 Task: Find connections with filter location Venado Tuerto with filter topic #engineeringwith filter profile language Spanish with filter current company WNS with filter school Meenakshi College For Women with filter industry Baked Goods Manufacturing with filter service category Market Research with filter keywords title Production Engineer
Action: Mouse moved to (660, 113)
Screenshot: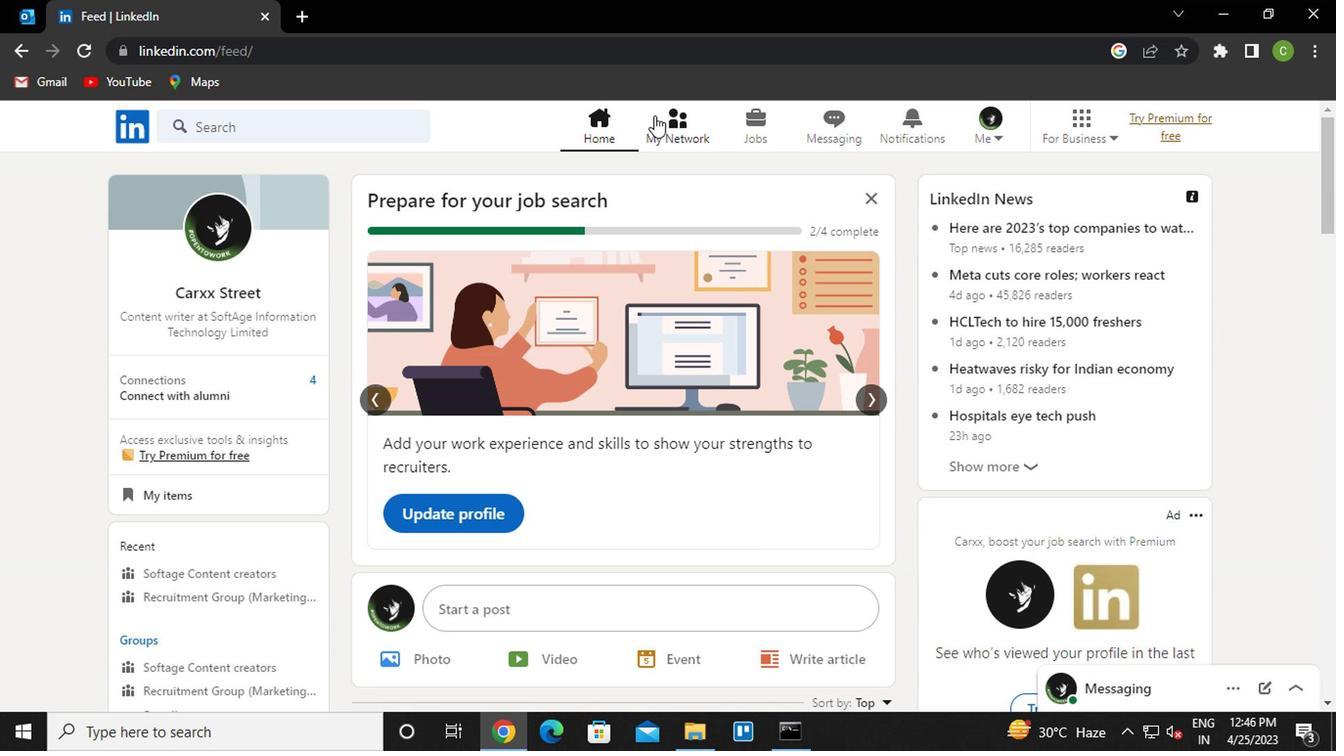 
Action: Mouse pressed left at (660, 113)
Screenshot: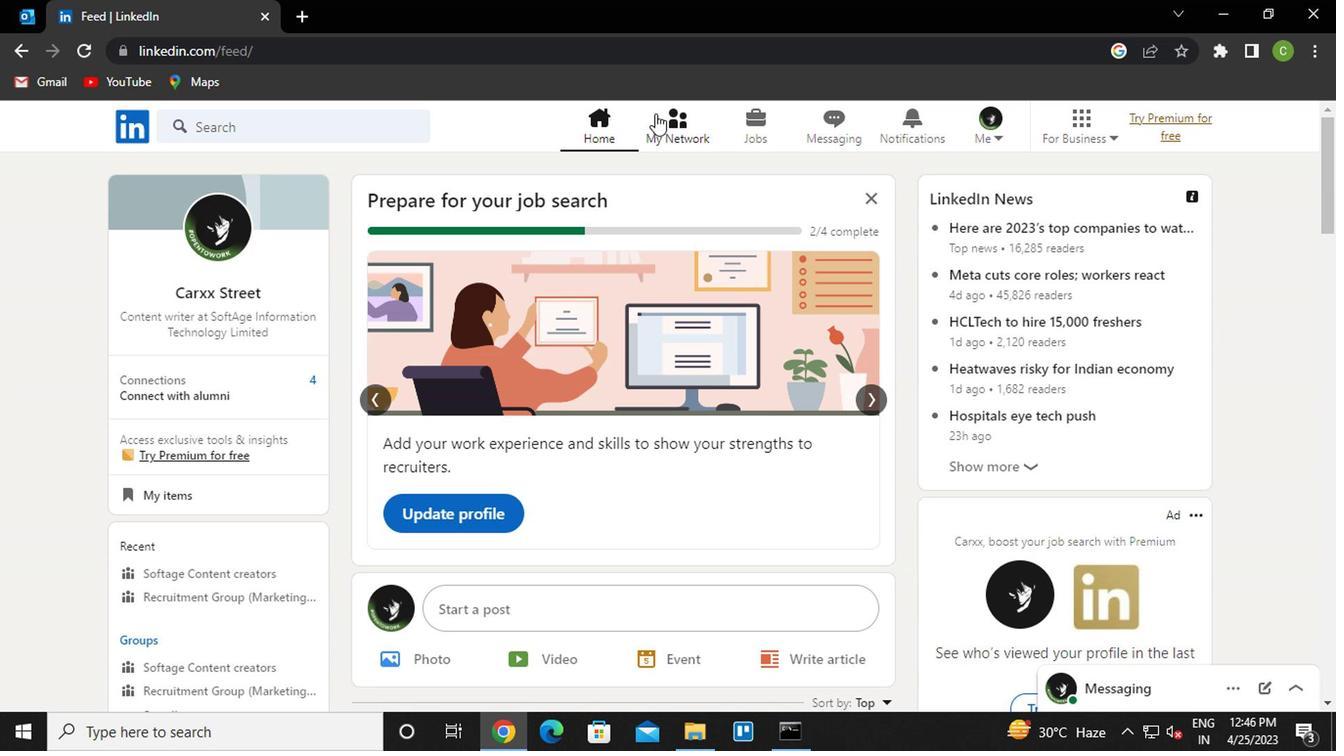 
Action: Mouse moved to (291, 242)
Screenshot: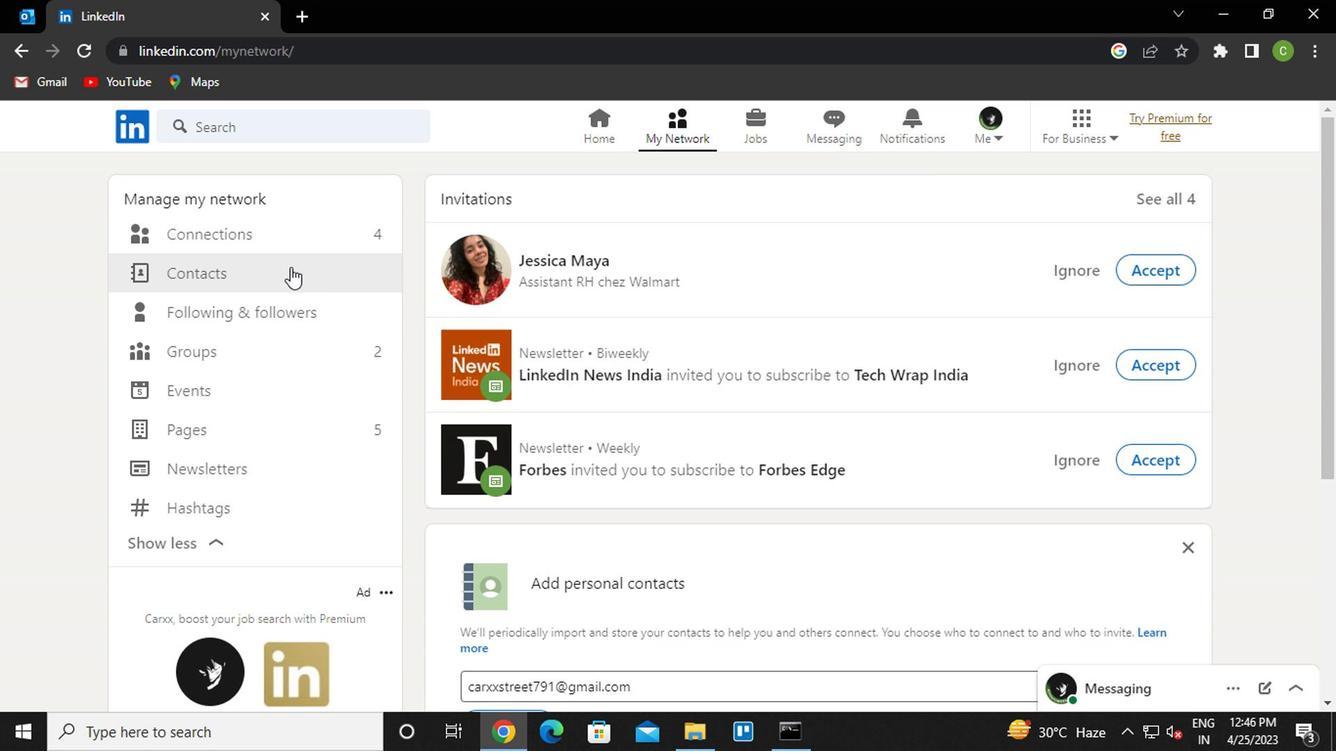
Action: Mouse pressed left at (291, 242)
Screenshot: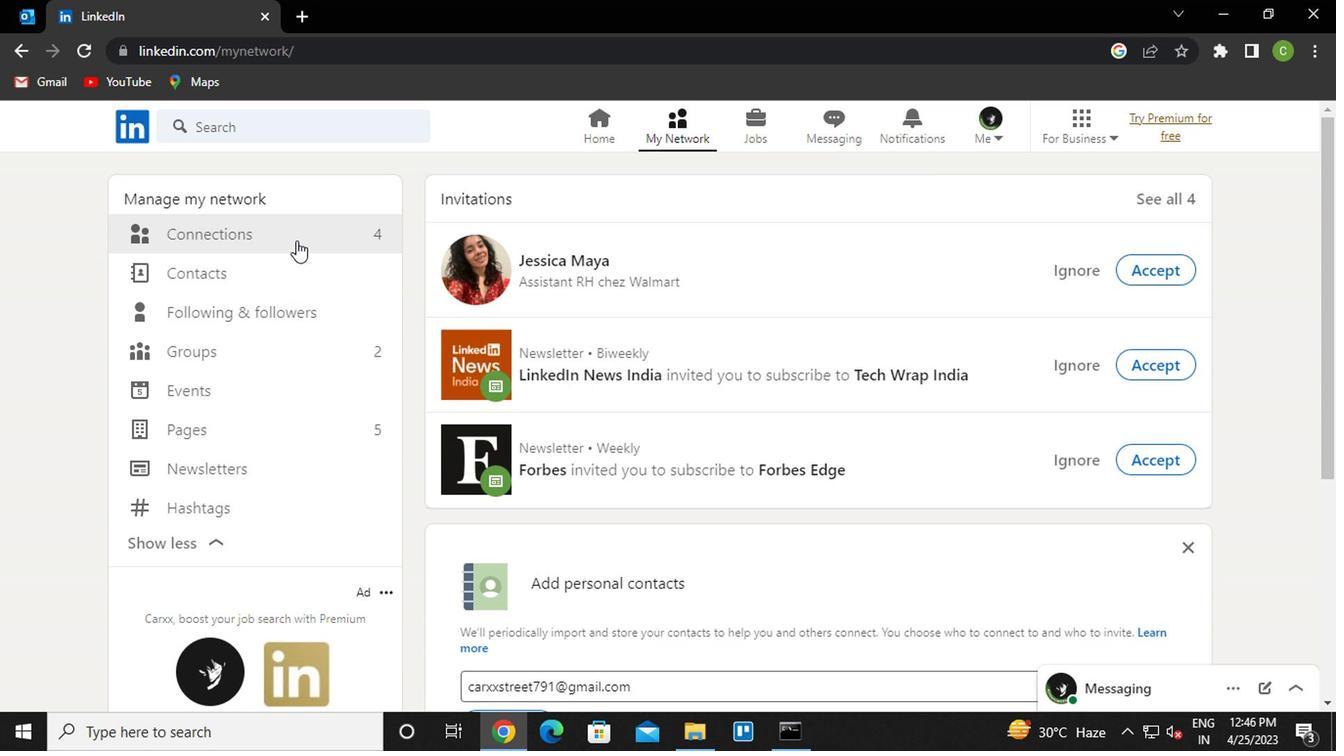 
Action: Mouse scrolled (291, 242) with delta (0, 0)
Screenshot: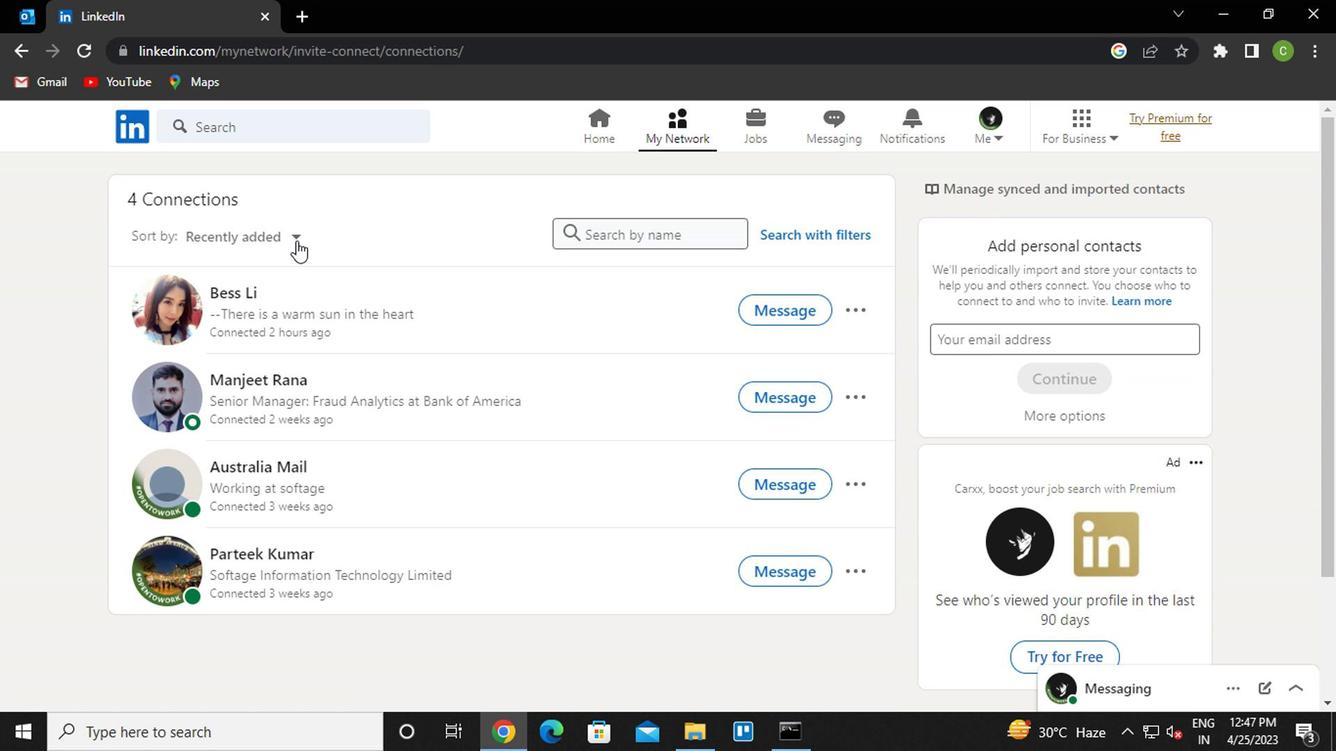 
Action: Mouse moved to (291, 242)
Screenshot: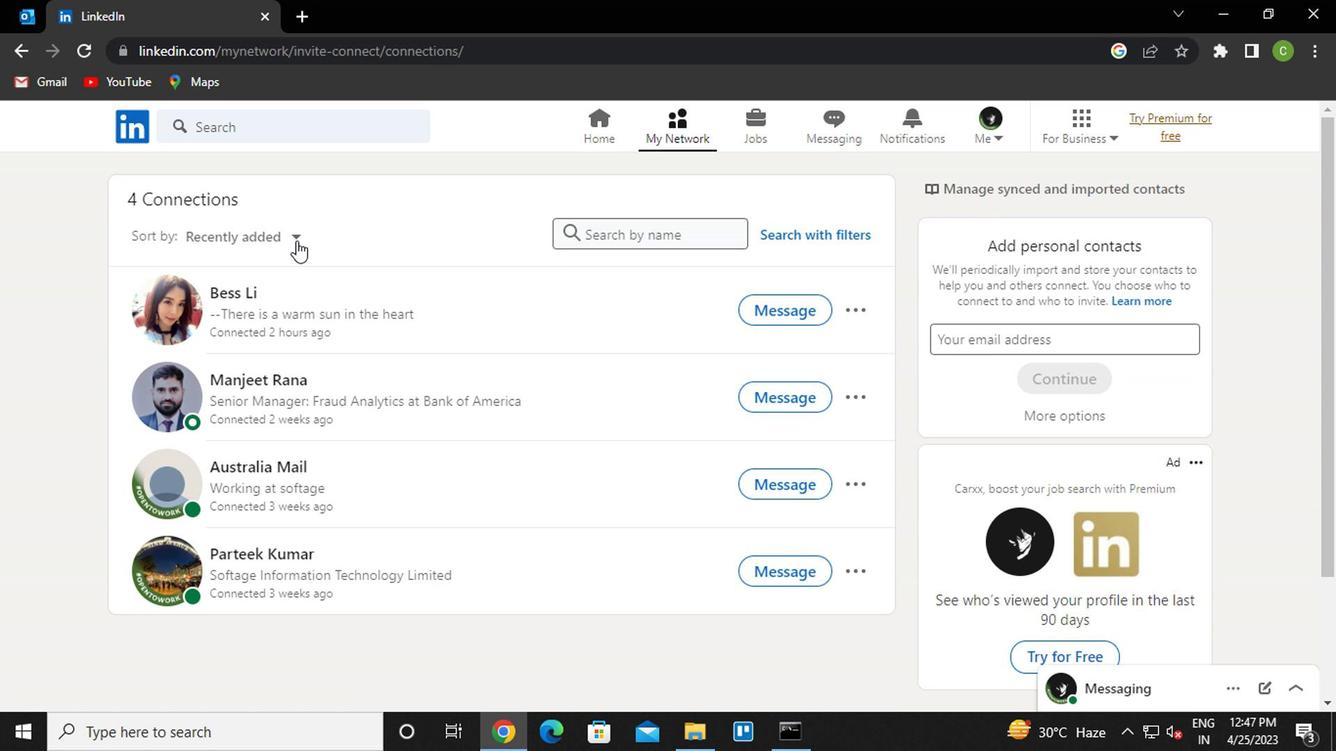 
Action: Mouse scrolled (291, 242) with delta (0, 0)
Screenshot: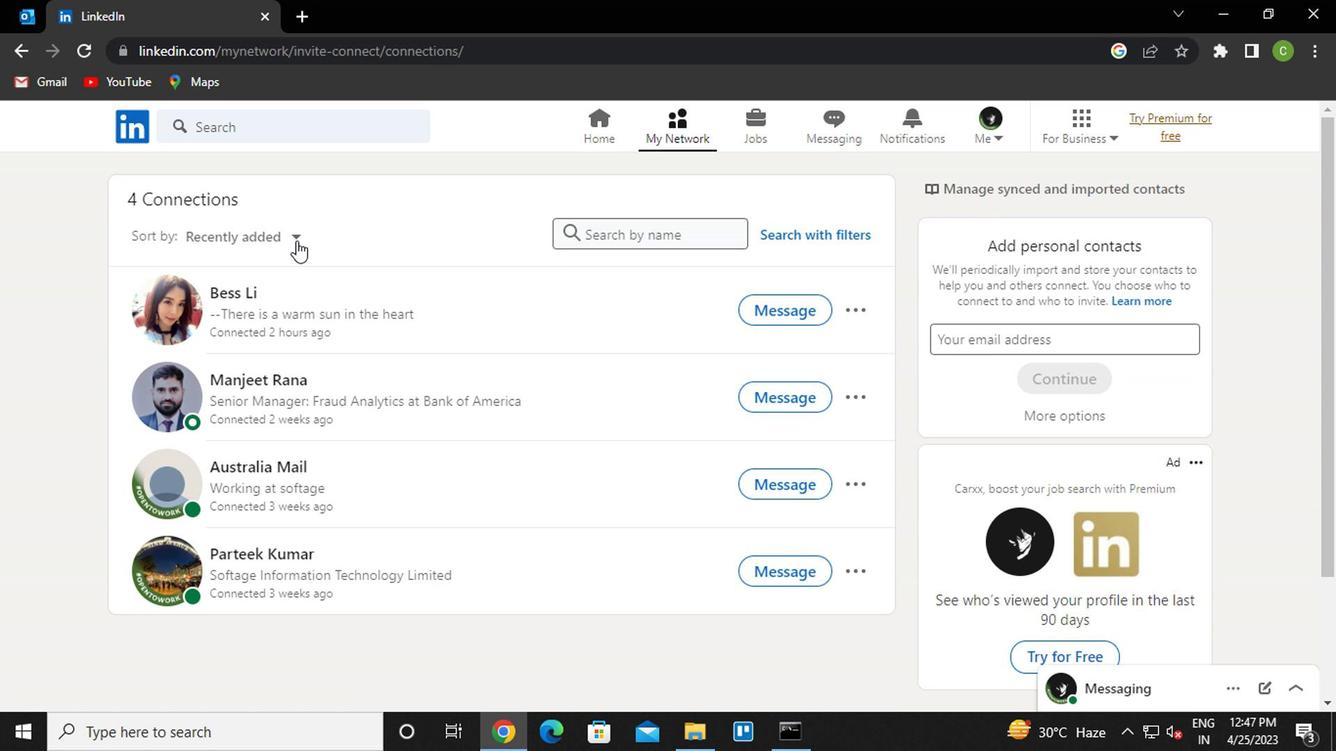 
Action: Mouse moved to (811, 242)
Screenshot: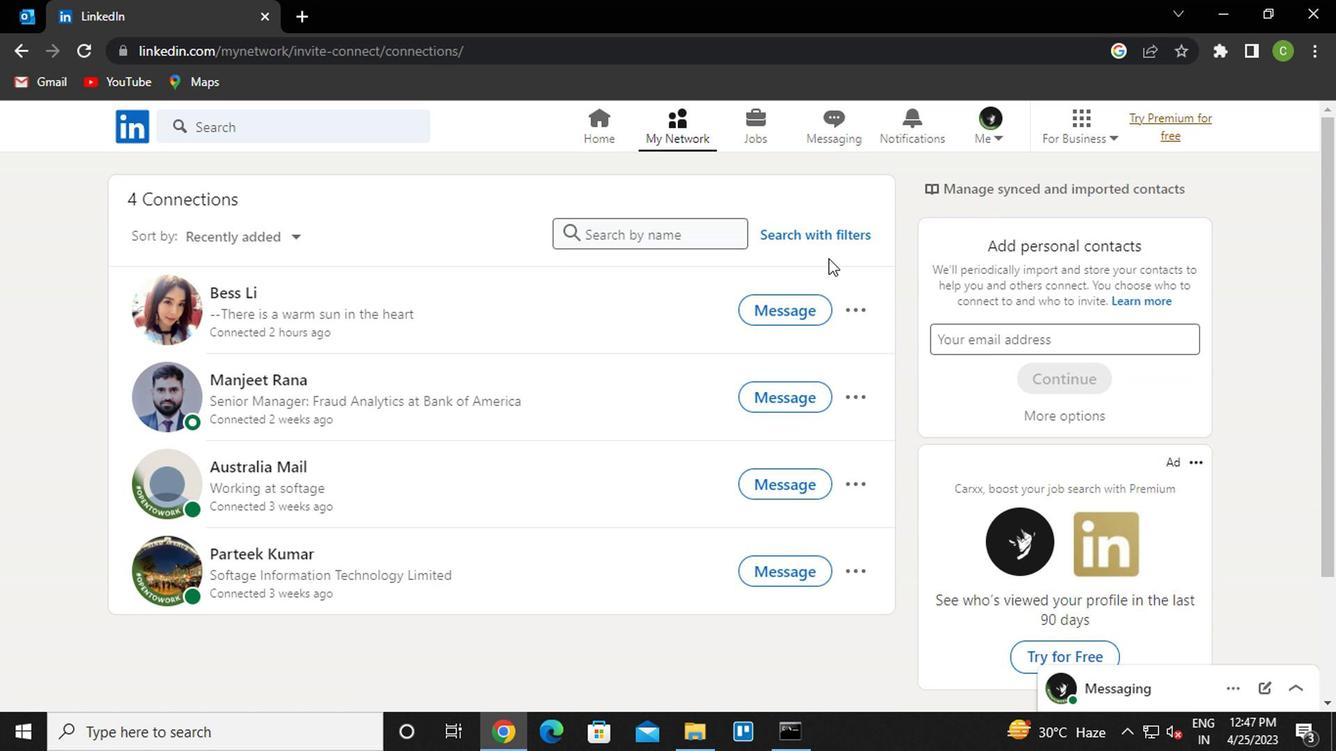 
Action: Mouse pressed left at (811, 242)
Screenshot: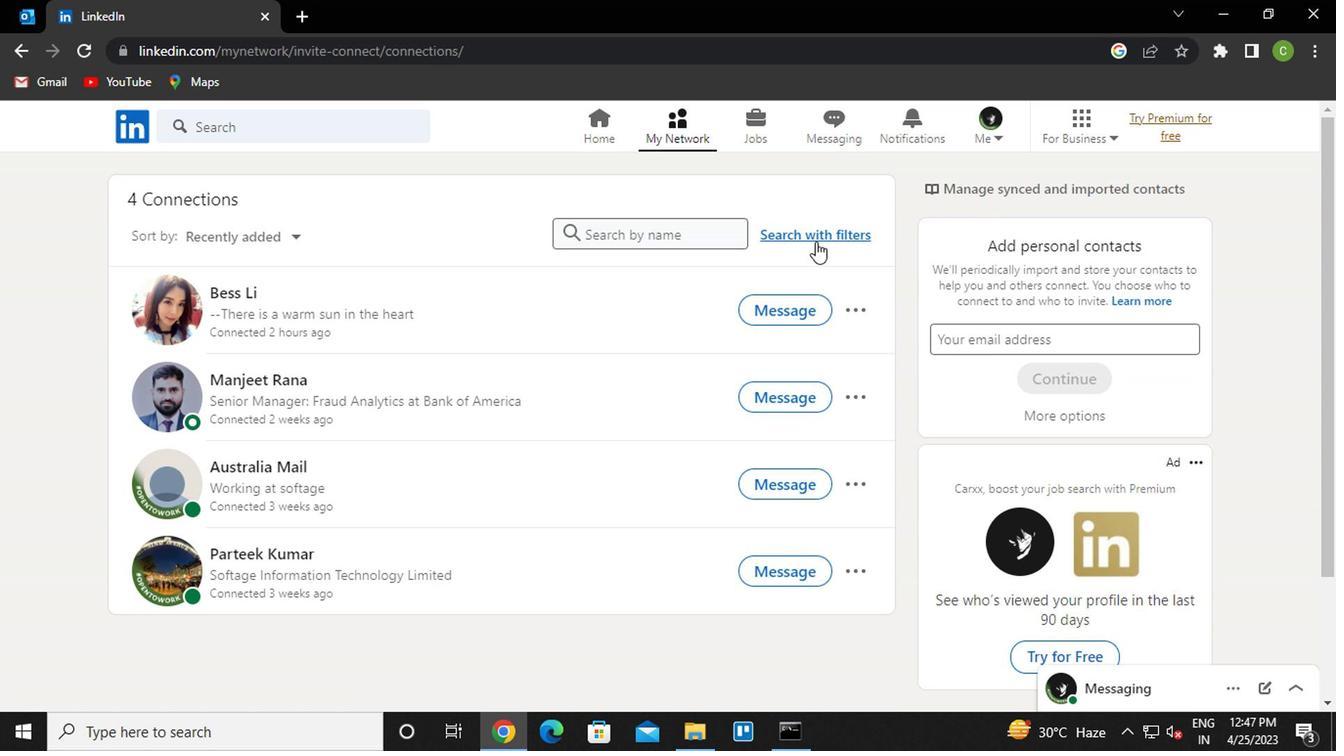 
Action: Mouse moved to (655, 179)
Screenshot: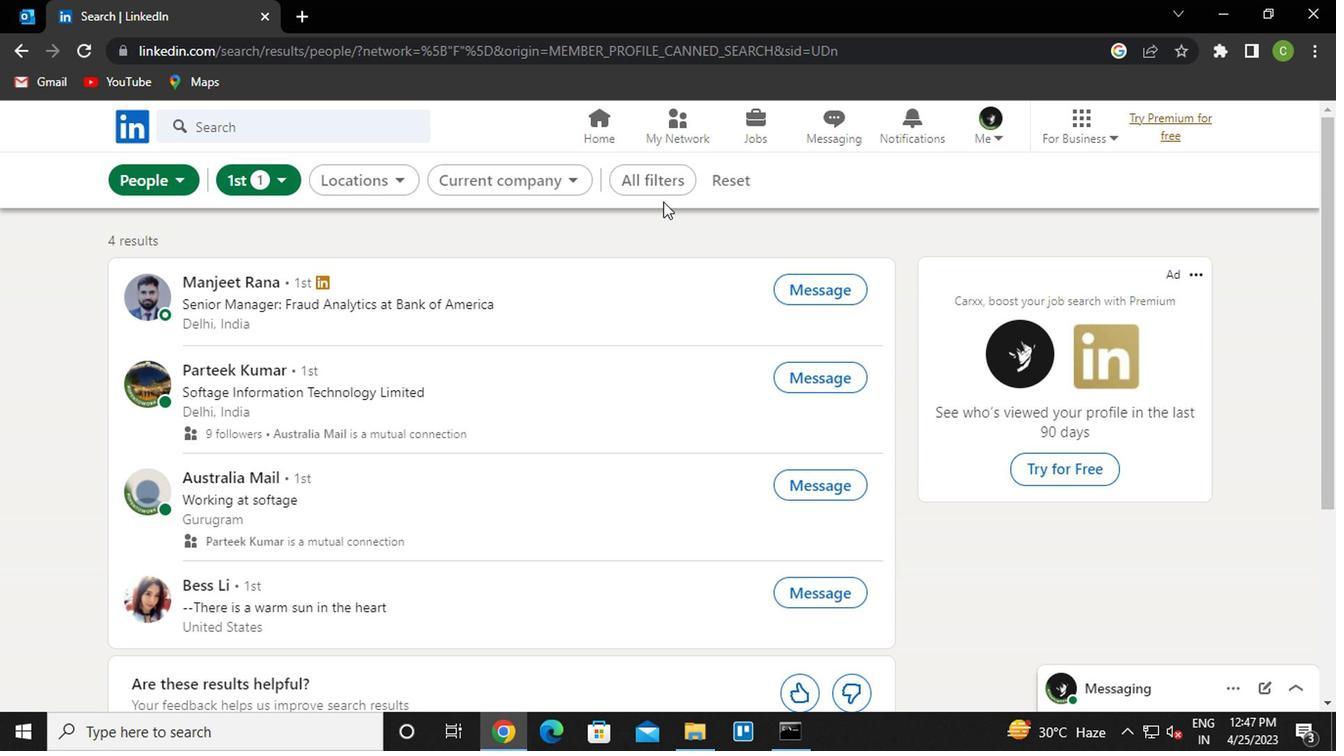 
Action: Mouse pressed left at (655, 179)
Screenshot: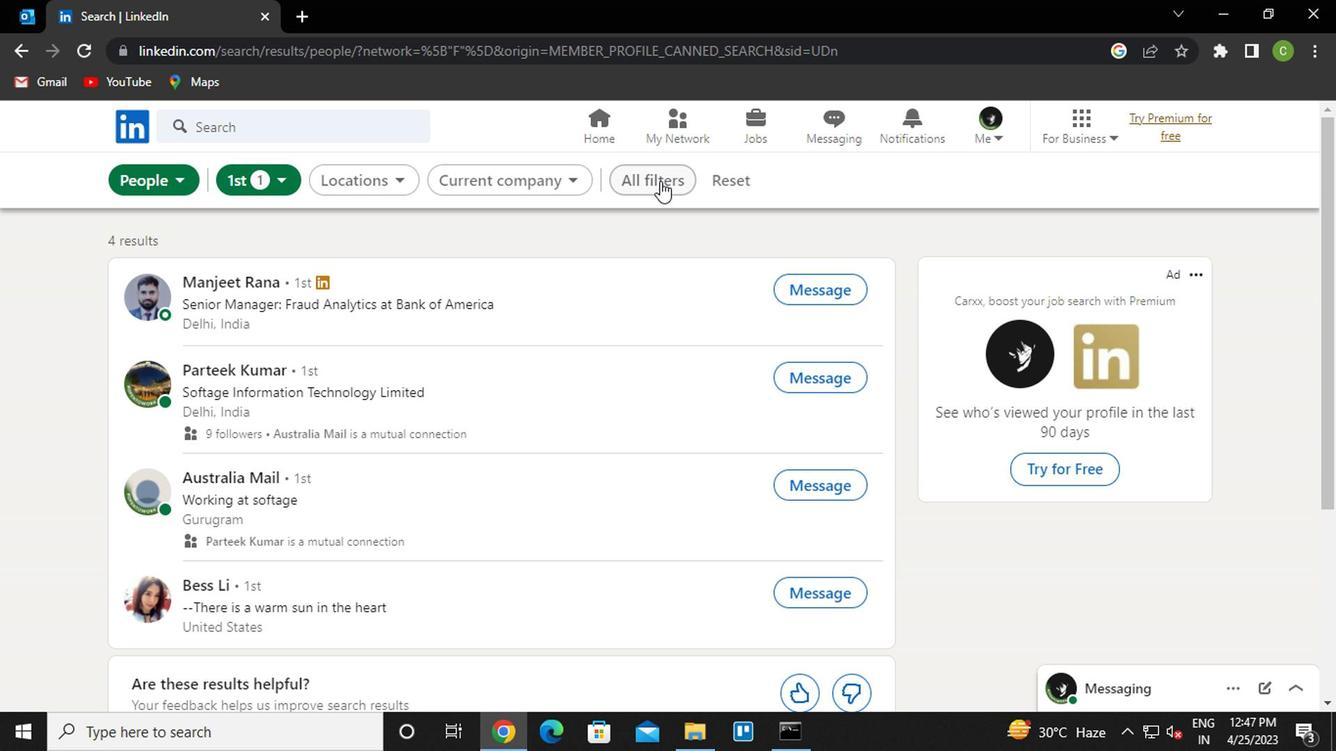 
Action: Mouse moved to (1020, 415)
Screenshot: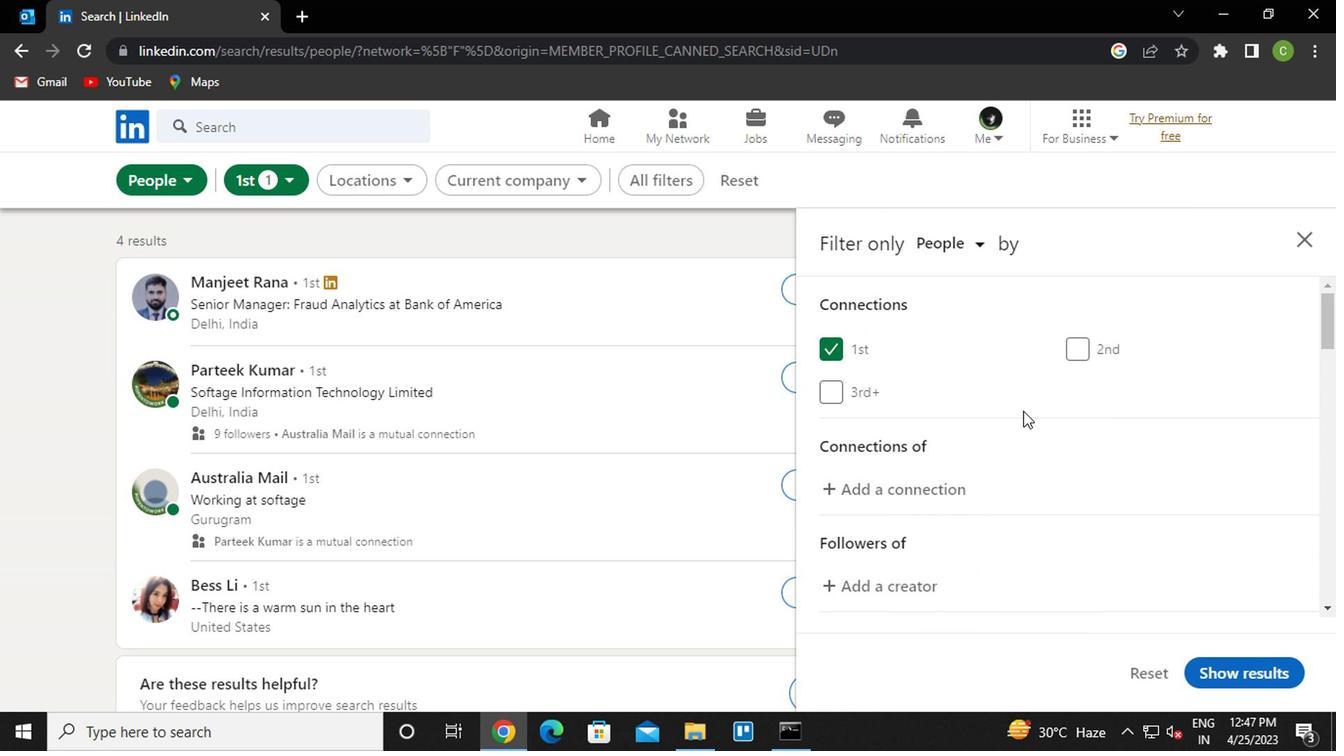 
Action: Mouse scrolled (1020, 414) with delta (0, 0)
Screenshot: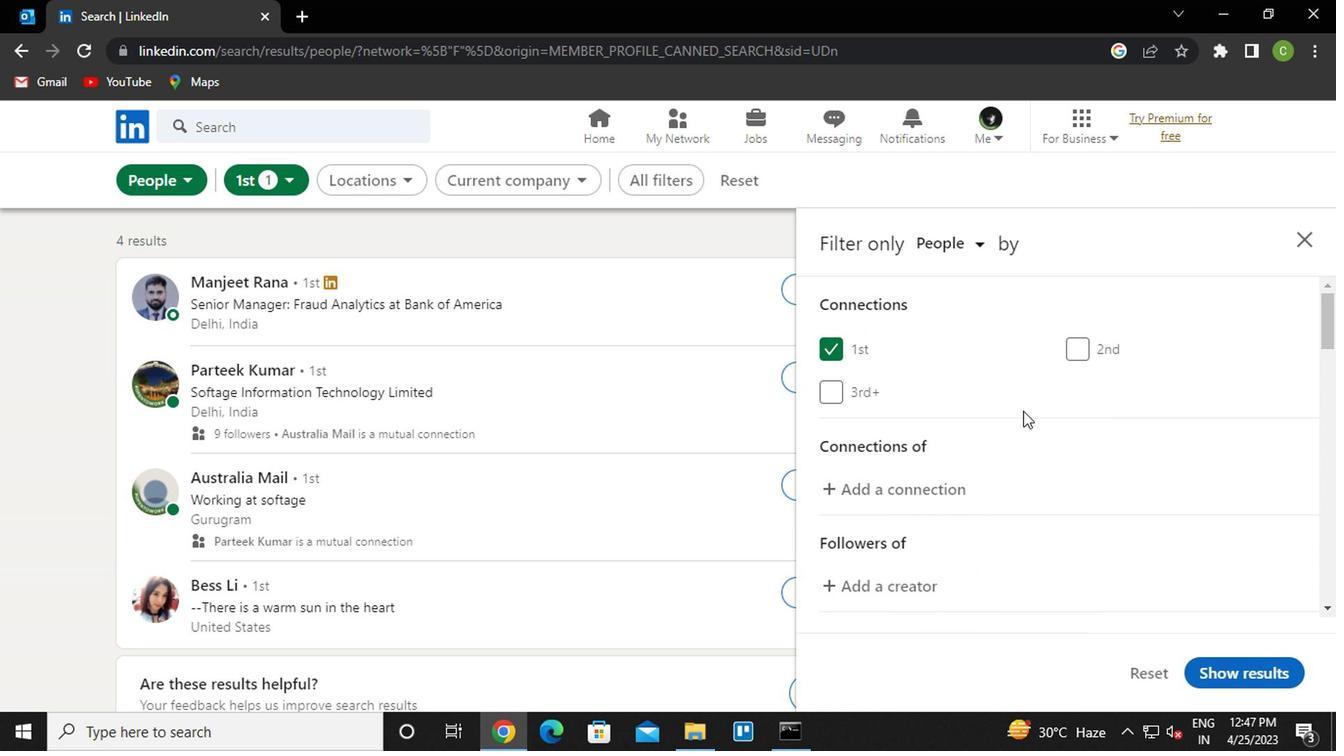 
Action: Mouse moved to (1019, 418)
Screenshot: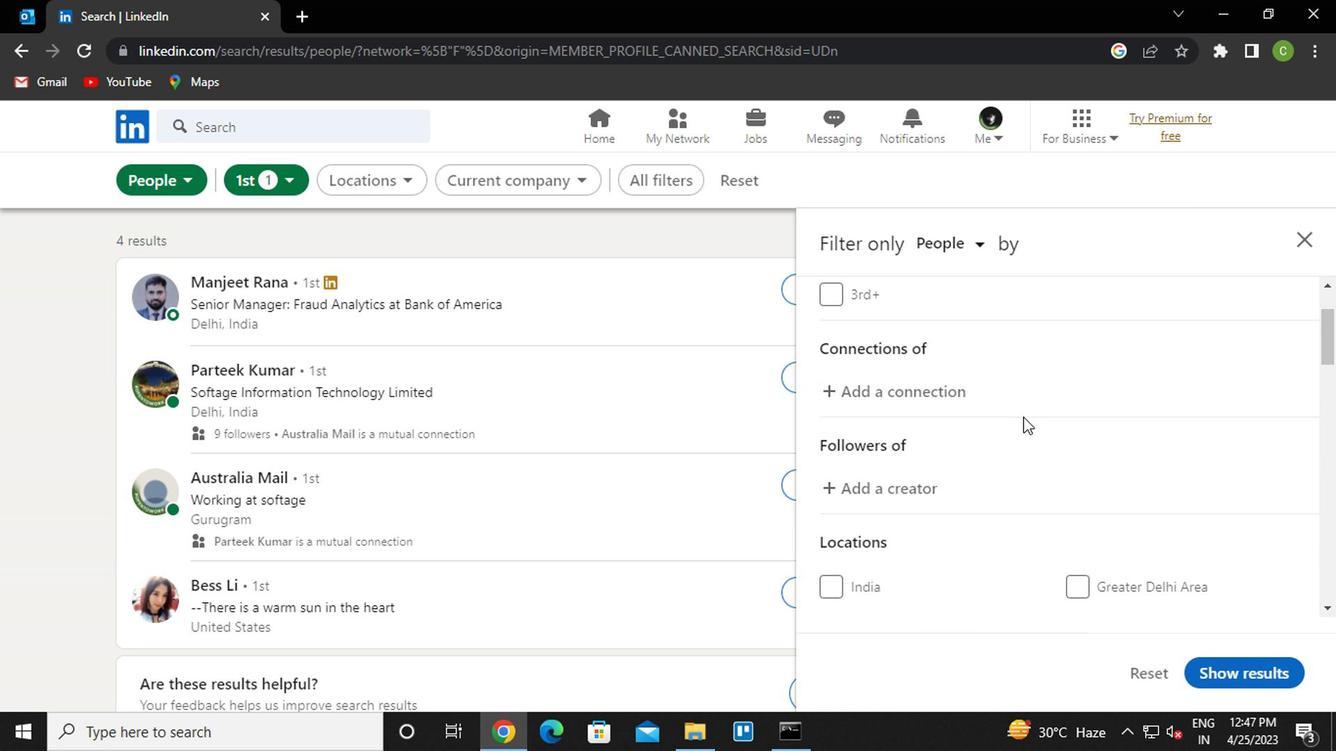 
Action: Mouse scrolled (1019, 417) with delta (0, 0)
Screenshot: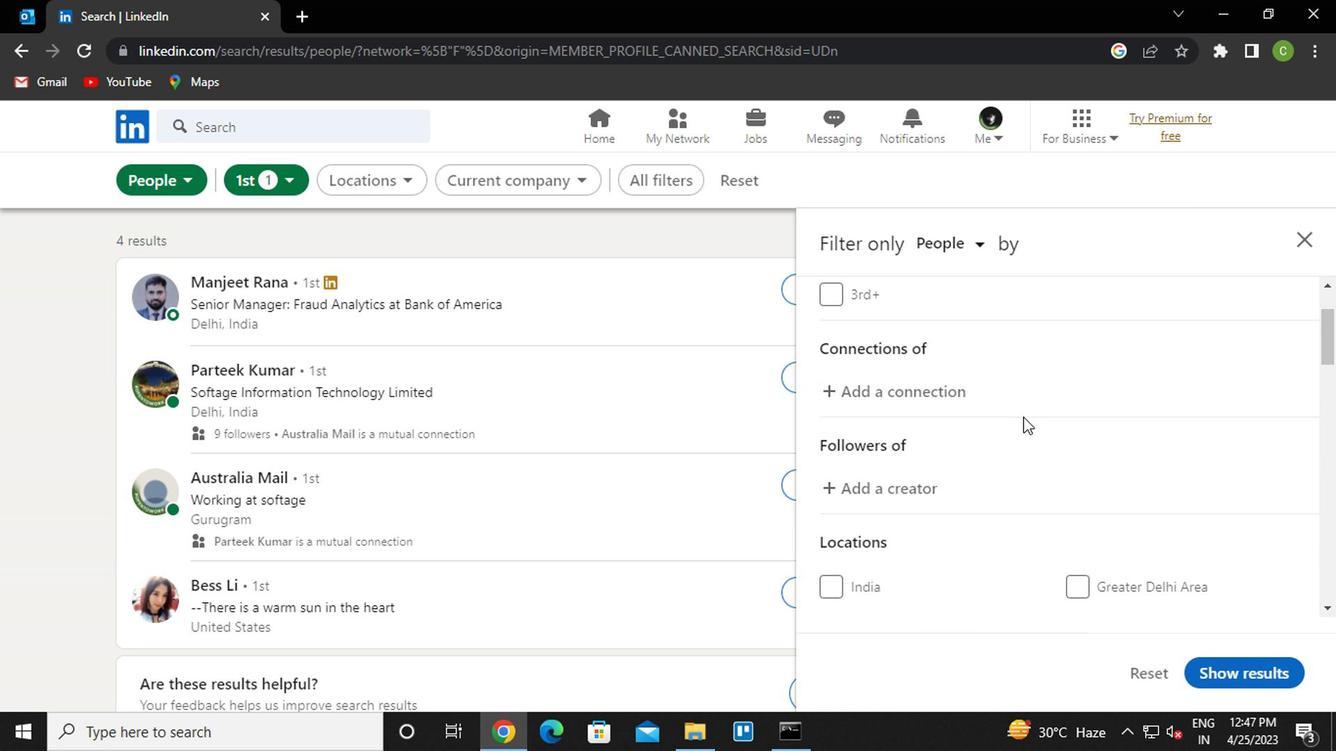 
Action: Mouse scrolled (1019, 417) with delta (0, 0)
Screenshot: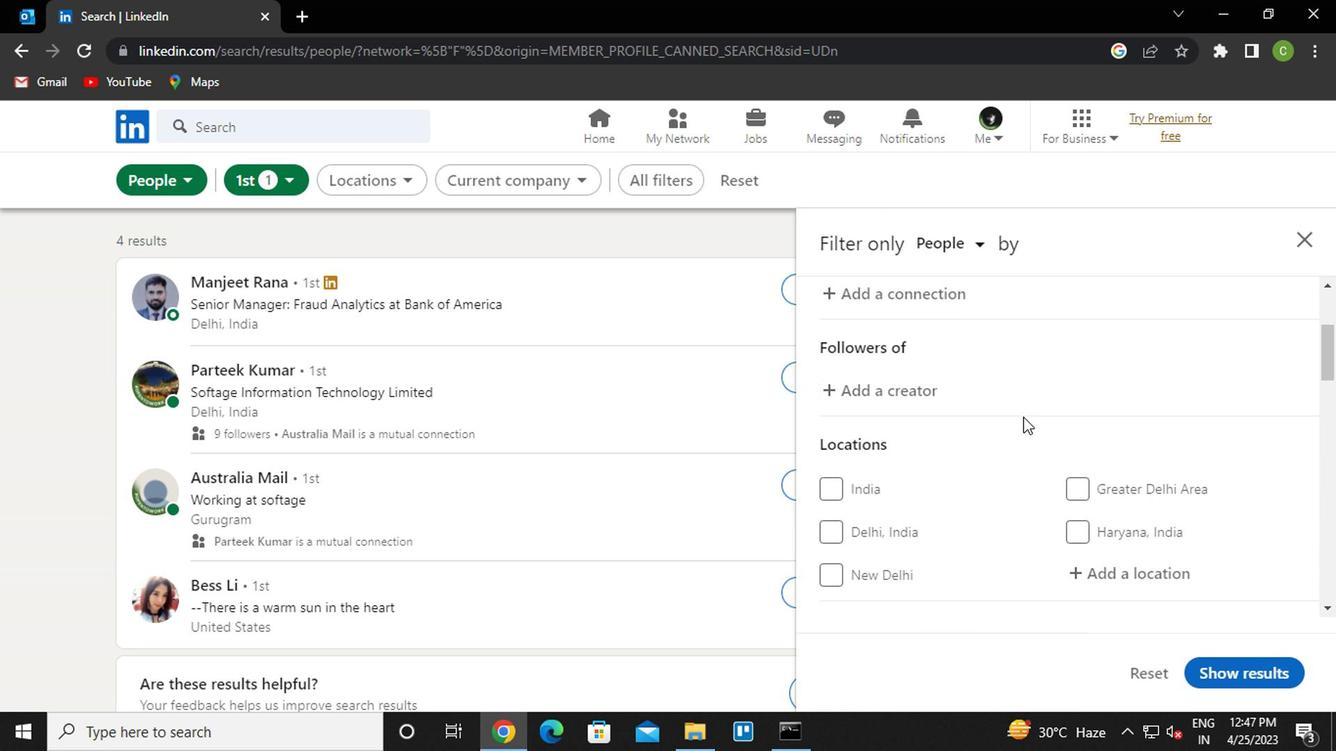 
Action: Mouse scrolled (1019, 417) with delta (0, 0)
Screenshot: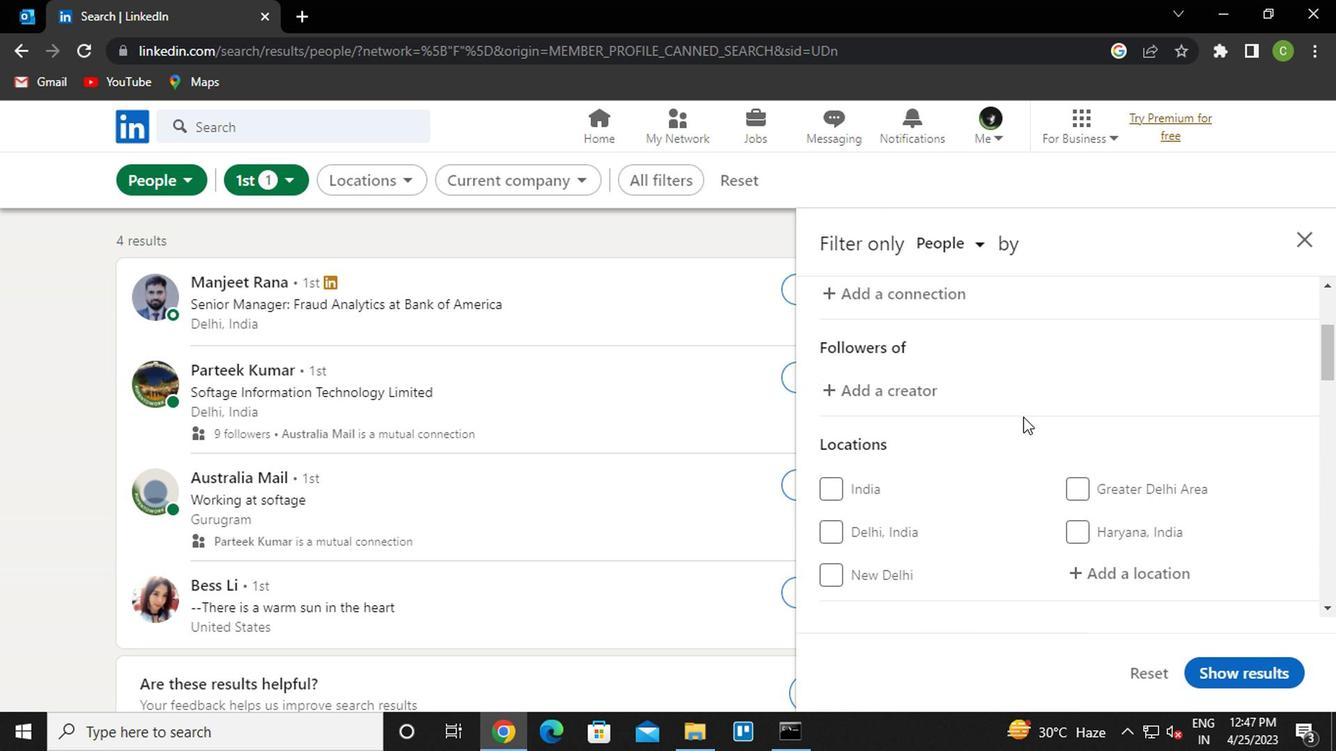 
Action: Mouse moved to (1091, 405)
Screenshot: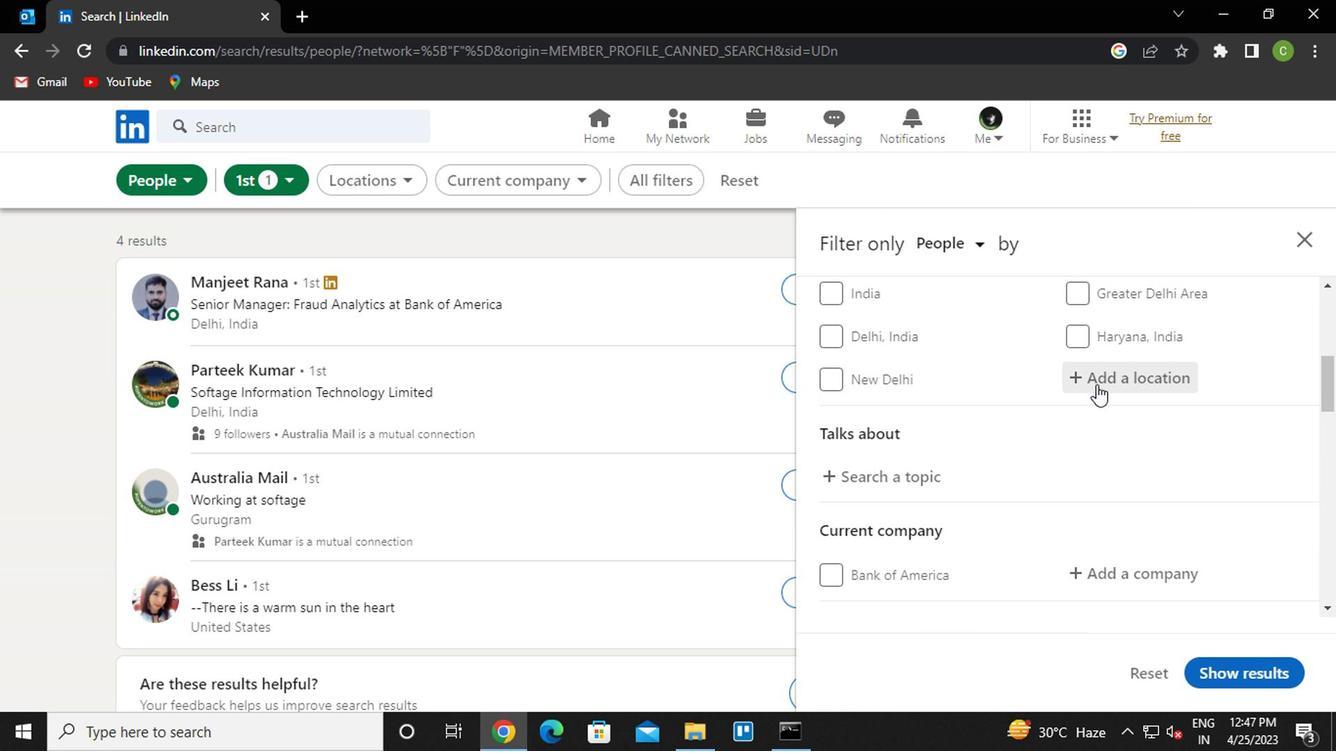 
Action: Mouse scrolled (1091, 406) with delta (0, 0)
Screenshot: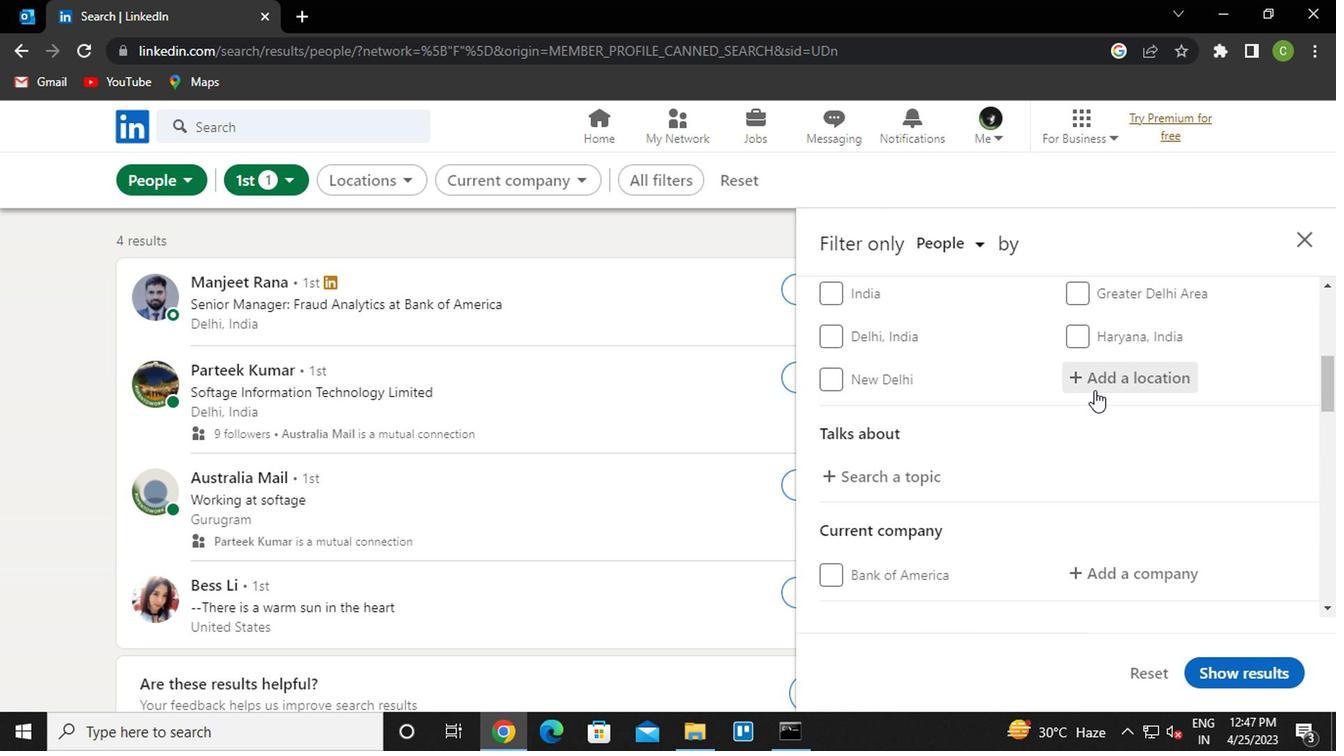 
Action: Mouse moved to (1111, 487)
Screenshot: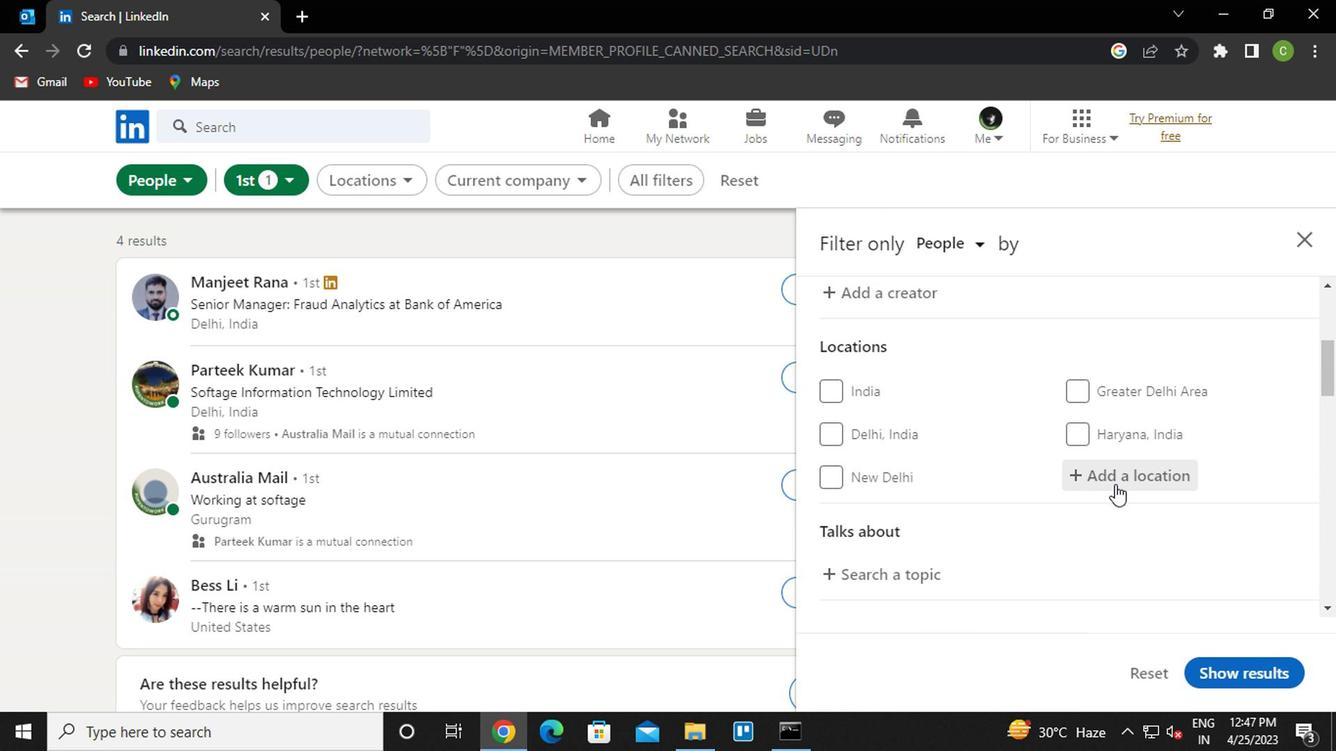
Action: Mouse pressed left at (1111, 487)
Screenshot: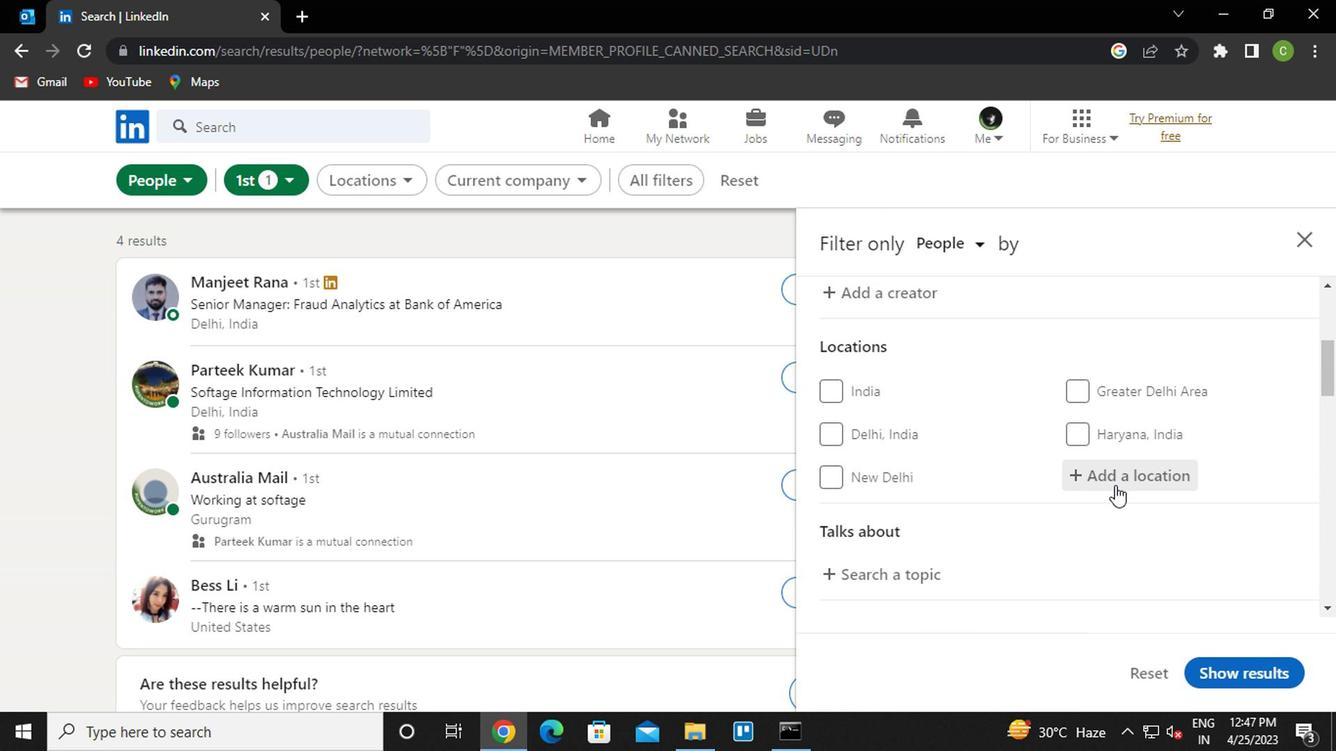 
Action: Mouse moved to (1047, 528)
Screenshot: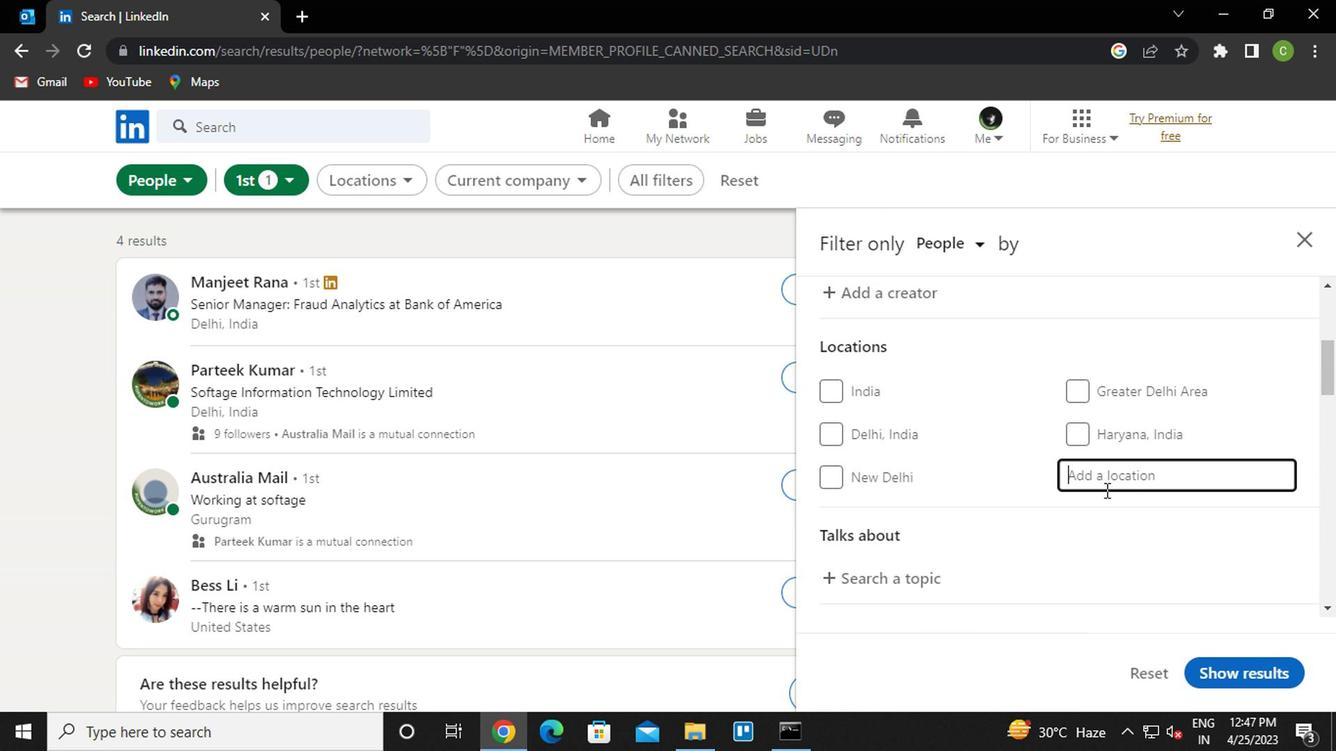 
Action: Key pressed v<Key.caps_lock>enado<Key.space>
Screenshot: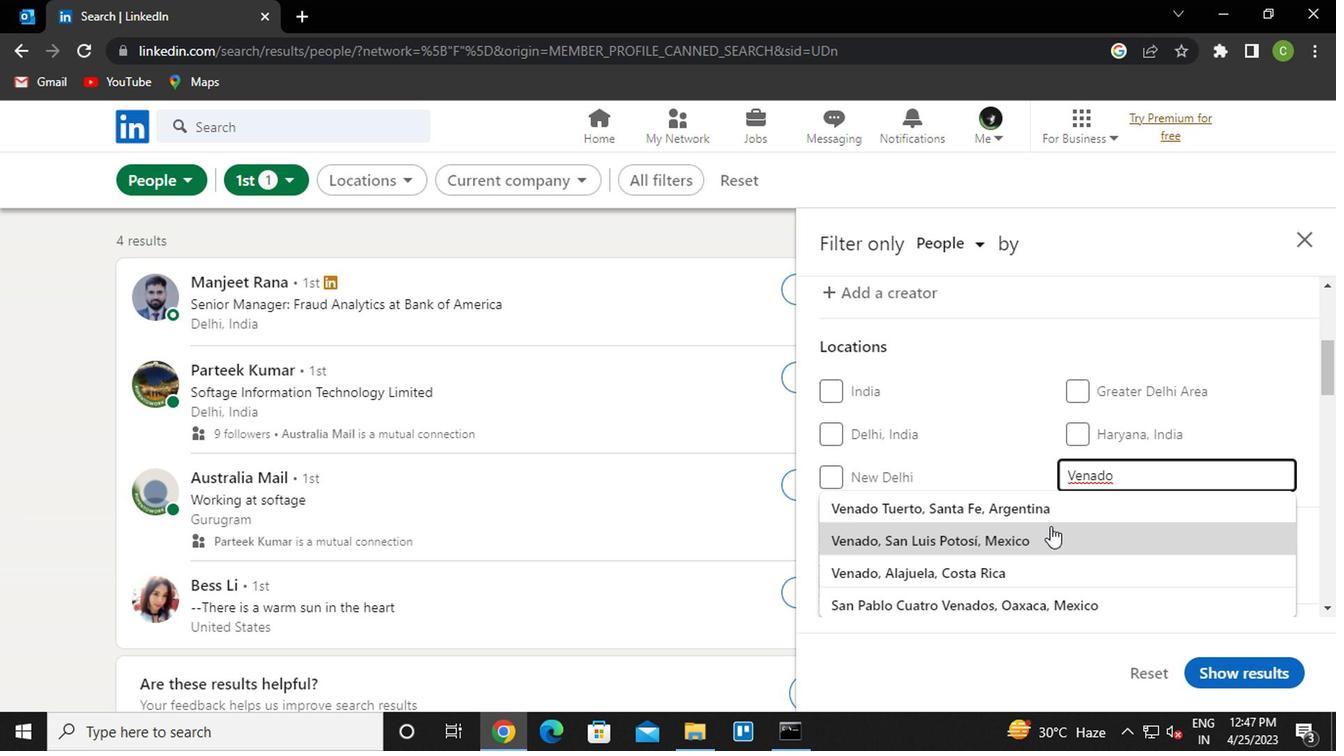 
Action: Mouse moved to (1036, 511)
Screenshot: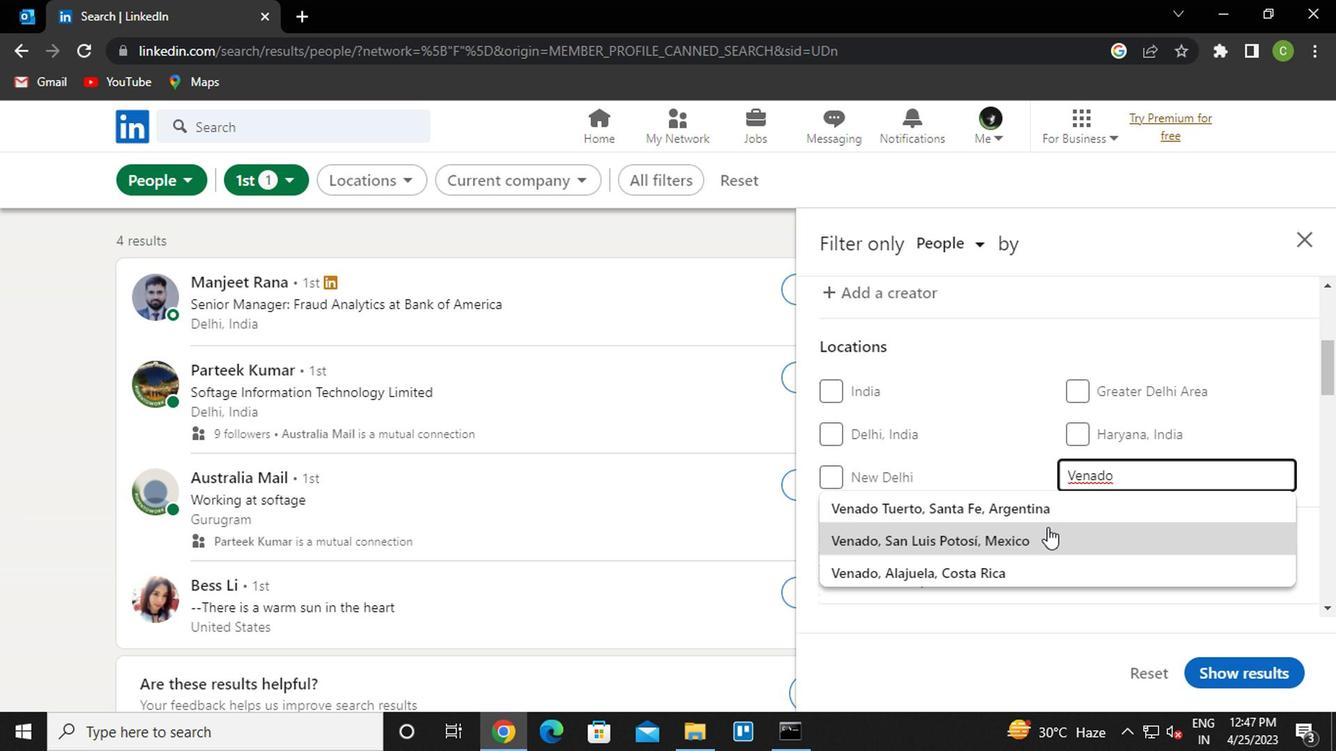 
Action: Mouse pressed left at (1036, 511)
Screenshot: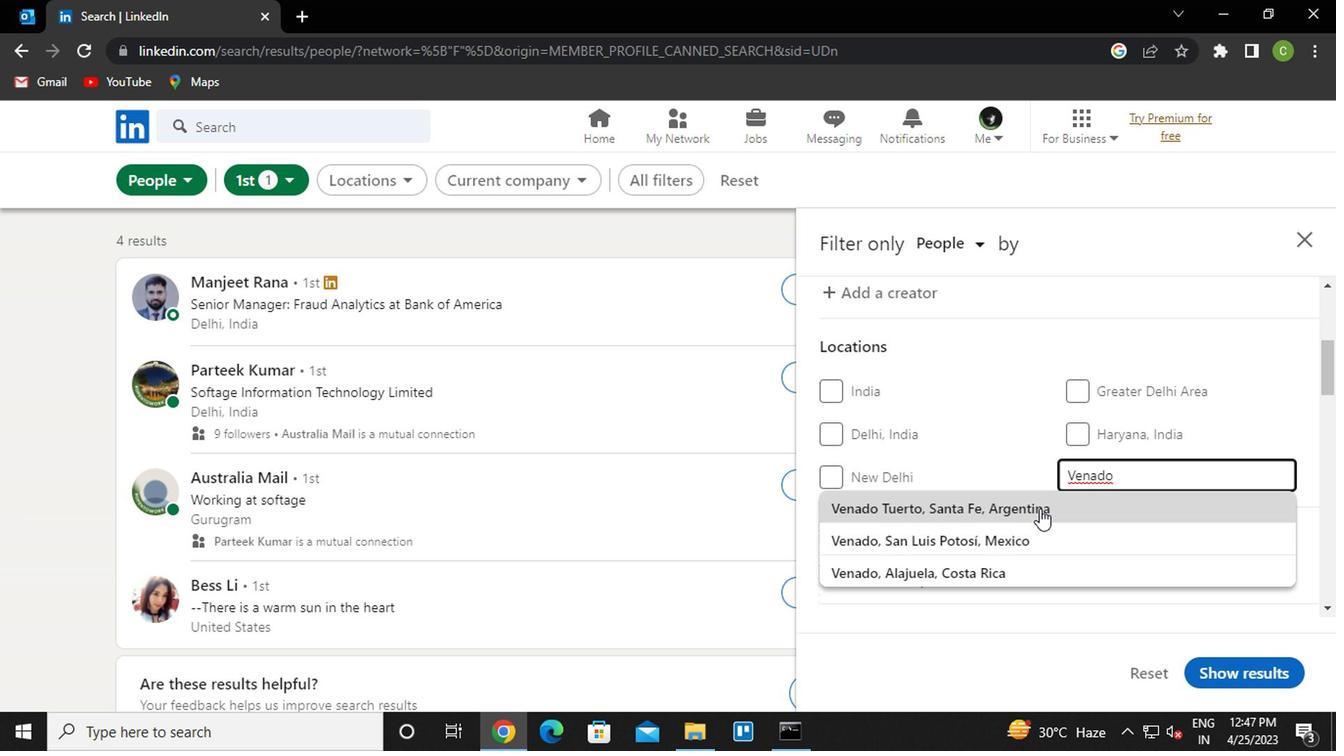 
Action: Mouse moved to (1032, 504)
Screenshot: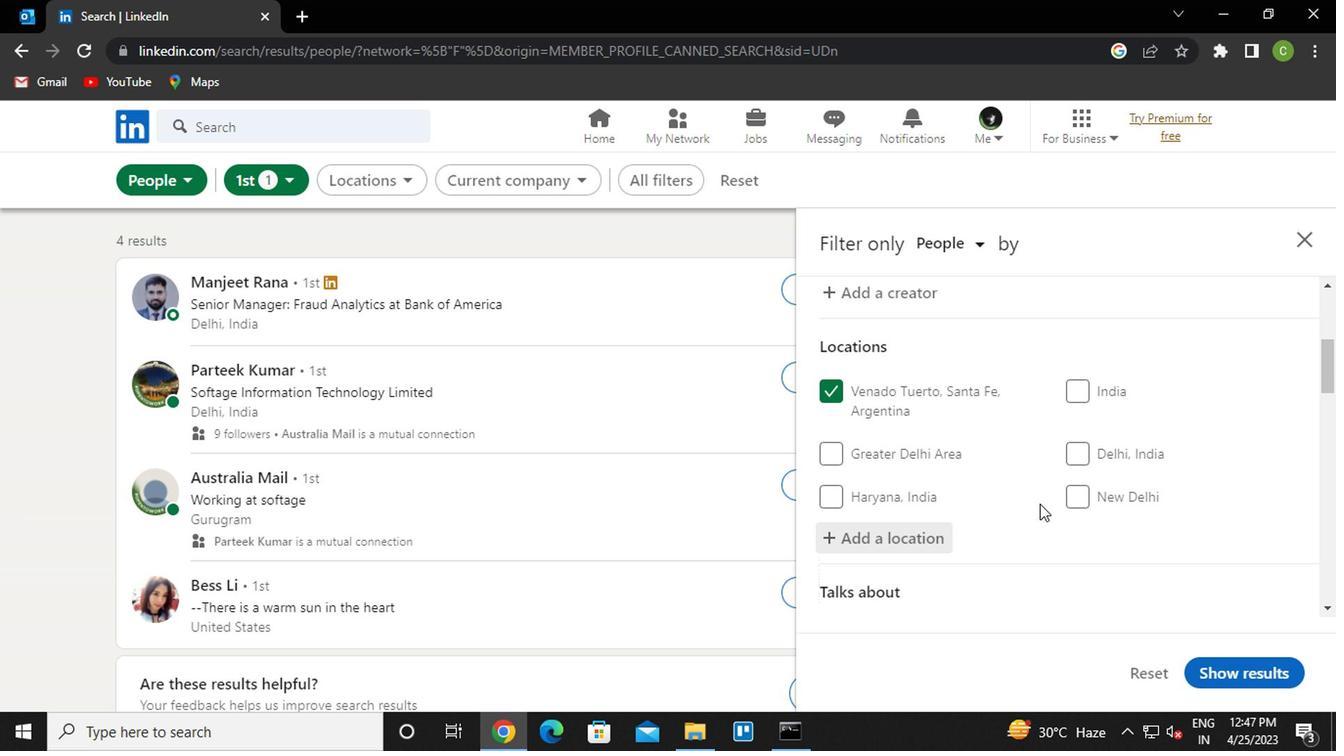 
Action: Mouse scrolled (1032, 504) with delta (0, 0)
Screenshot: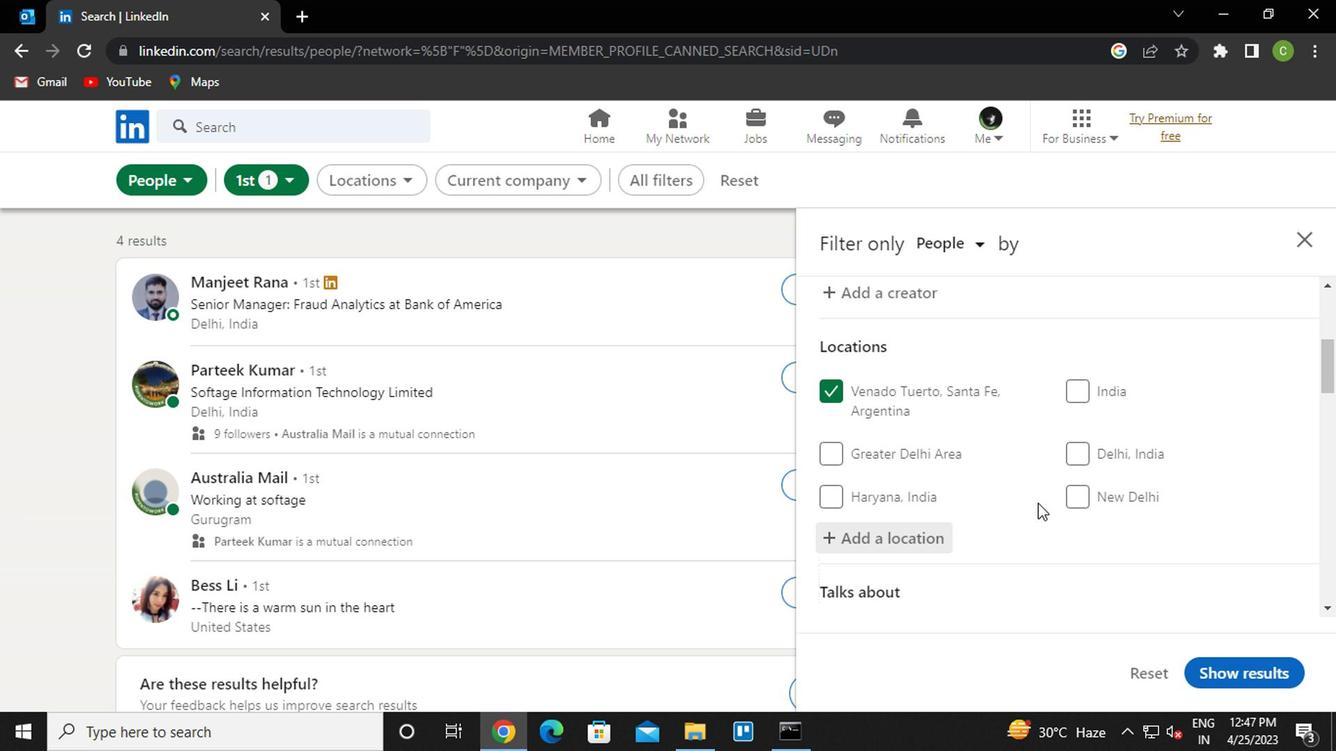 
Action: Mouse moved to (1024, 509)
Screenshot: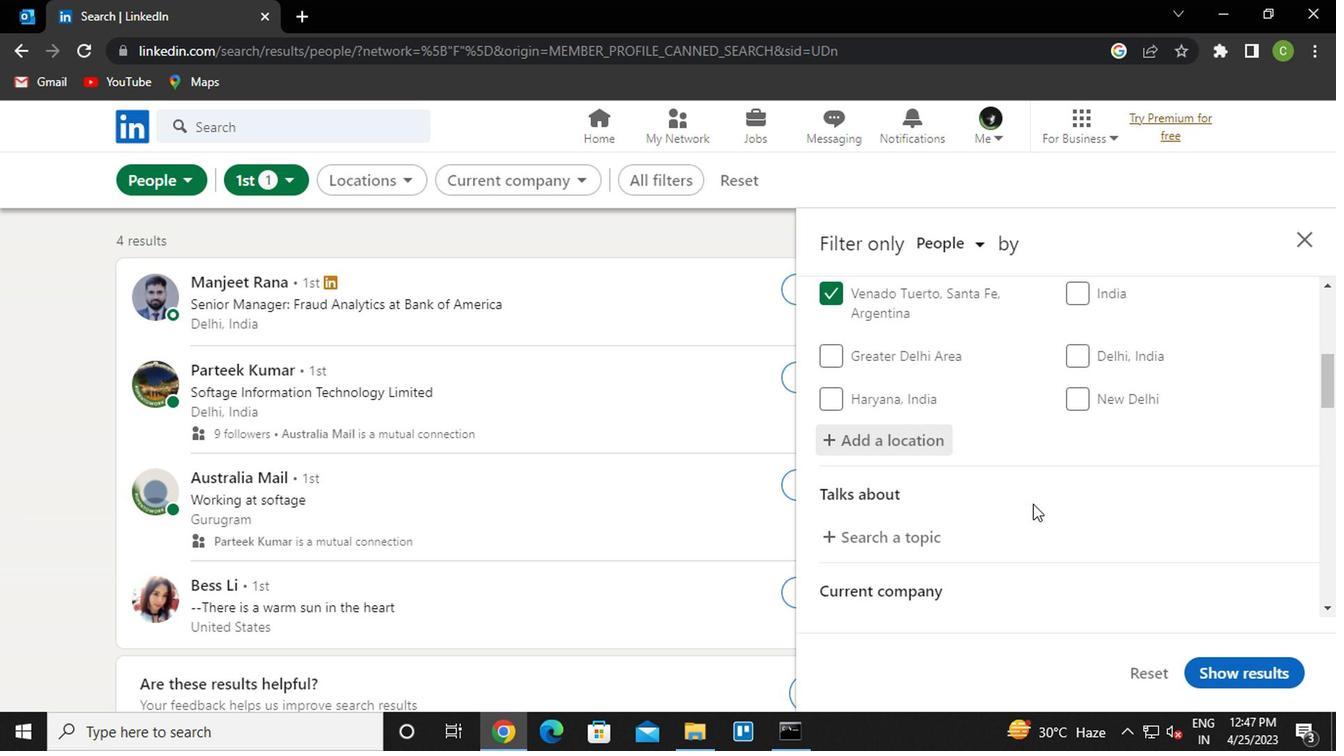 
Action: Mouse scrolled (1024, 508) with delta (0, 0)
Screenshot: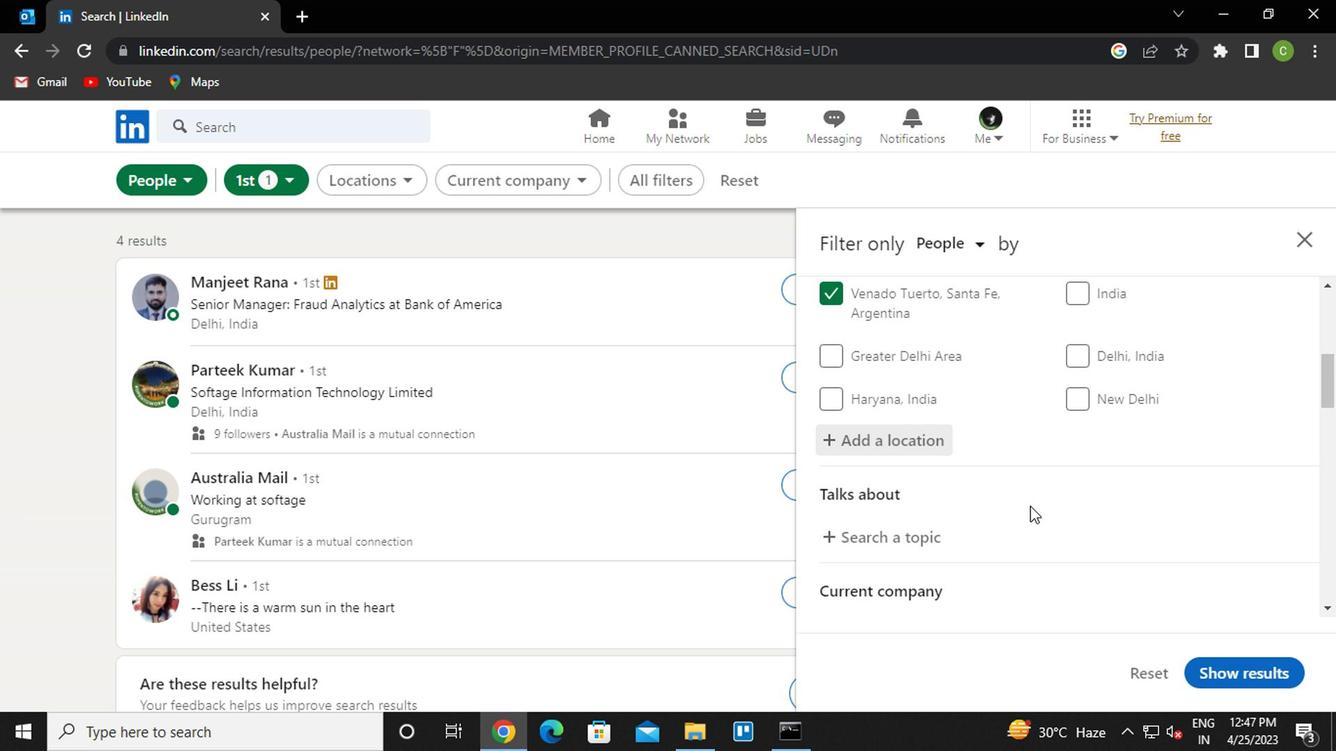 
Action: Mouse moved to (902, 446)
Screenshot: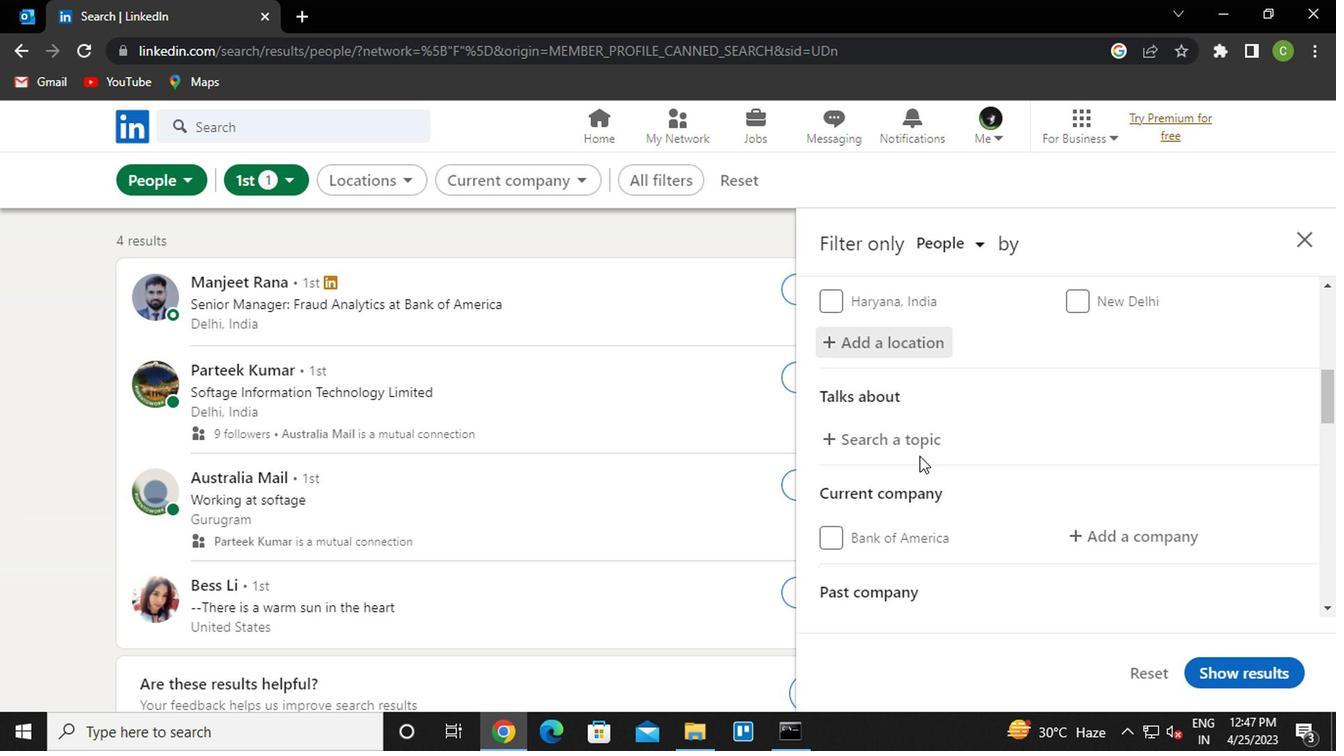 
Action: Mouse pressed left at (902, 446)
Screenshot: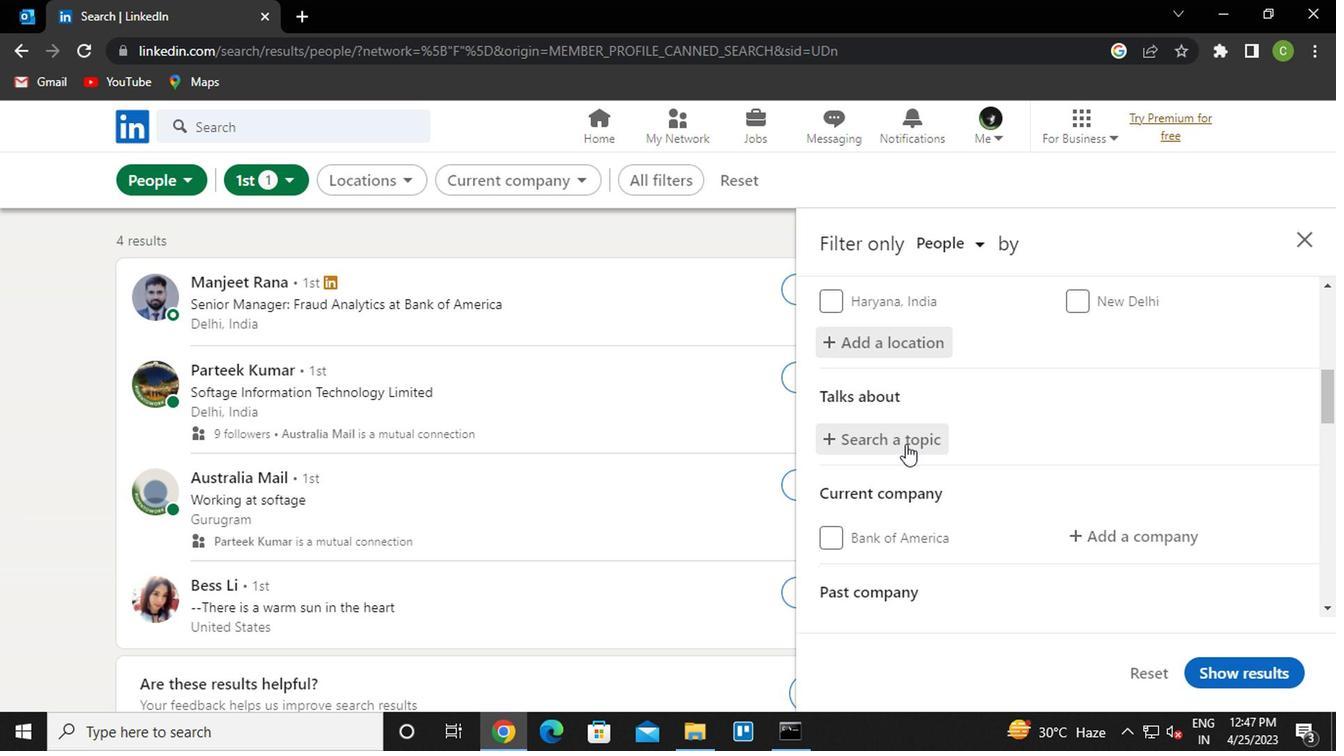 
Action: Key pressed machine<Key.backspace><Key.backspace><Key.backspace><Key.backspace><Key.backspace><Key.backspace><Key.backspace><Key.backspace>engineer<Key.down><Key.enter>
Screenshot: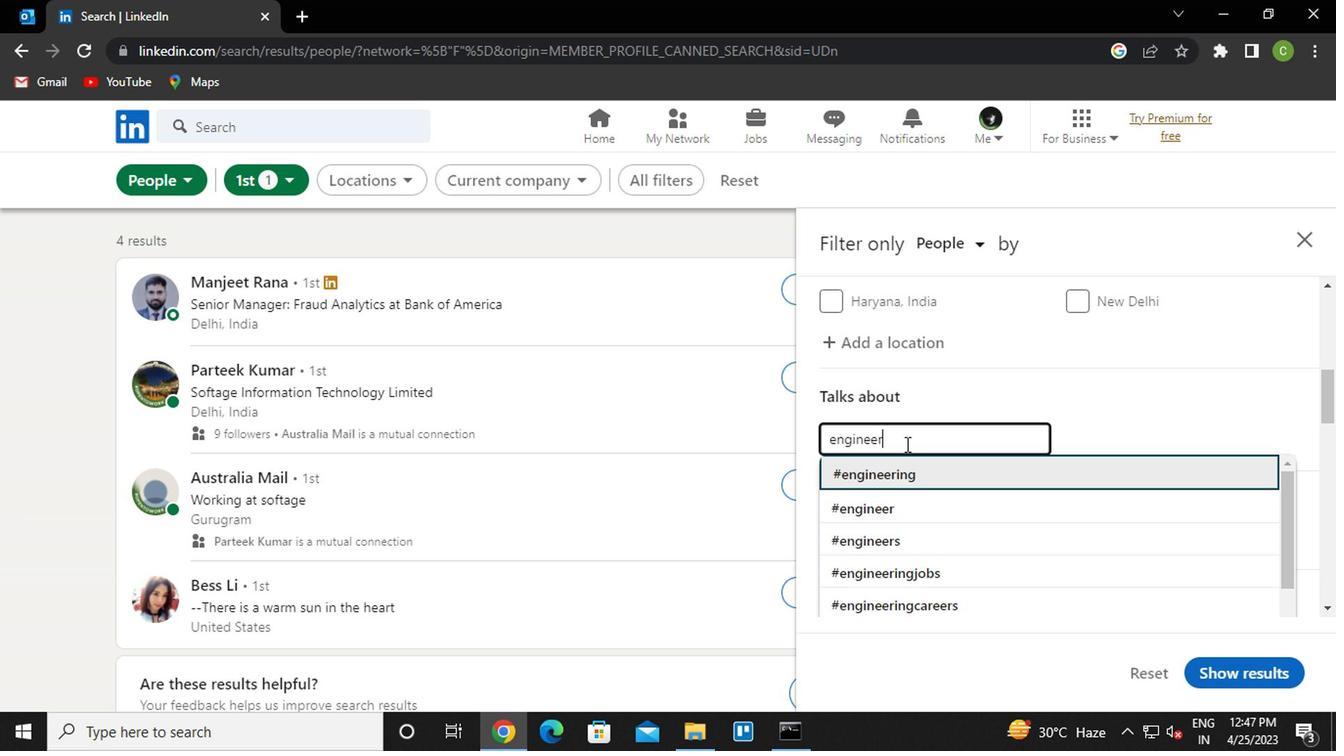 
Action: Mouse moved to (1003, 468)
Screenshot: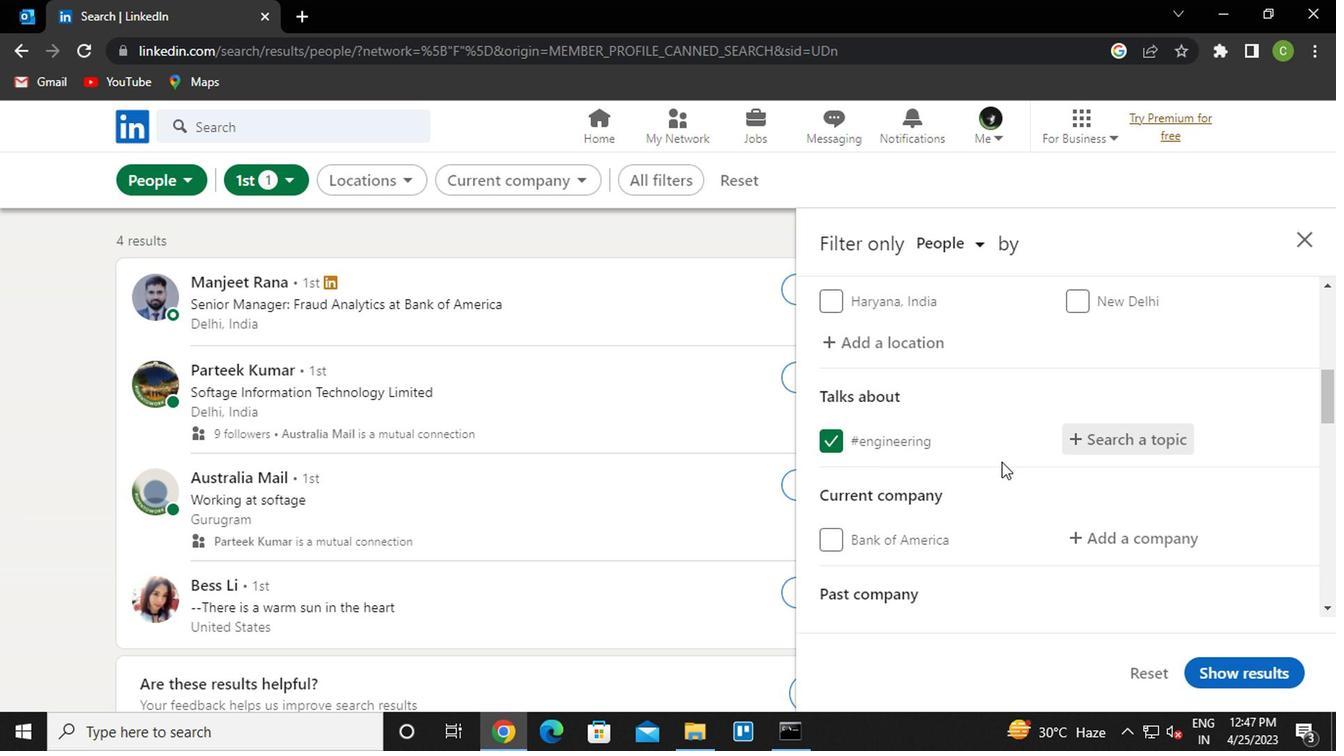 
Action: Mouse scrolled (1003, 467) with delta (0, 0)
Screenshot: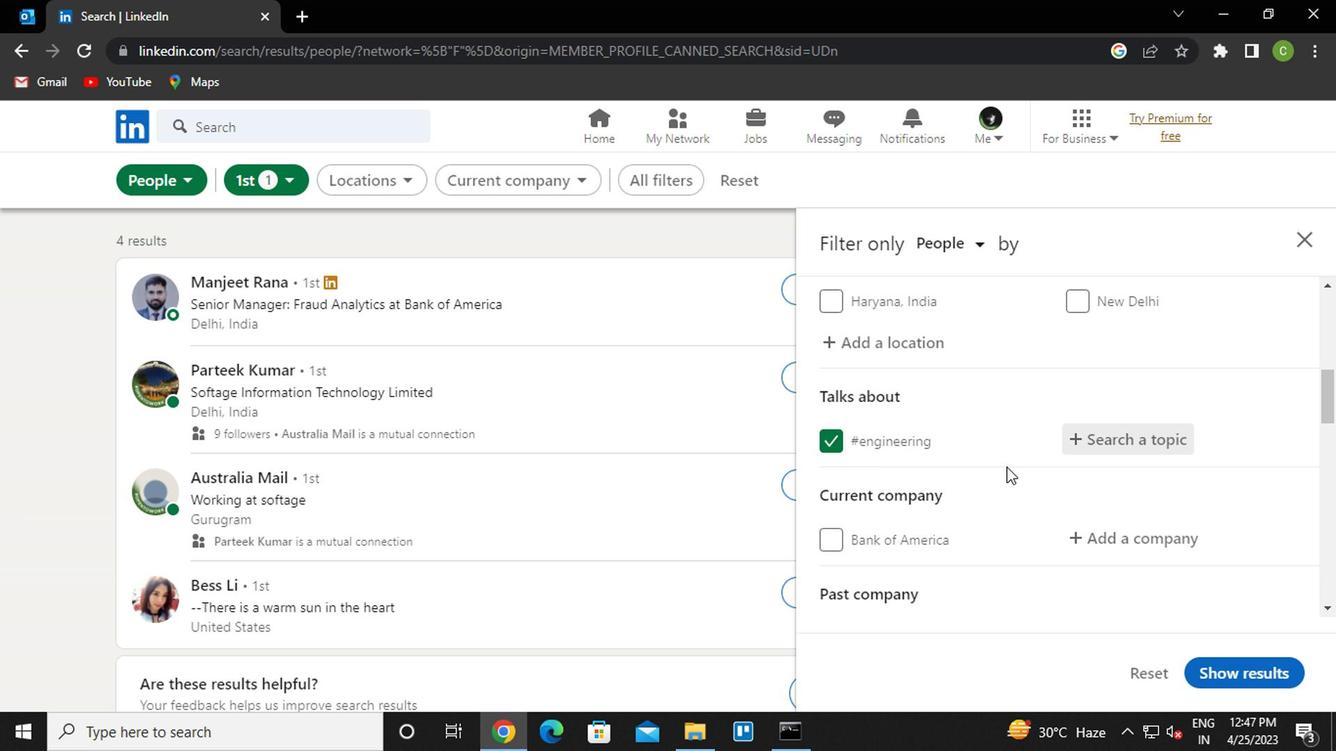 
Action: Mouse moved to (1003, 469)
Screenshot: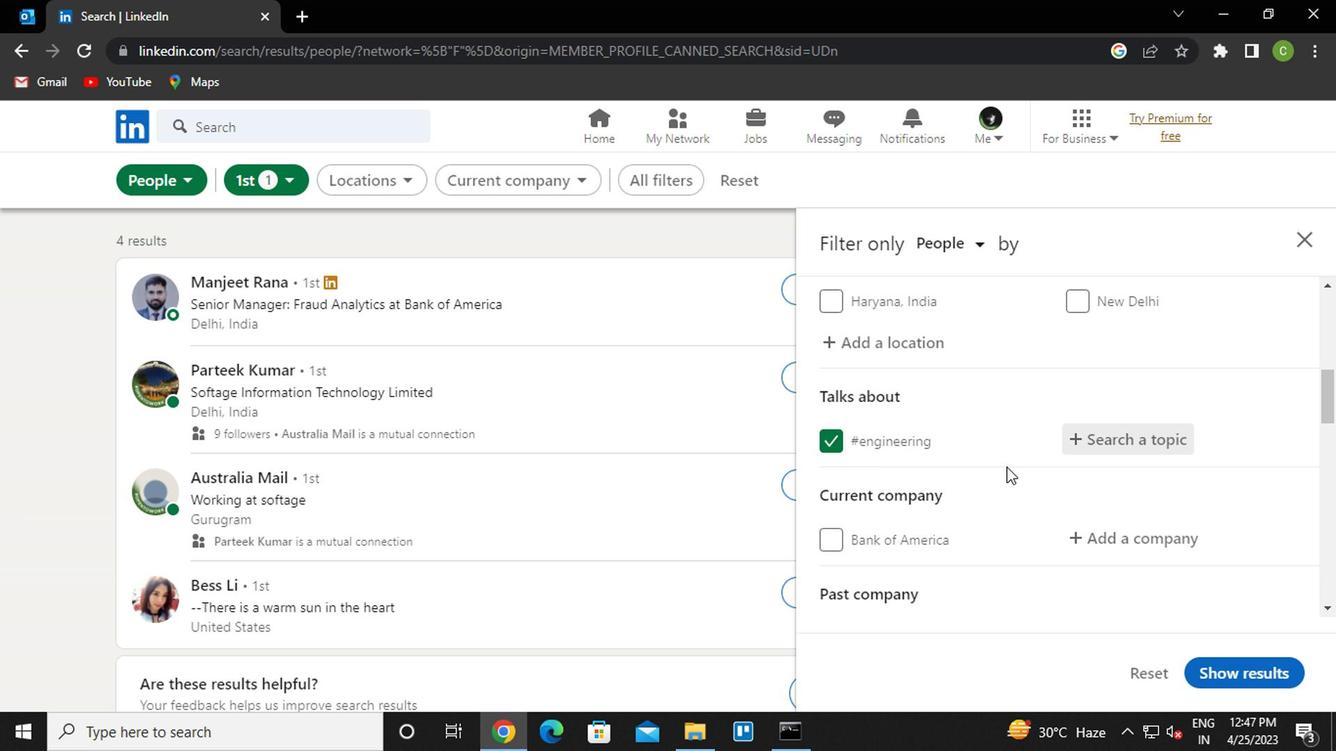 
Action: Mouse scrolled (1003, 468) with delta (0, 0)
Screenshot: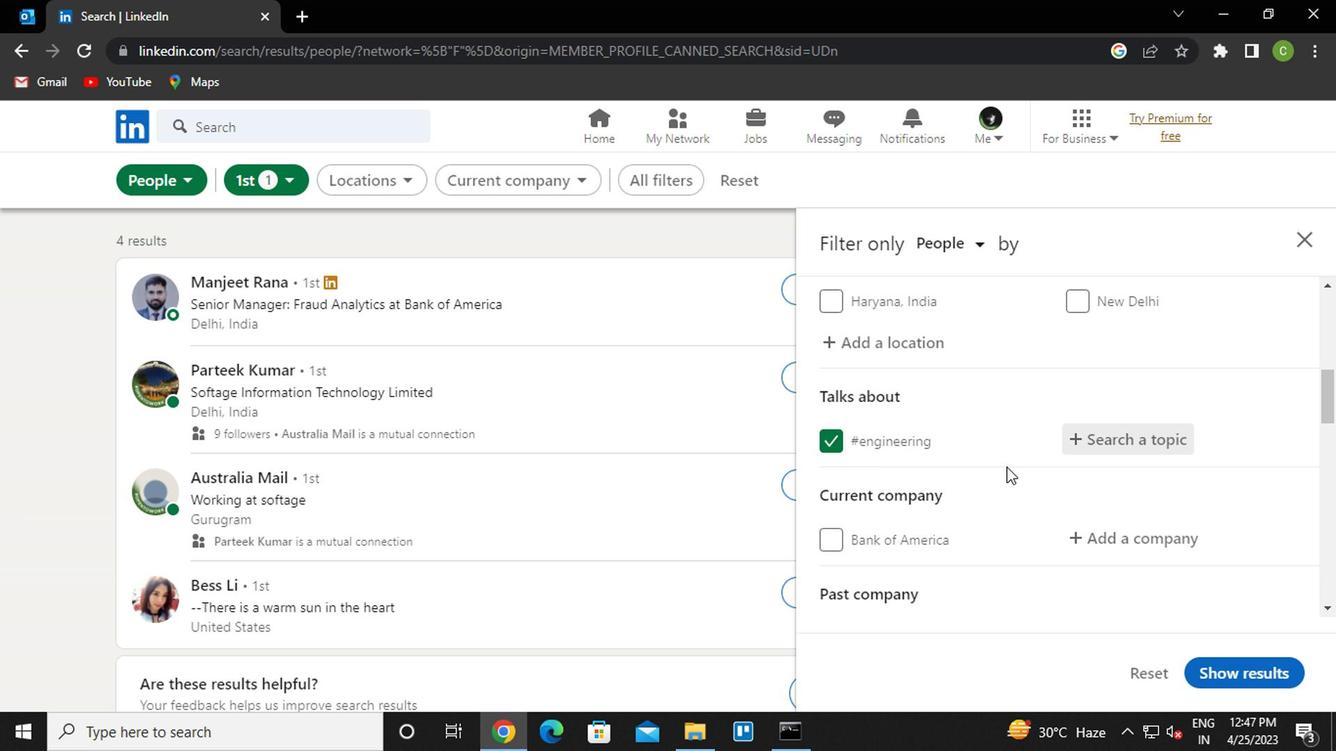 
Action: Mouse moved to (1132, 350)
Screenshot: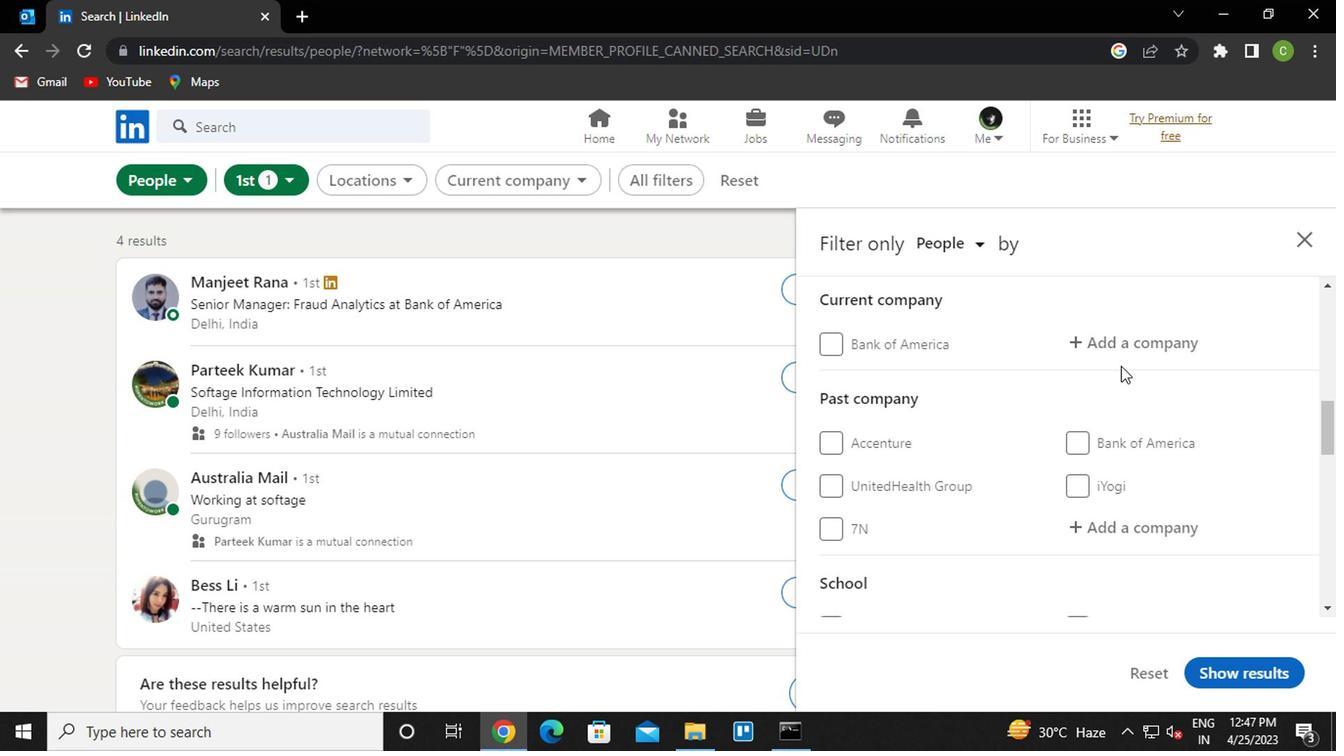 
Action: Mouse pressed left at (1132, 350)
Screenshot: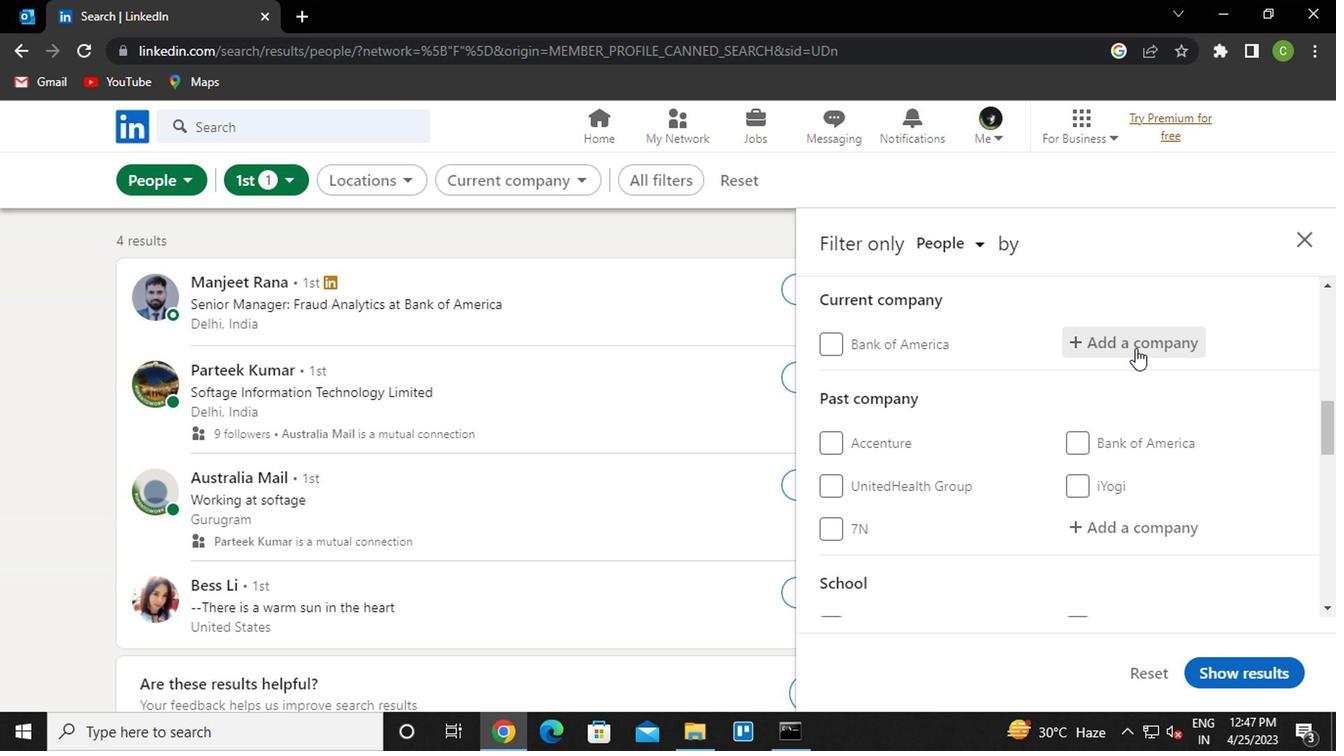 
Action: Mouse moved to (1008, 437)
Screenshot: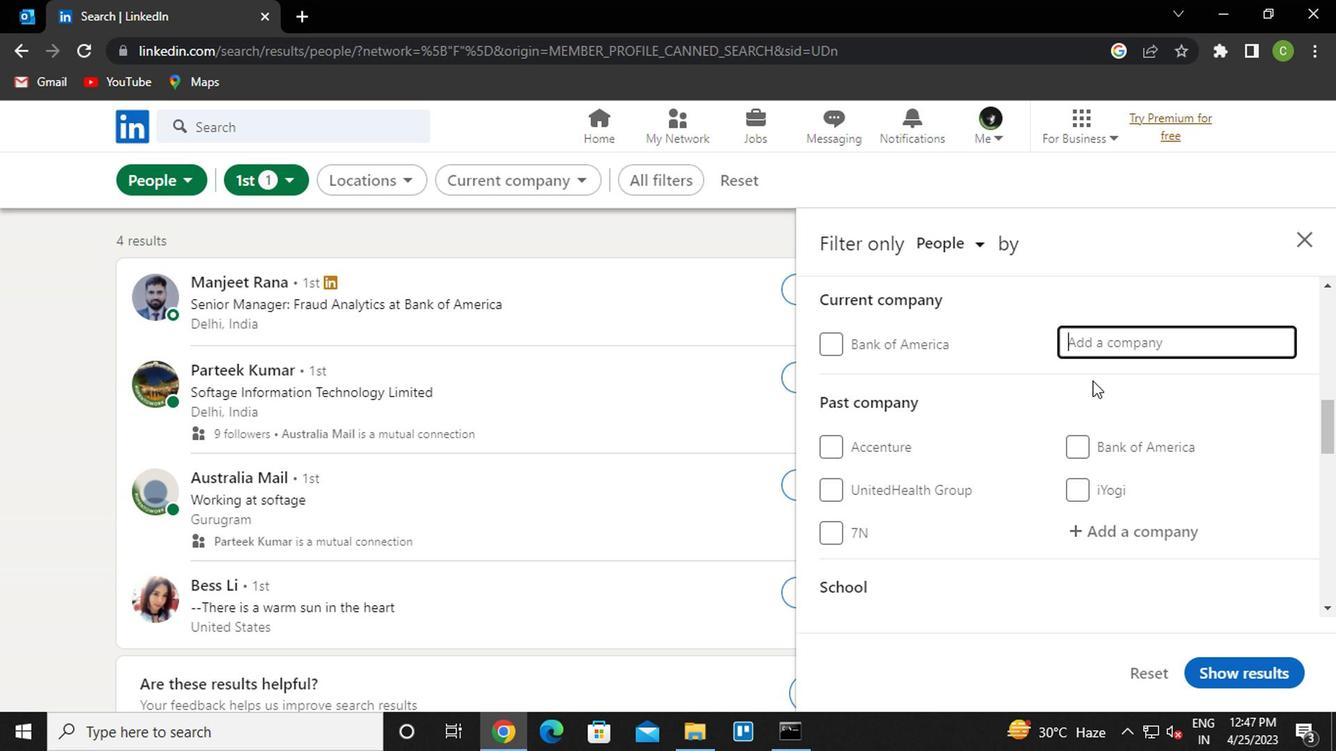 
Action: Key pressed <Key.caps_lock>wns
Screenshot: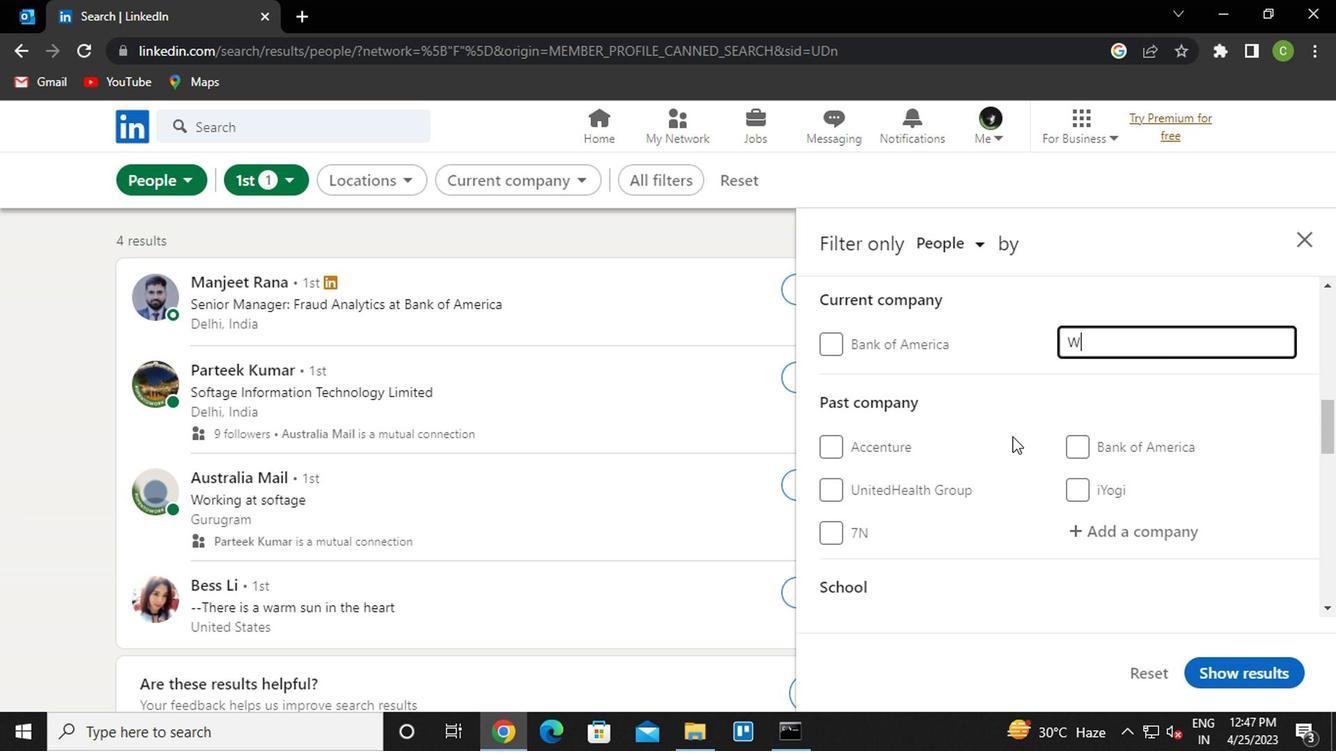 
Action: Mouse moved to (1017, 398)
Screenshot: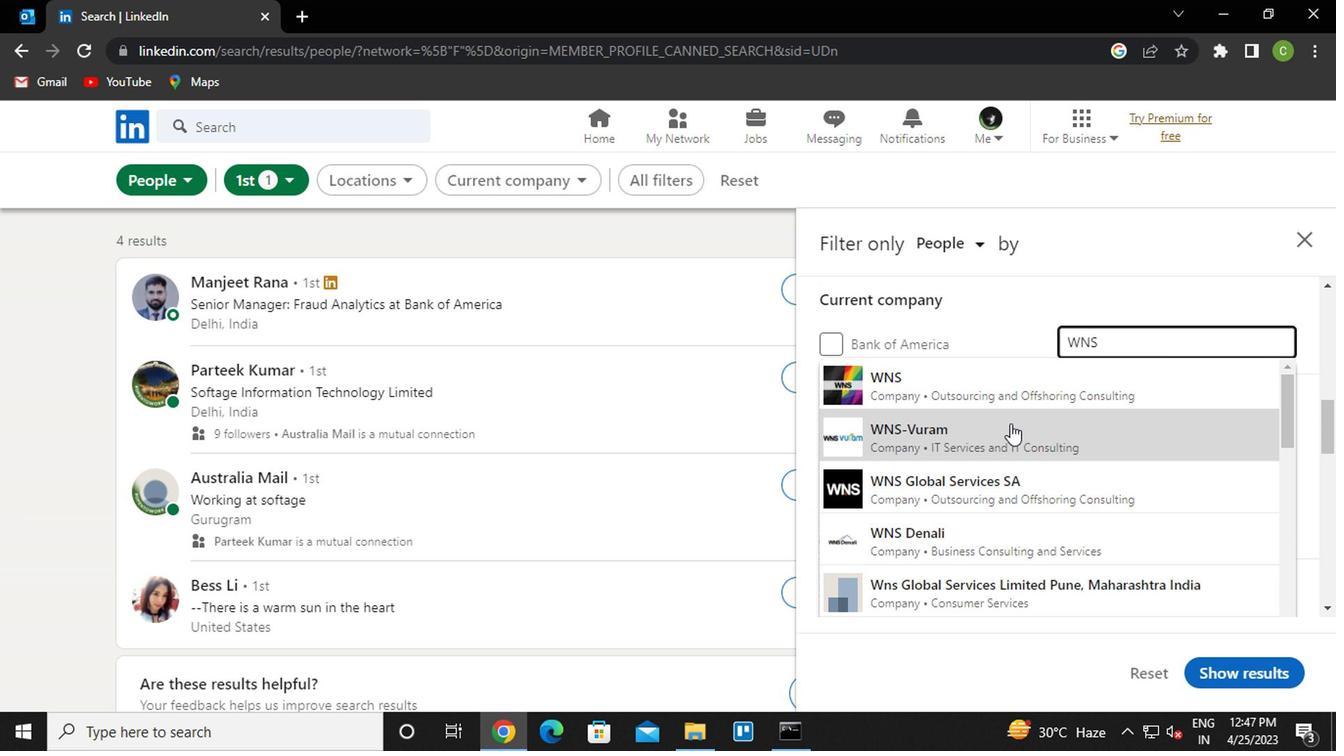 
Action: Mouse pressed left at (1017, 398)
Screenshot: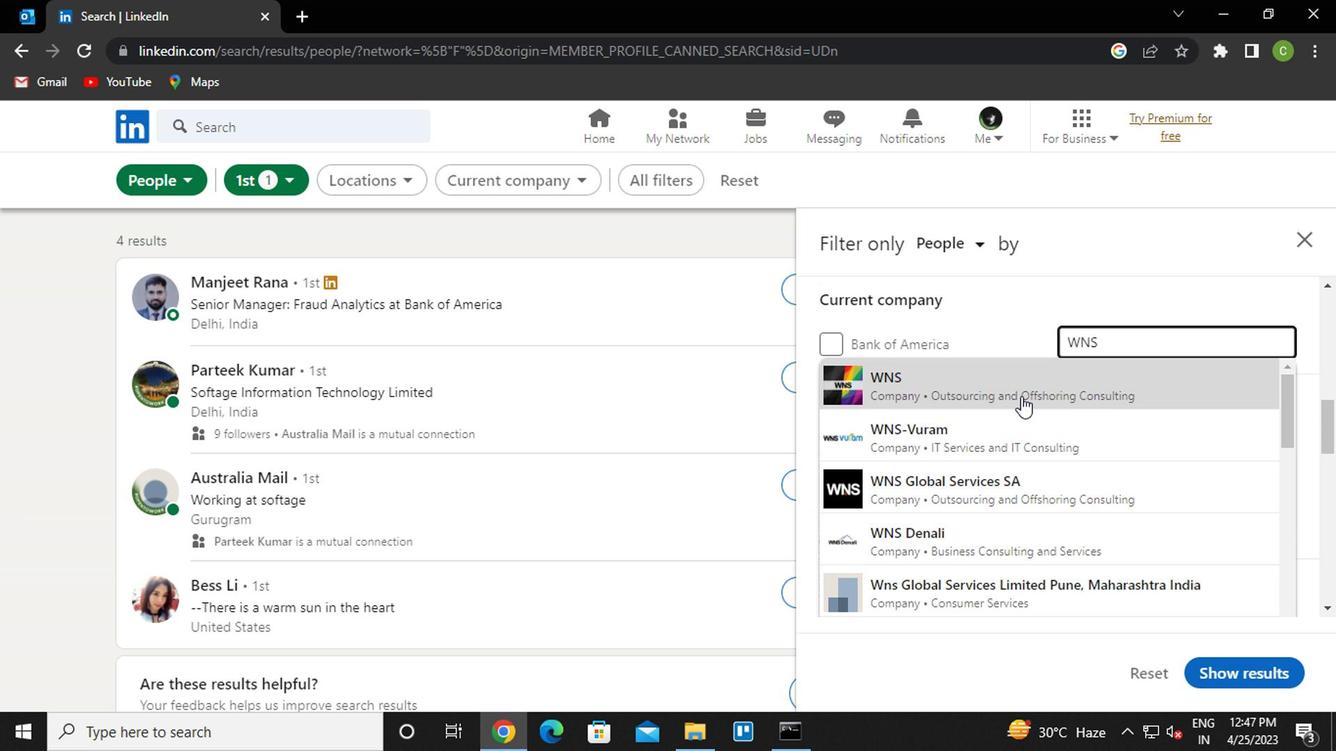 
Action: Mouse moved to (1041, 387)
Screenshot: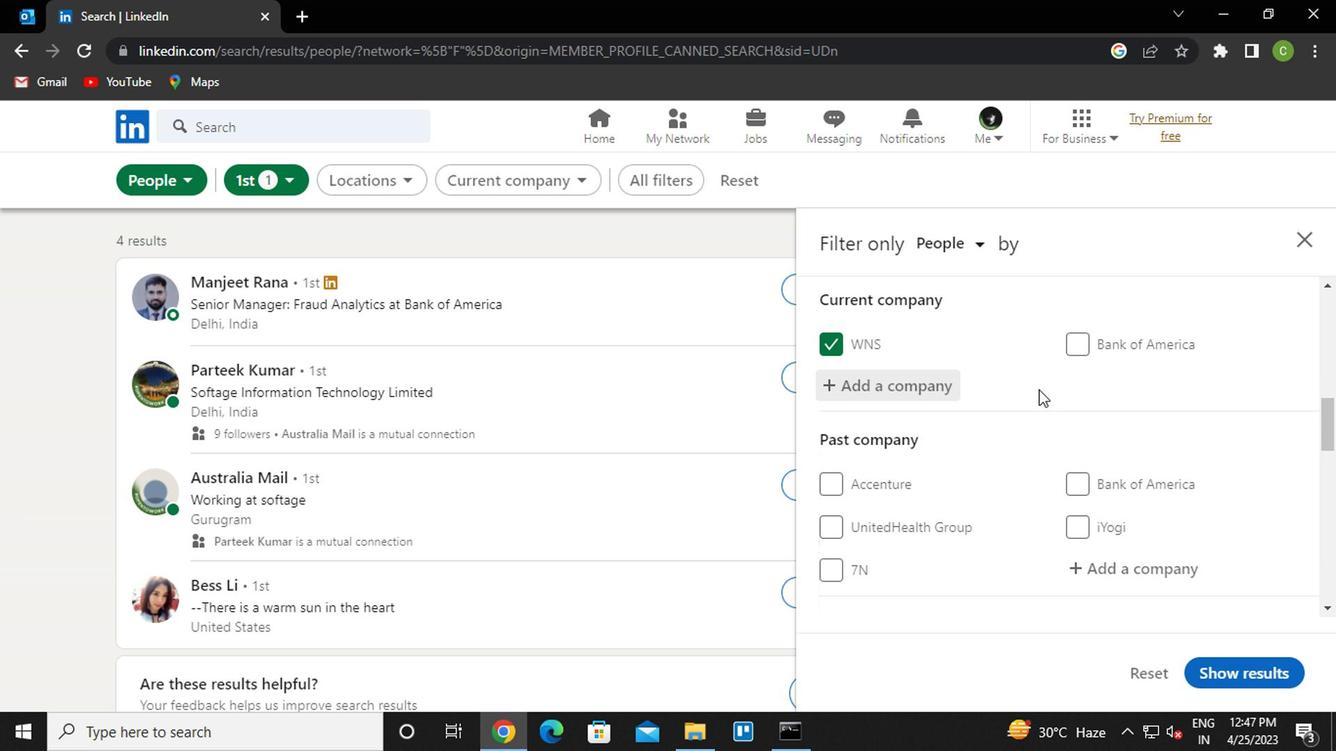 
Action: Mouse scrolled (1041, 386) with delta (0, 0)
Screenshot: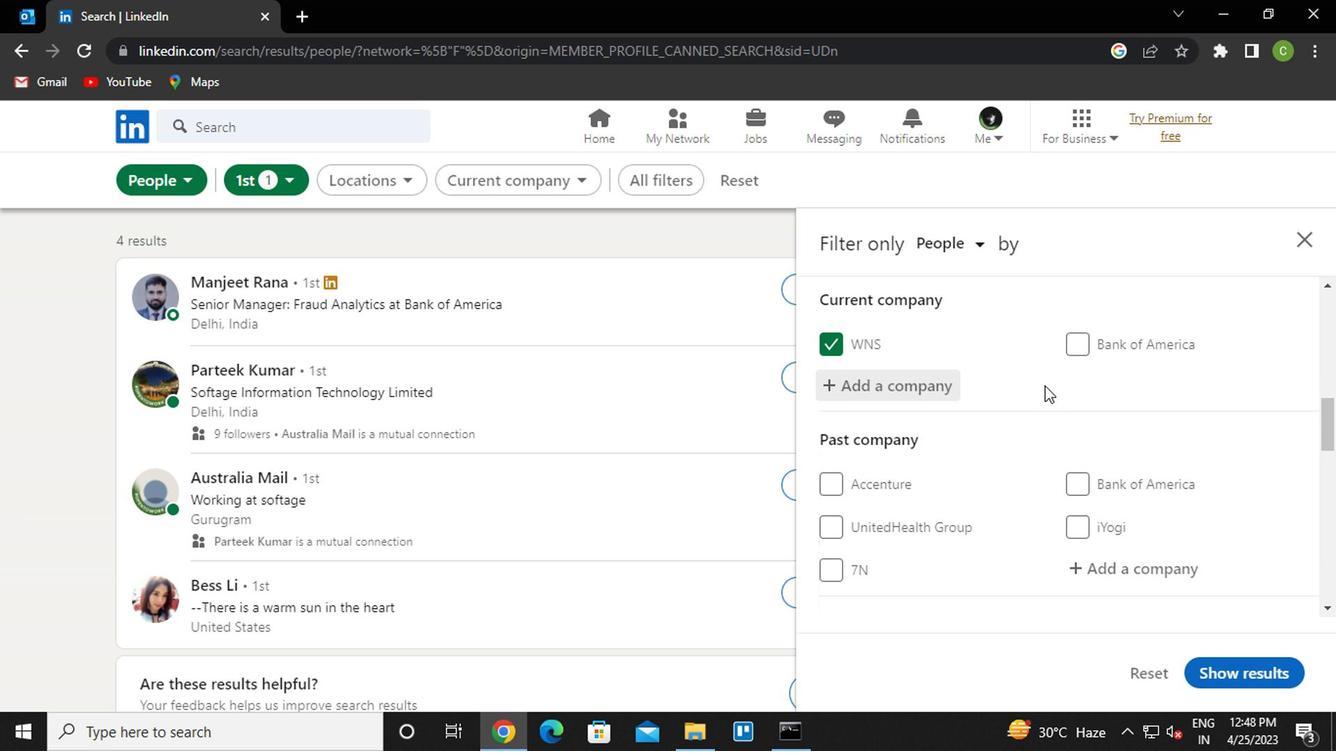 
Action: Mouse moved to (1040, 388)
Screenshot: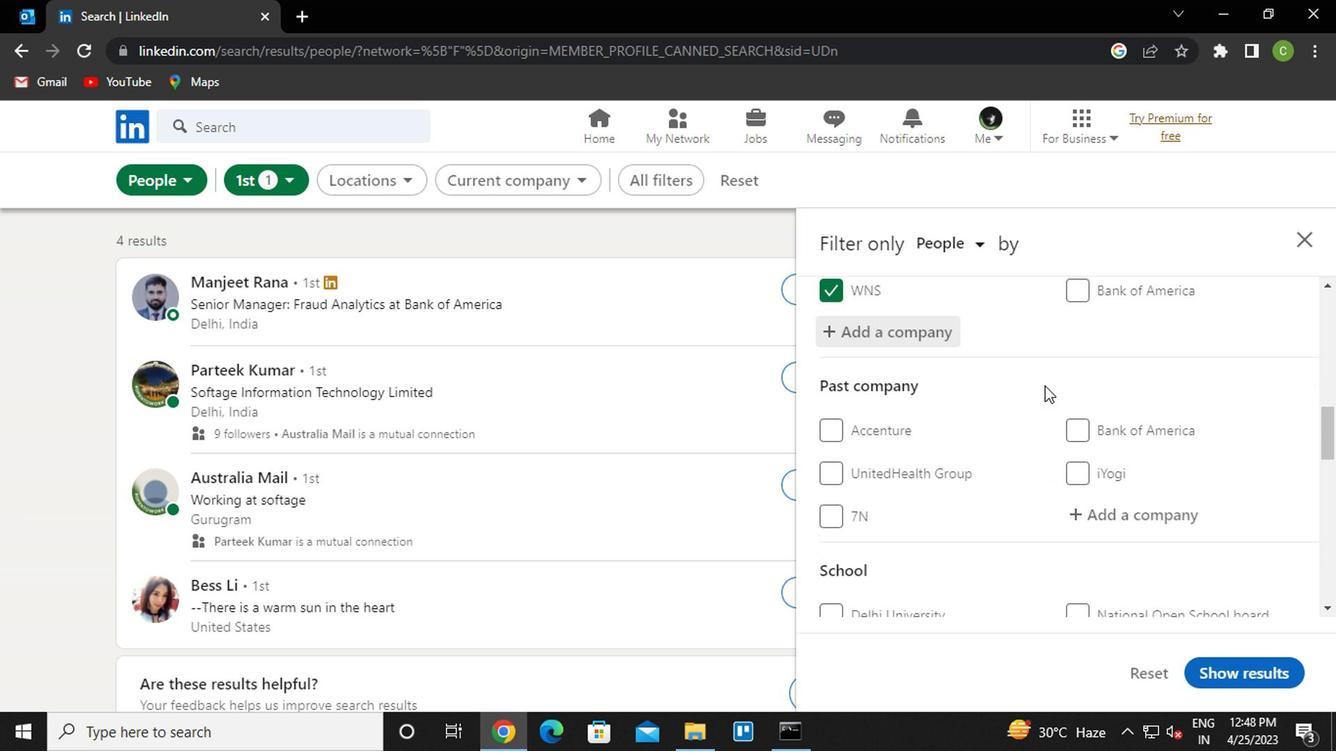 
Action: Mouse scrolled (1040, 387) with delta (0, -1)
Screenshot: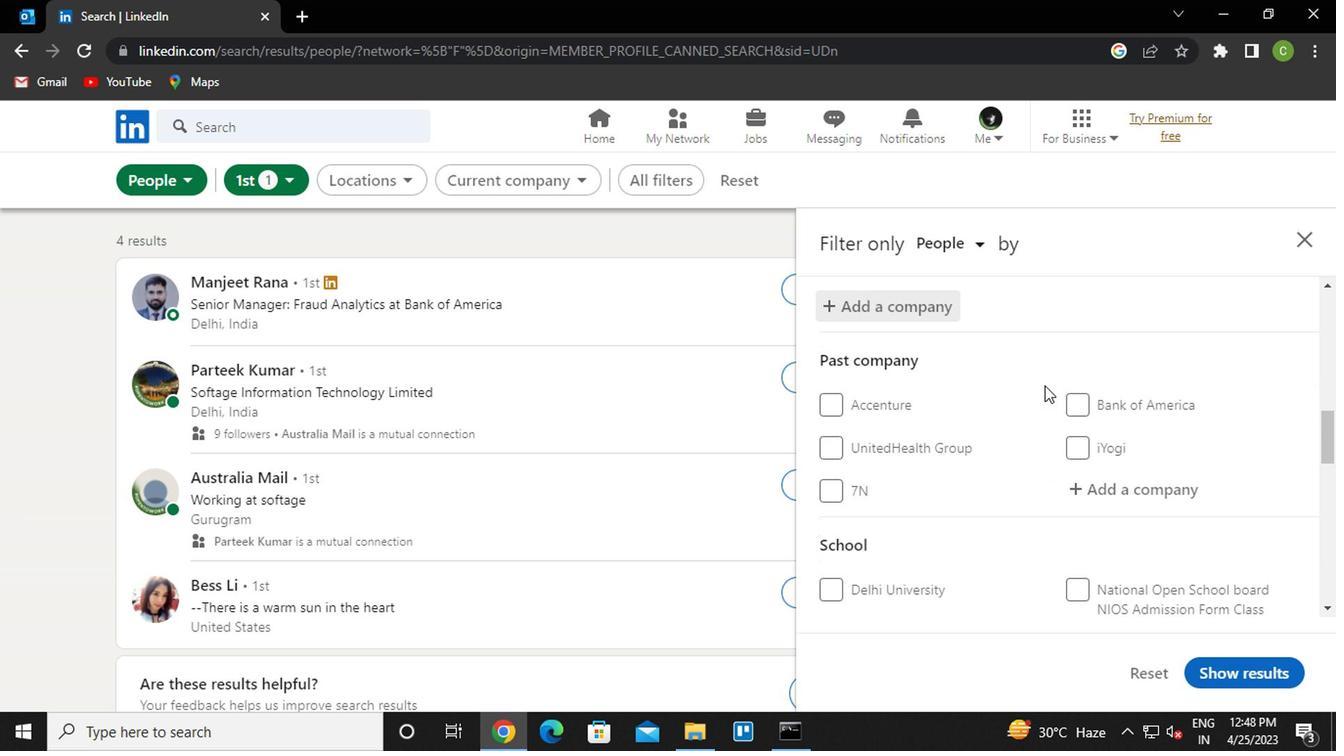 
Action: Mouse moved to (943, 466)
Screenshot: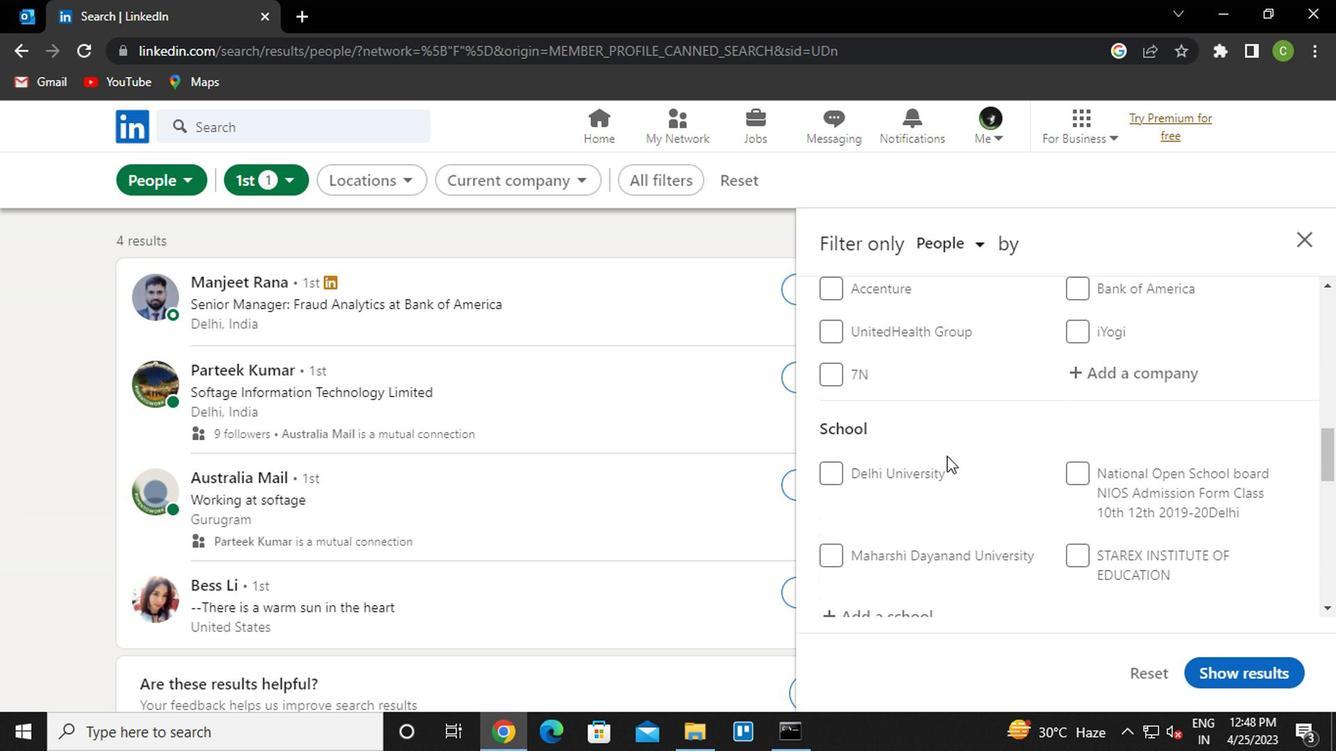 
Action: Mouse scrolled (943, 465) with delta (0, 0)
Screenshot: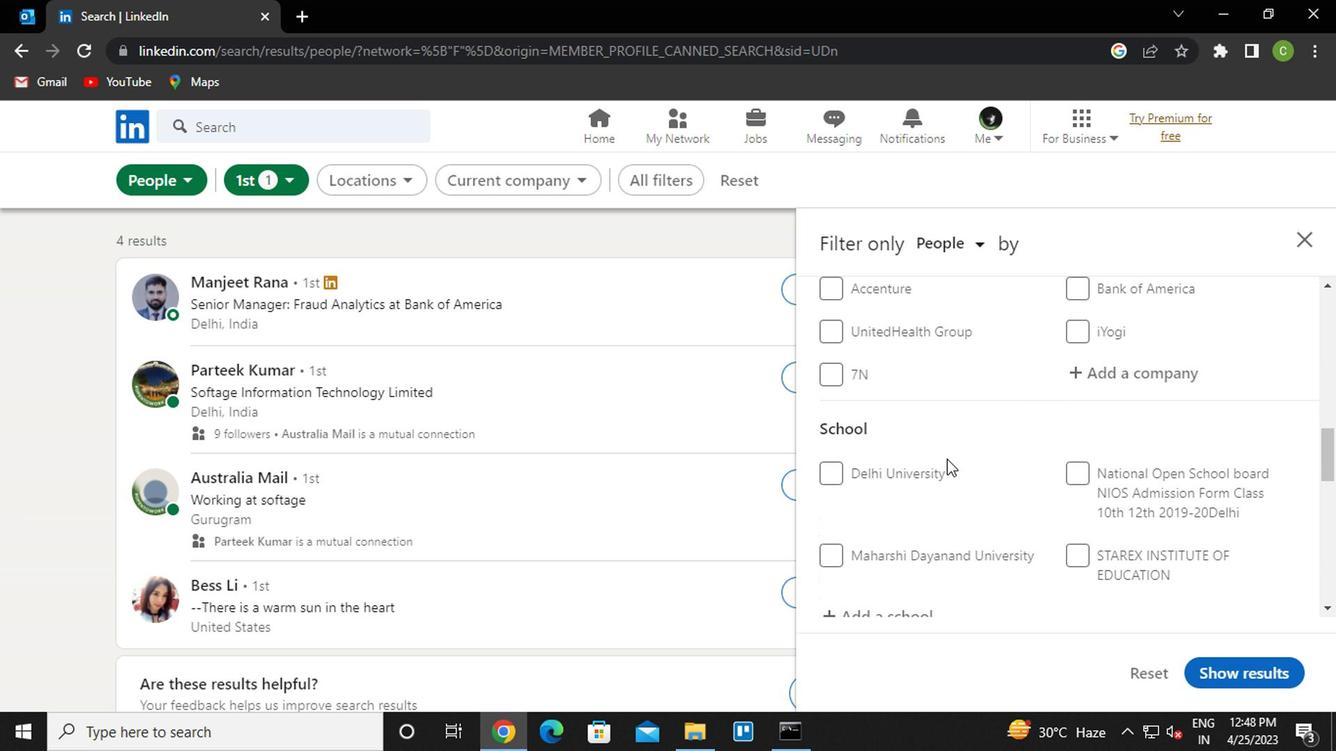 
Action: Mouse moved to (943, 469)
Screenshot: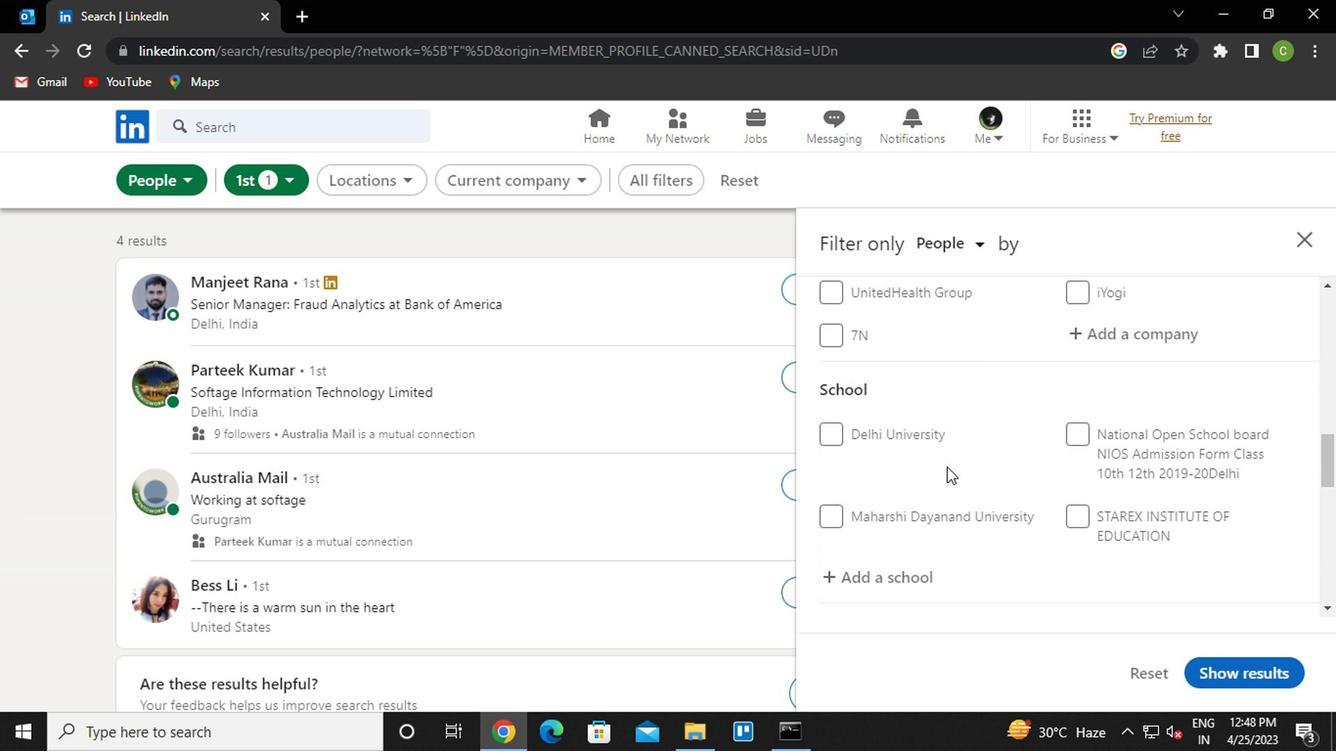 
Action: Mouse scrolled (943, 468) with delta (0, 0)
Screenshot: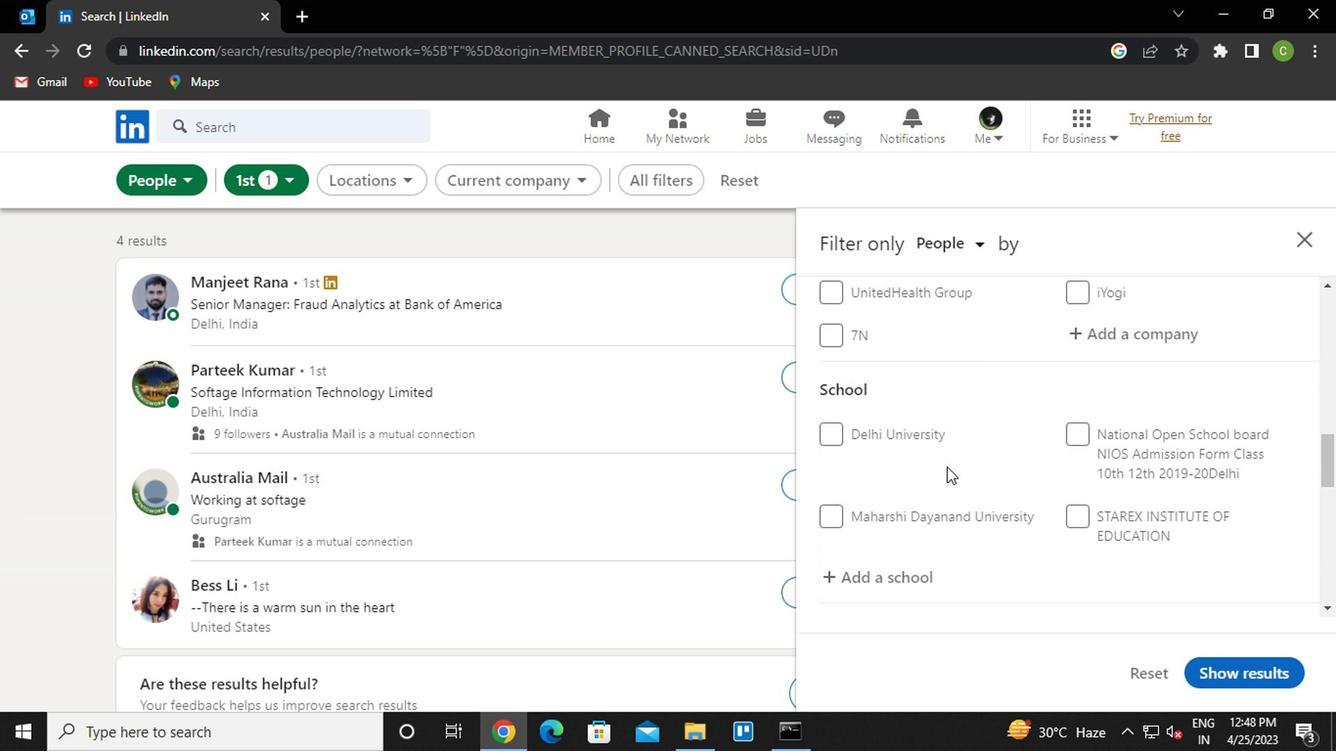 
Action: Mouse moved to (861, 430)
Screenshot: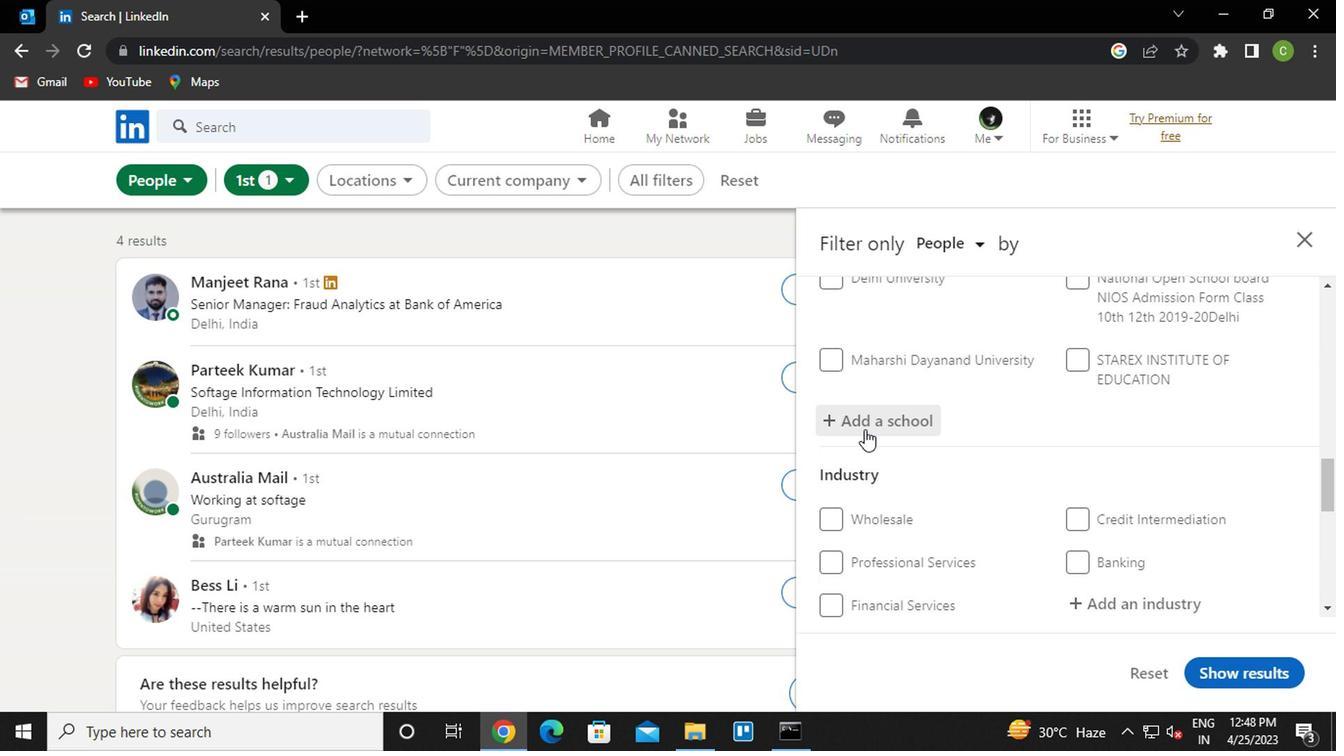 
Action: Mouse pressed left at (861, 430)
Screenshot: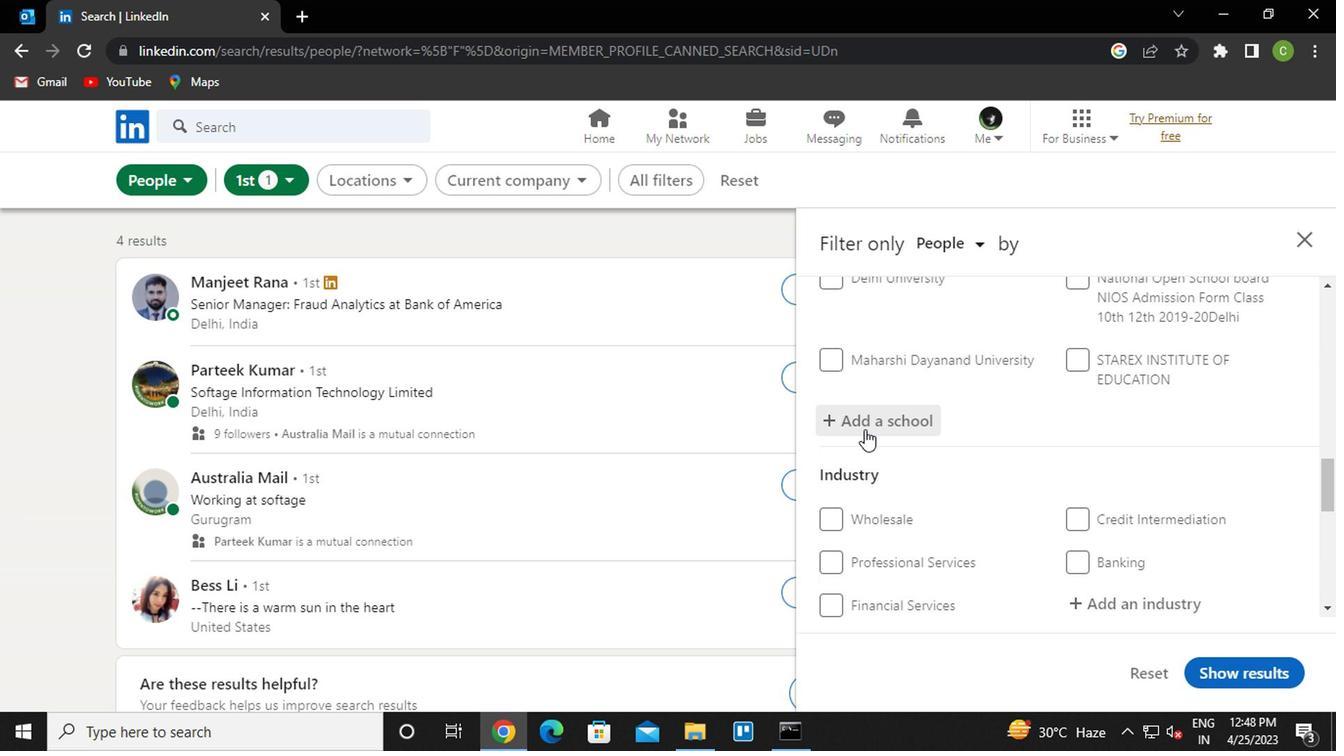 
Action: Mouse moved to (864, 430)
Screenshot: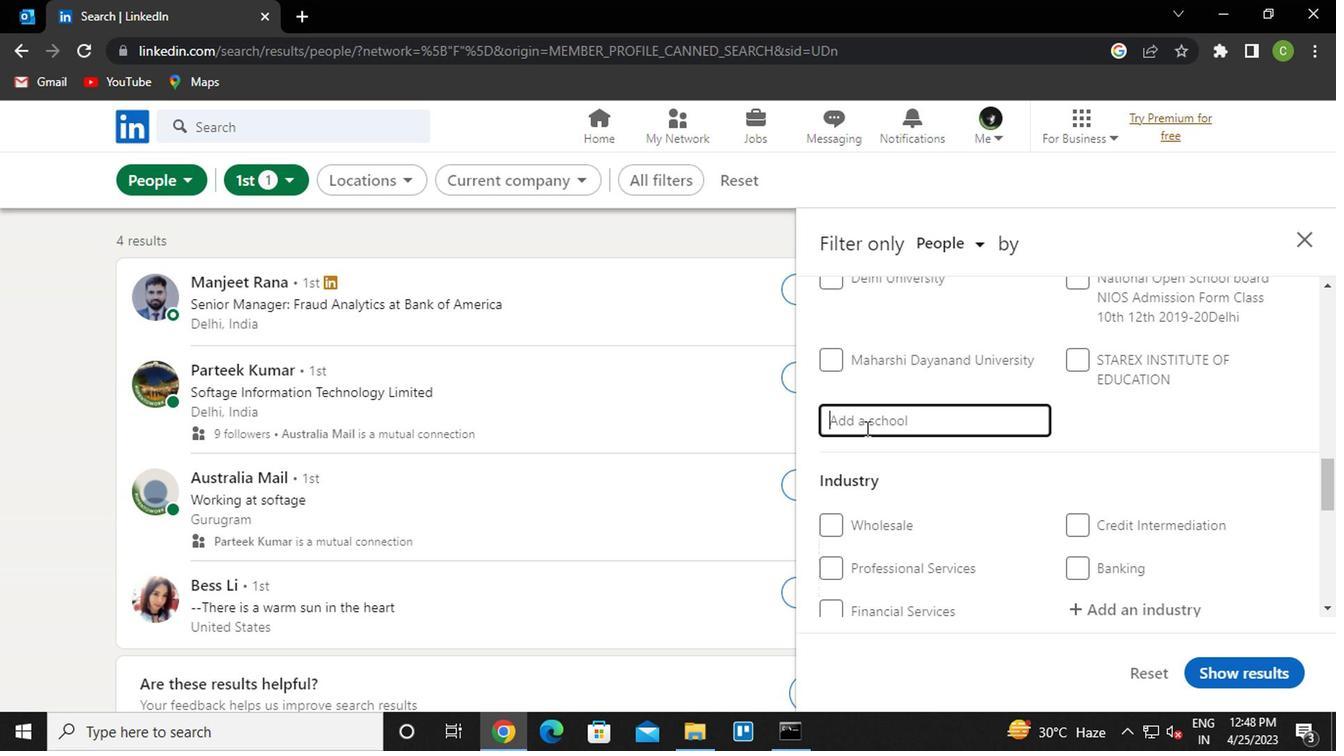 
Action: Key pressed <Key.caps_lock><Key.caps_lock>m<Key.caps_lock>eenakshi
Screenshot: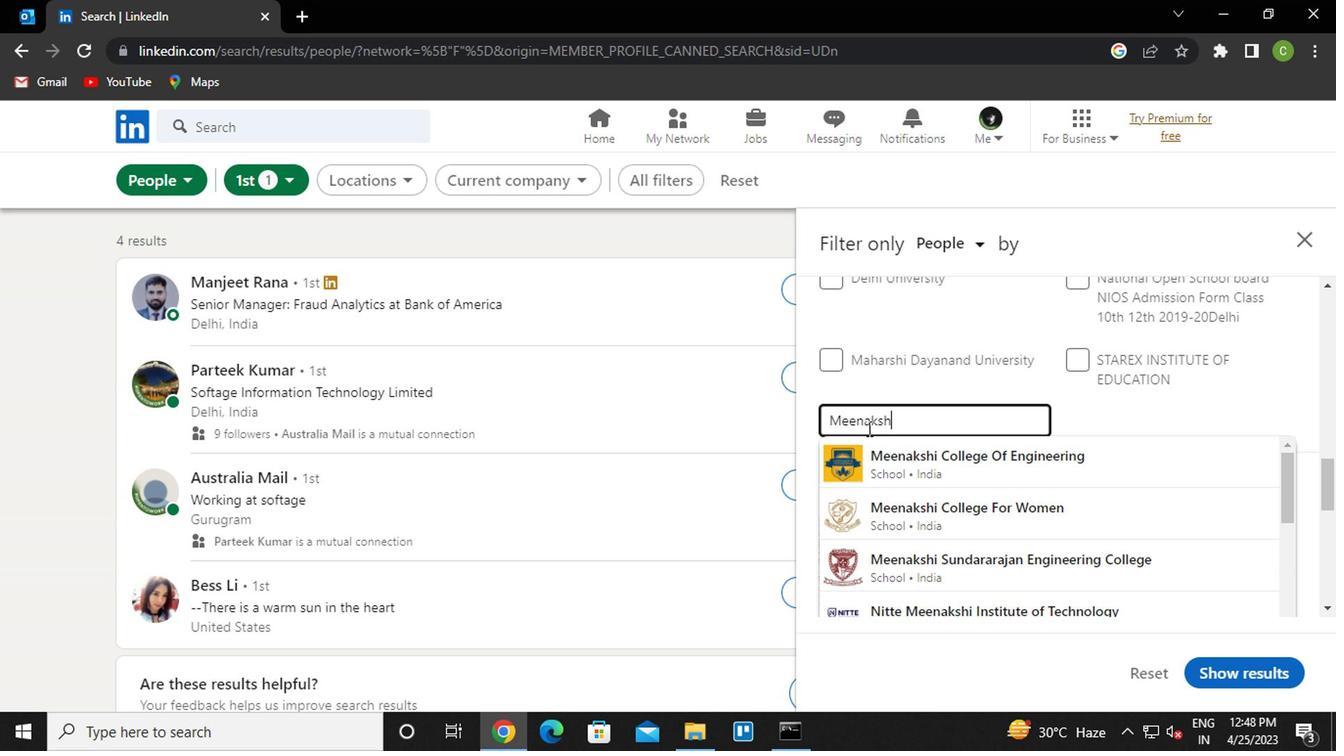 
Action: Mouse moved to (936, 512)
Screenshot: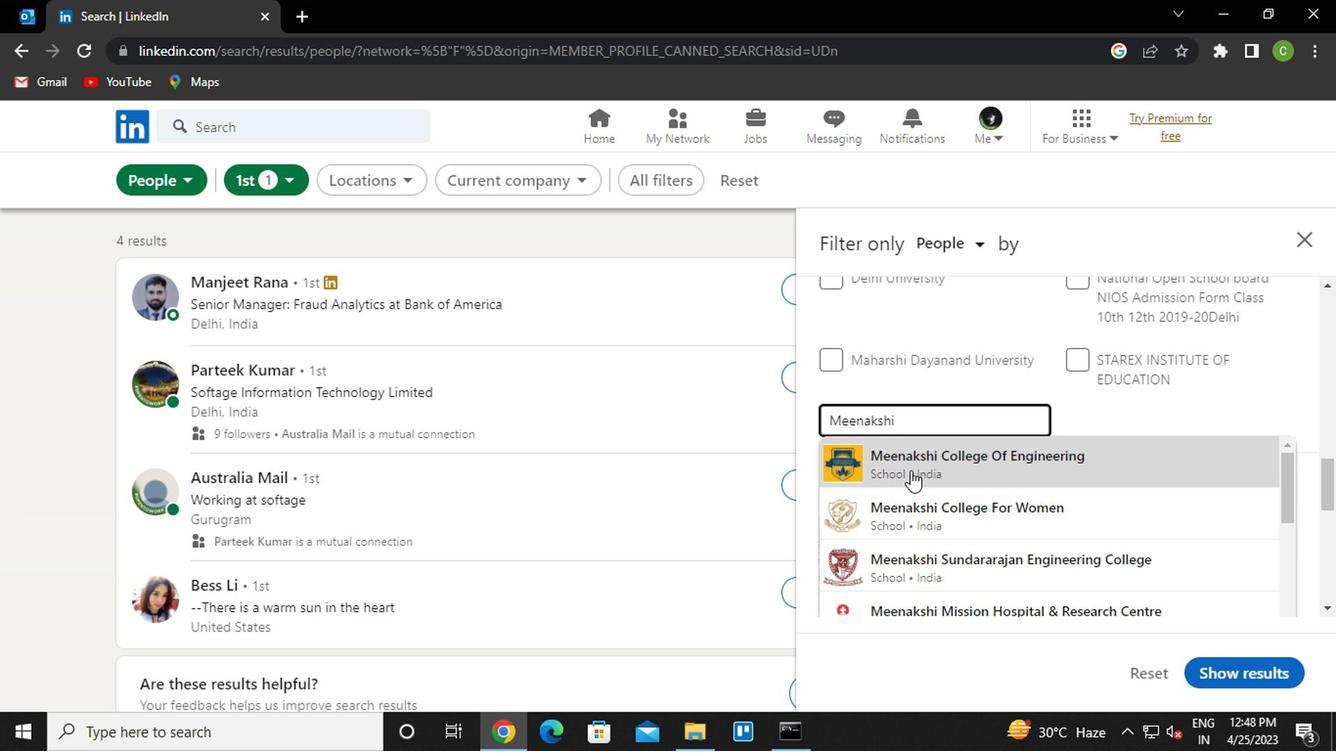 
Action: Mouse pressed left at (936, 512)
Screenshot: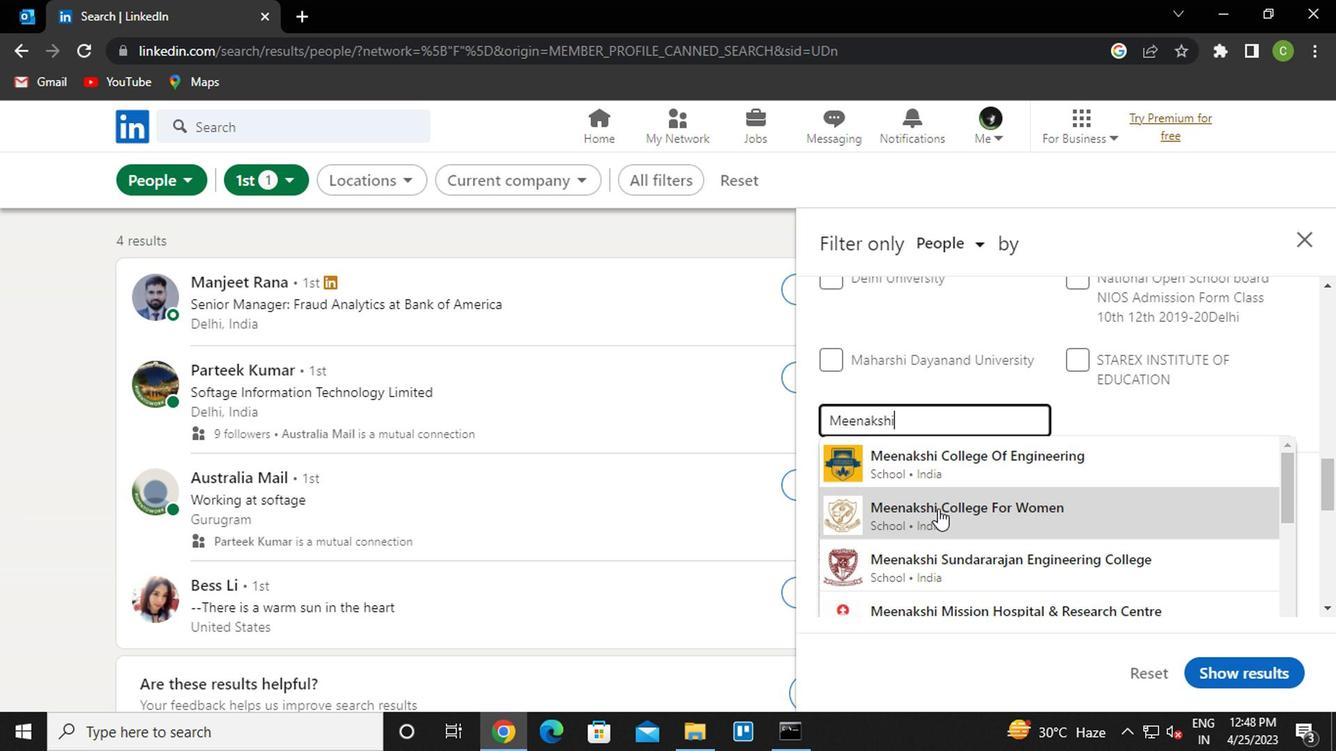 
Action: Mouse moved to (978, 461)
Screenshot: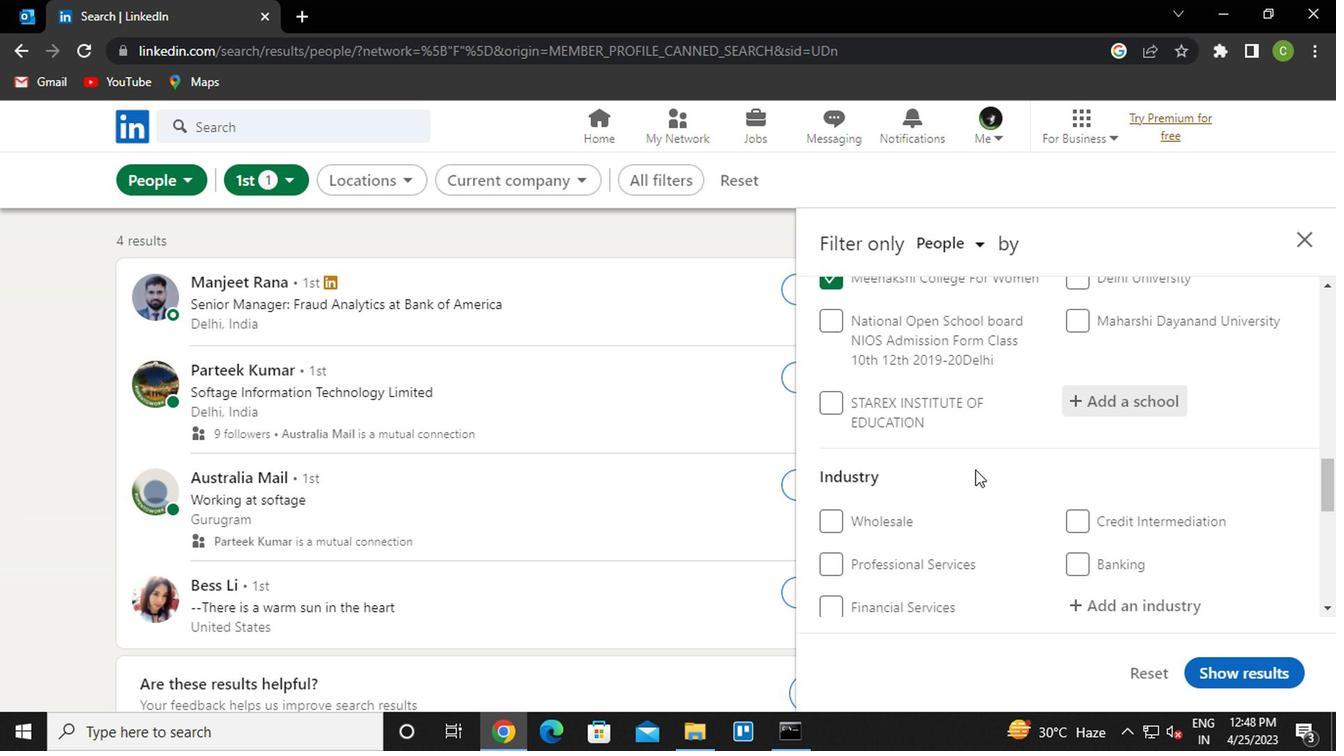 
Action: Mouse scrolled (978, 460) with delta (0, 0)
Screenshot: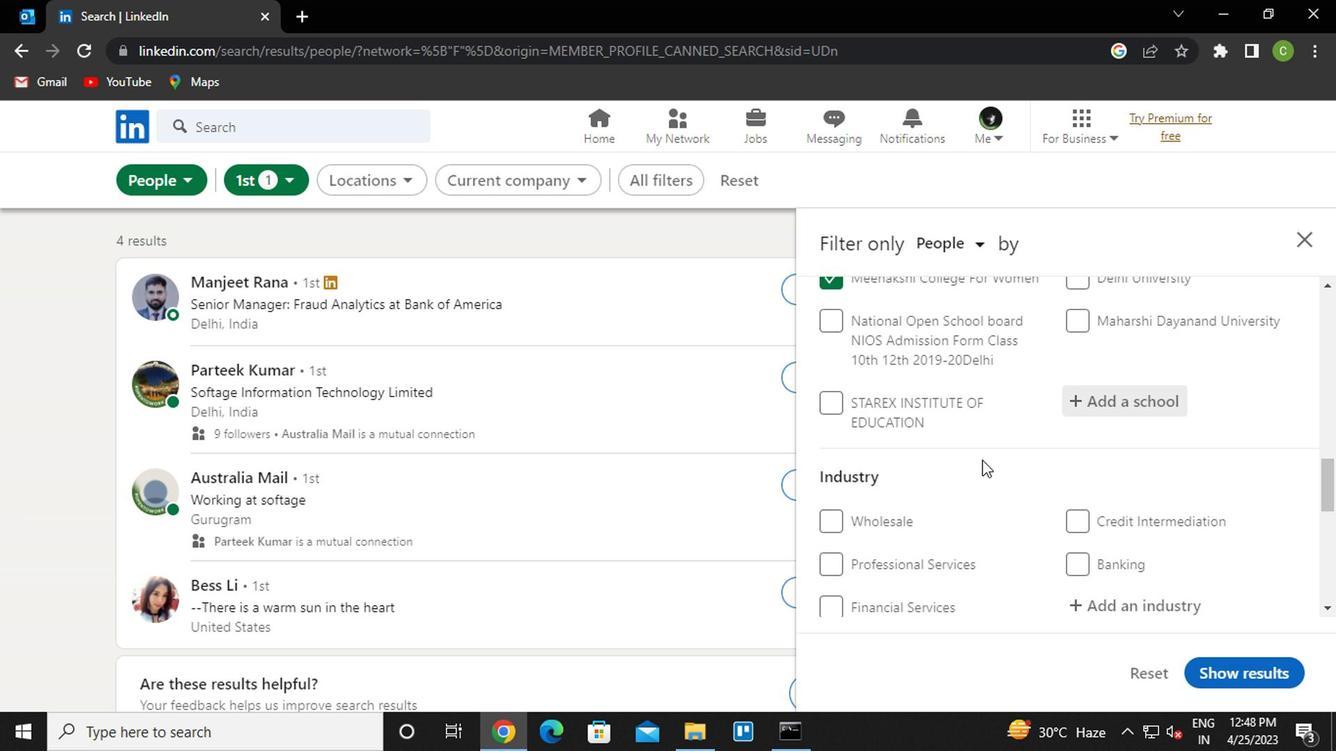 
Action: Mouse scrolled (978, 460) with delta (0, 0)
Screenshot: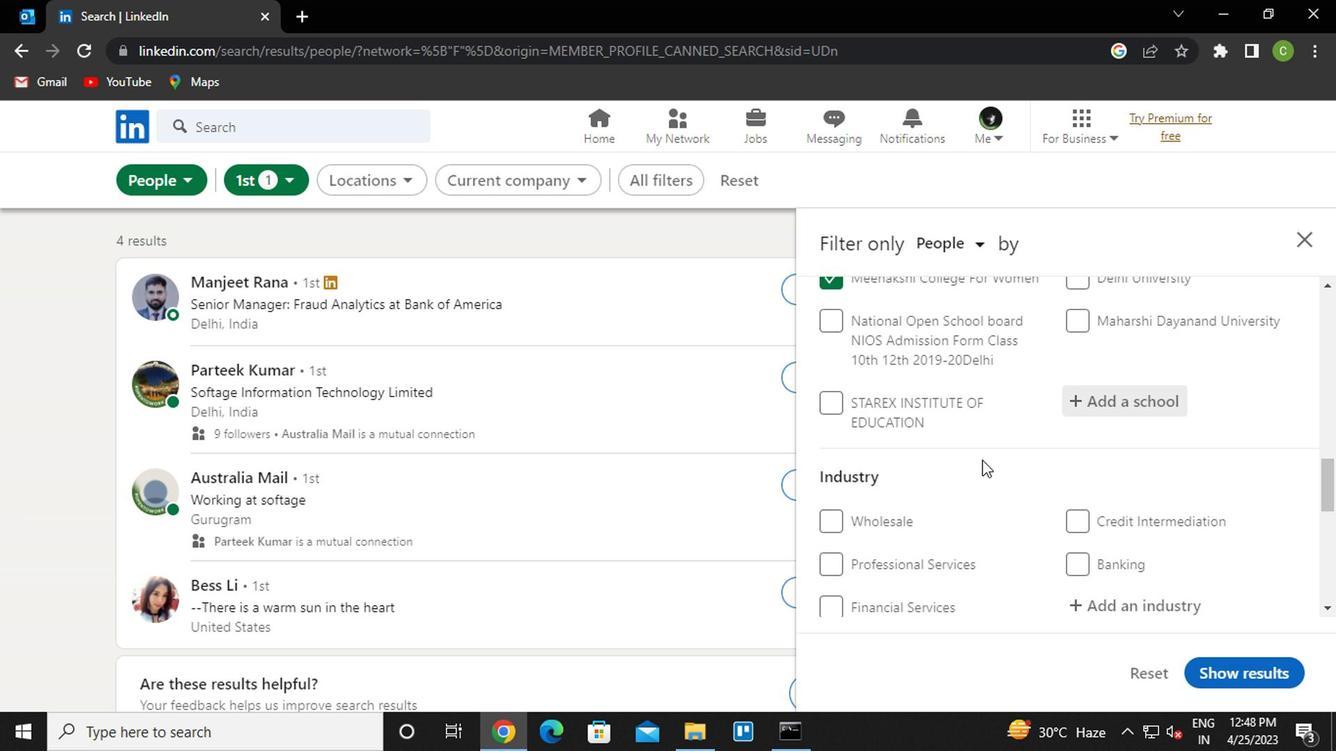 
Action: Mouse moved to (1112, 420)
Screenshot: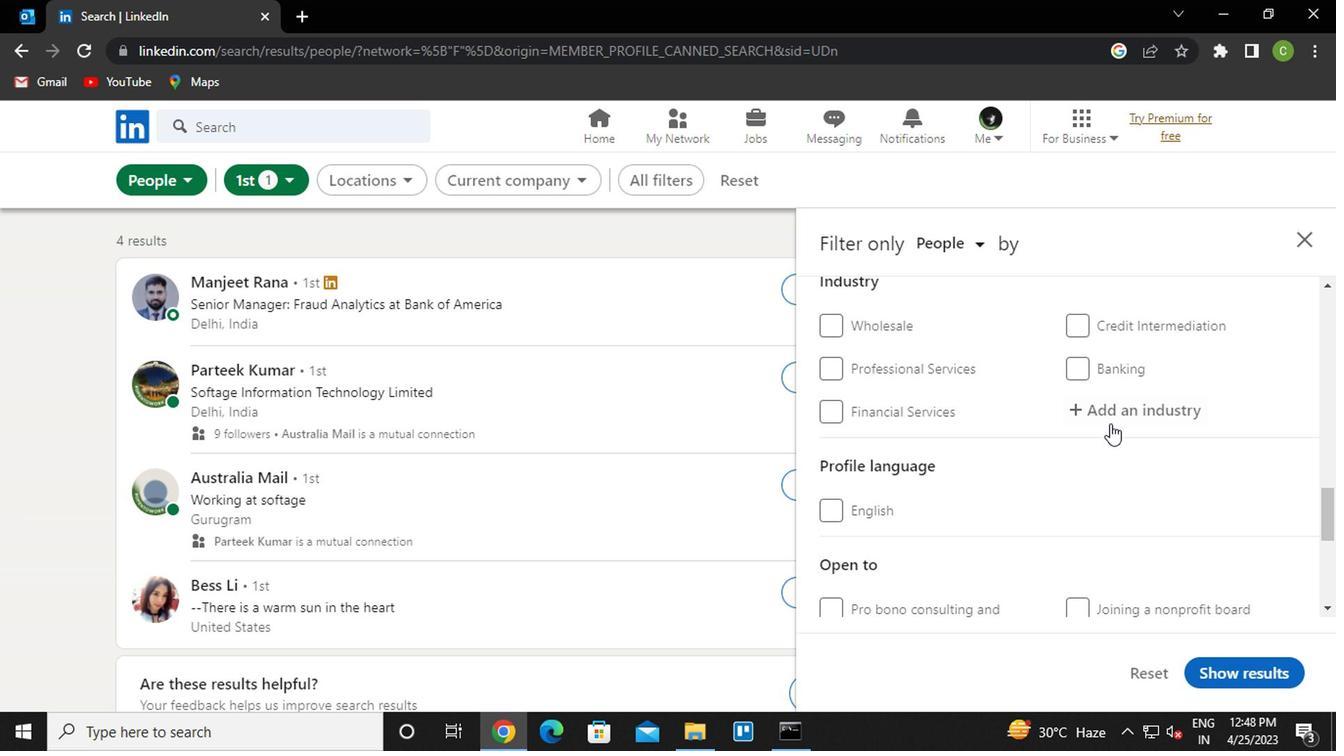 
Action: Mouse pressed left at (1112, 420)
Screenshot: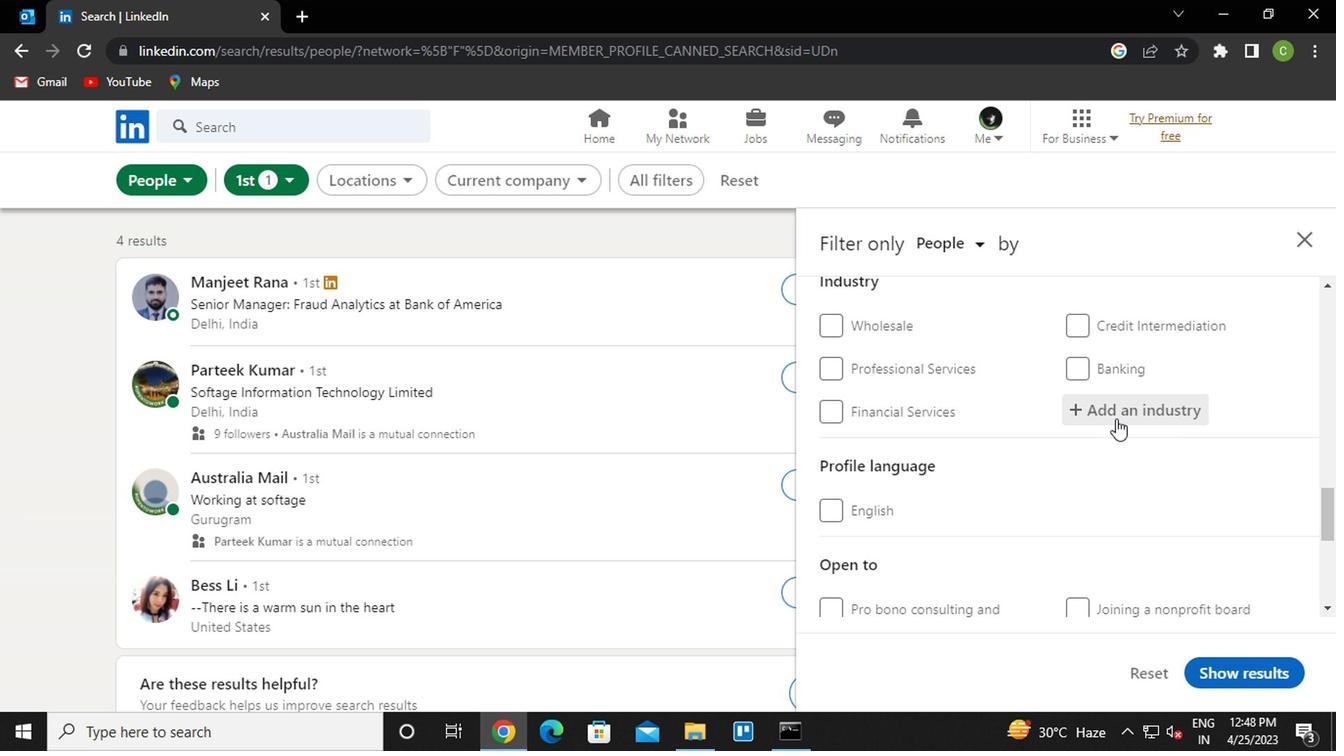 
Action: Mouse moved to (1047, 467)
Screenshot: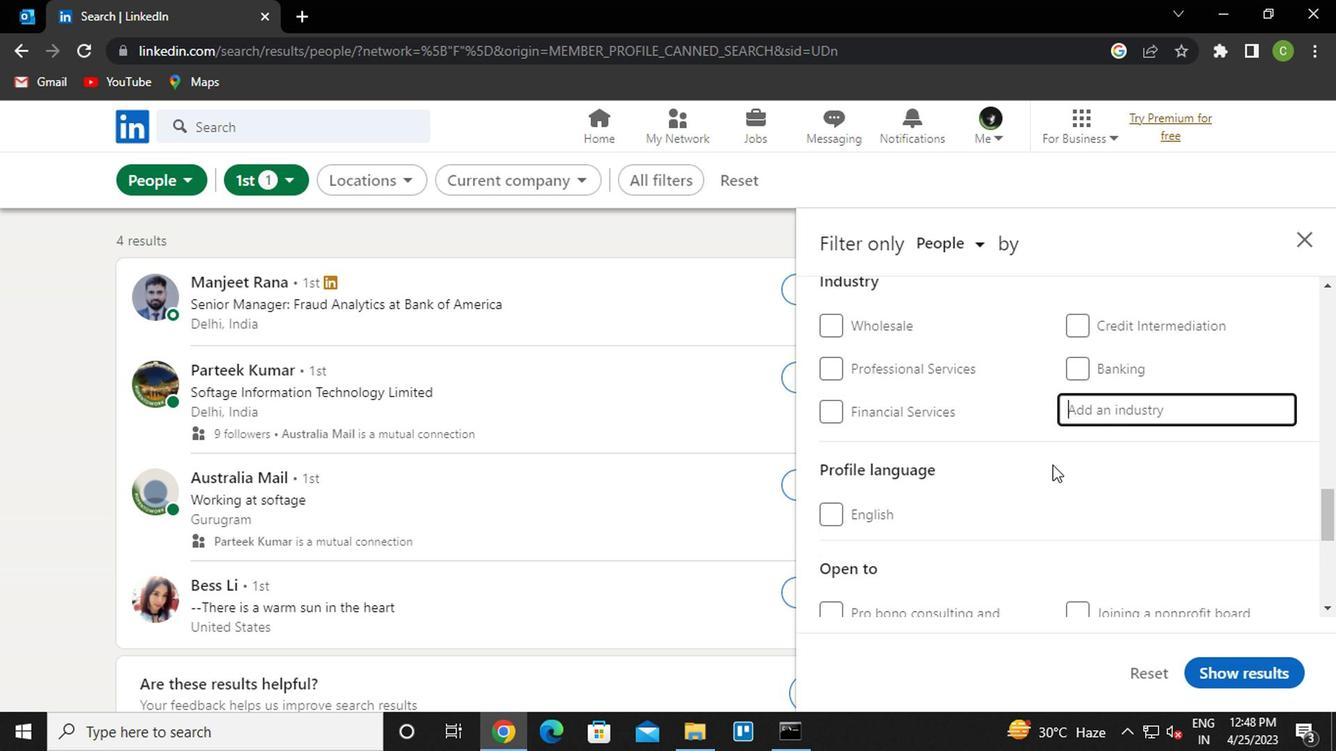 
Action: Key pressed <Key.caps_lock>b<Key.caps_lock>aked<Key.space>goods
Screenshot: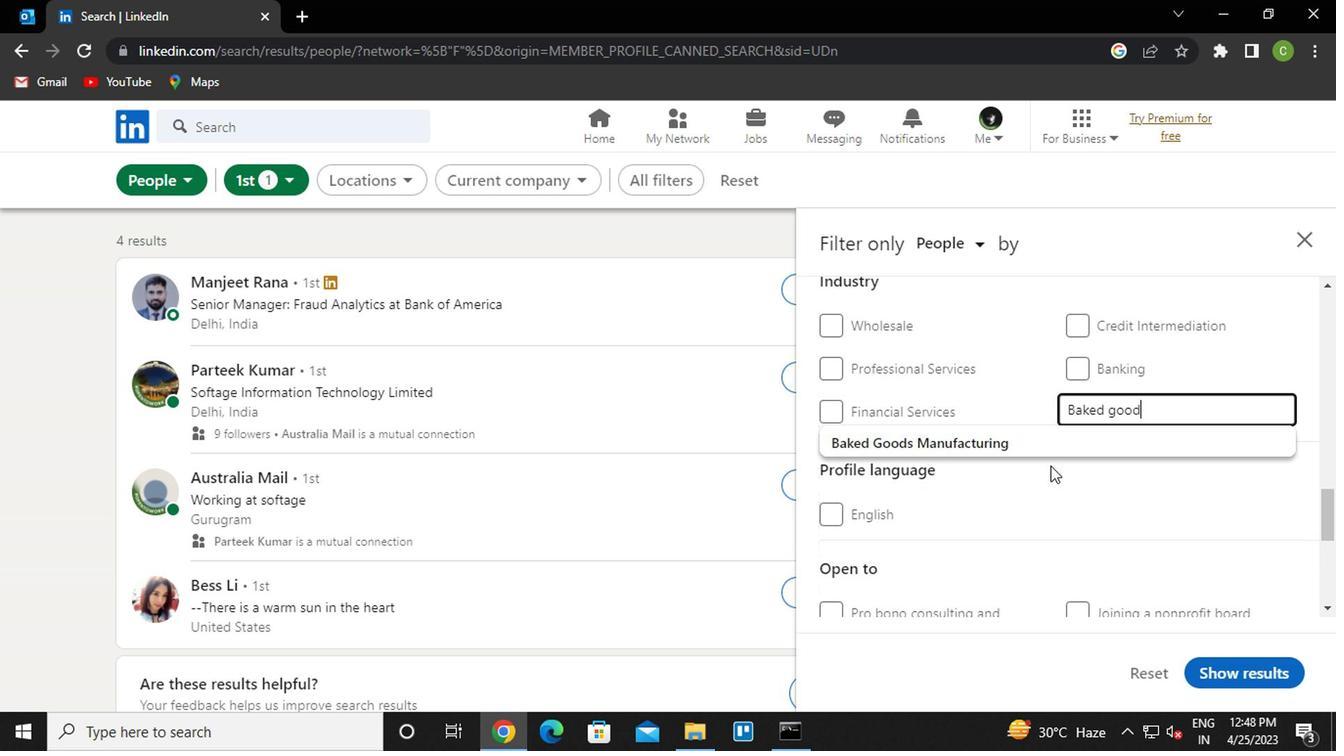 
Action: Mouse moved to (1058, 451)
Screenshot: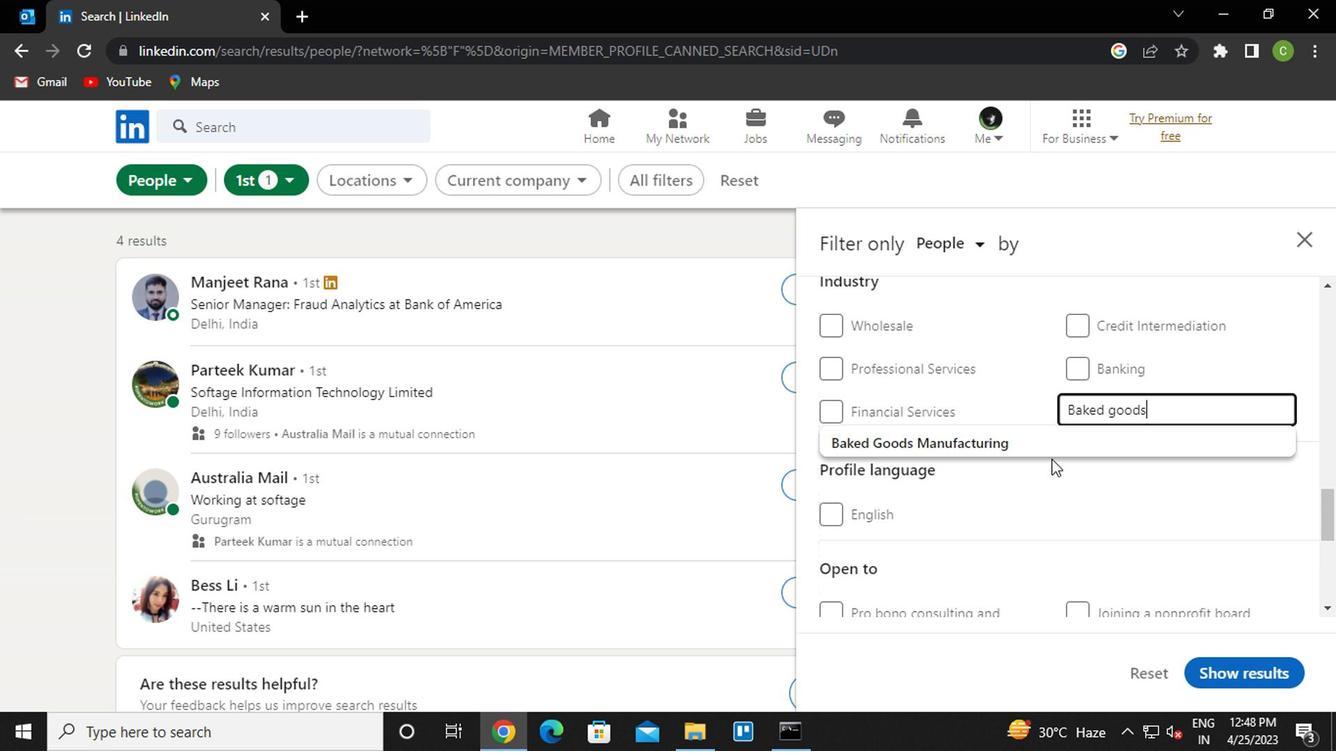 
Action: Mouse pressed left at (1058, 451)
Screenshot: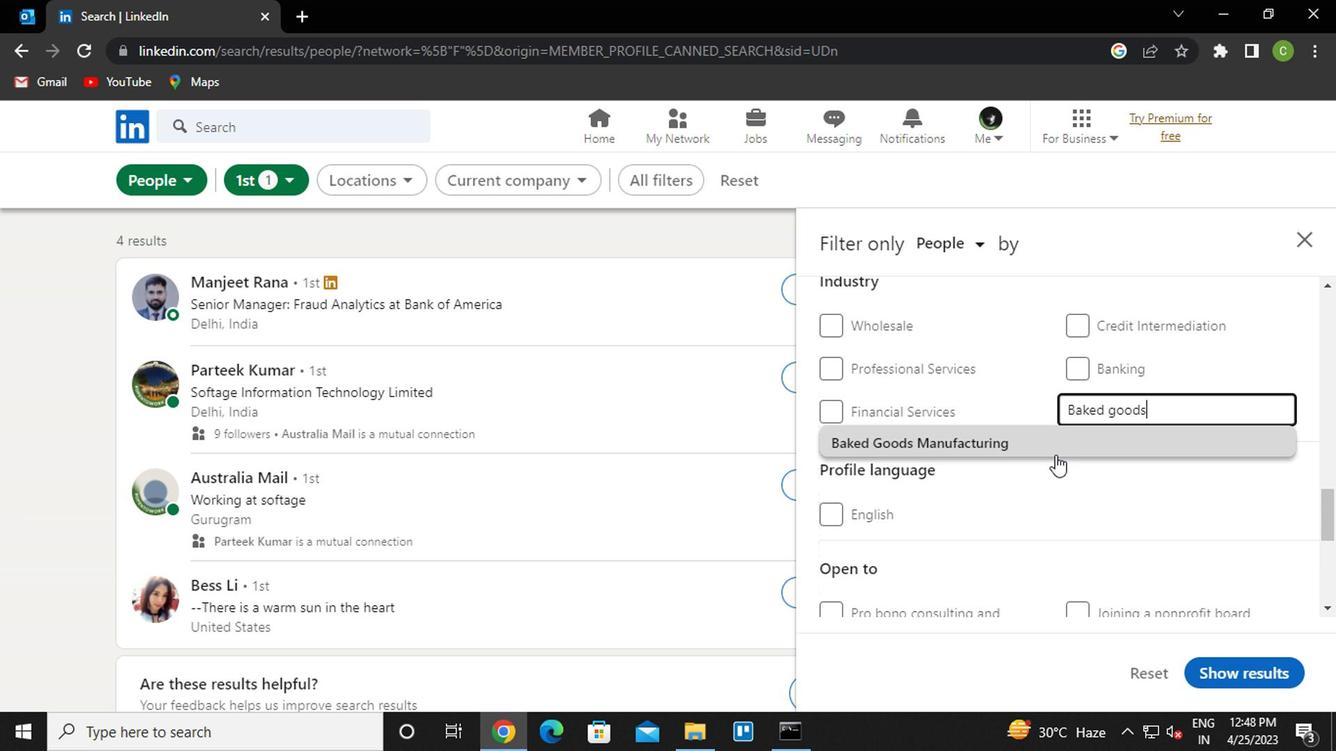 
Action: Mouse moved to (1061, 441)
Screenshot: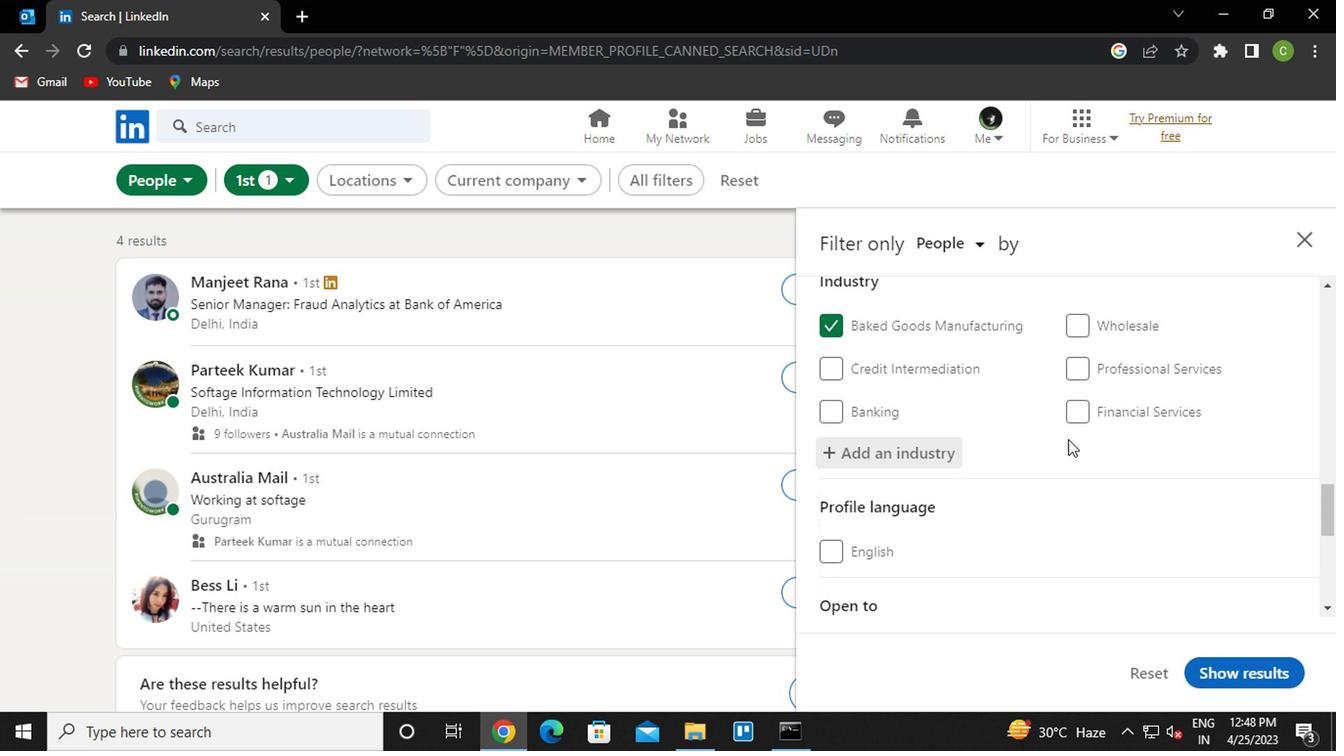 
Action: Mouse scrolled (1061, 440) with delta (0, -1)
Screenshot: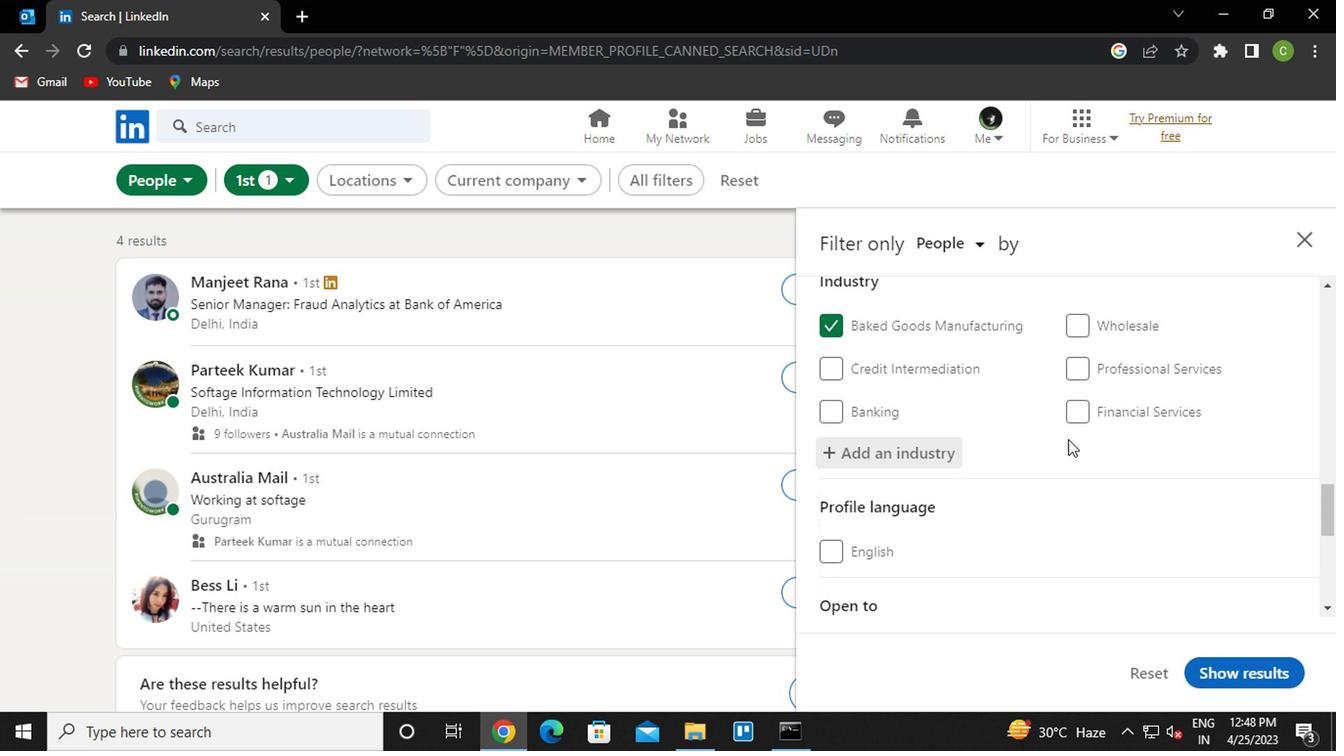 
Action: Mouse moved to (1058, 442)
Screenshot: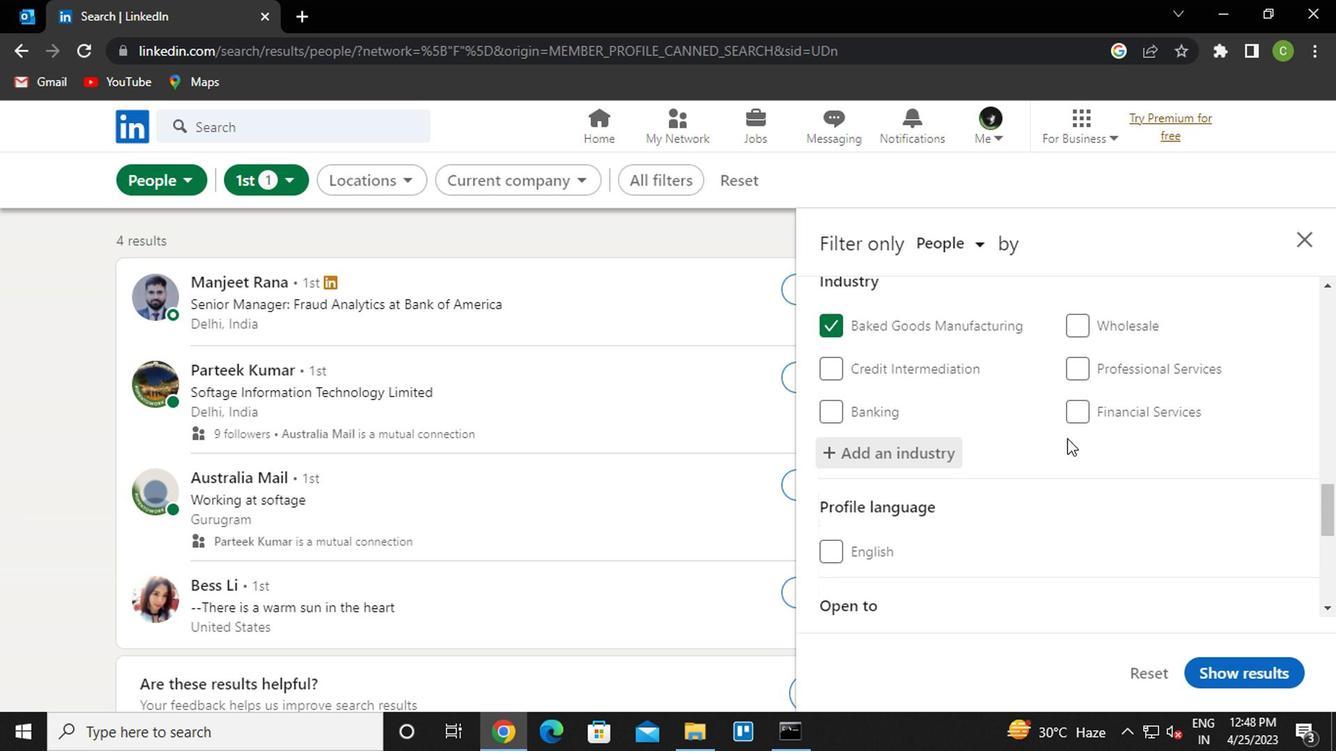 
Action: Mouse scrolled (1058, 442) with delta (0, 0)
Screenshot: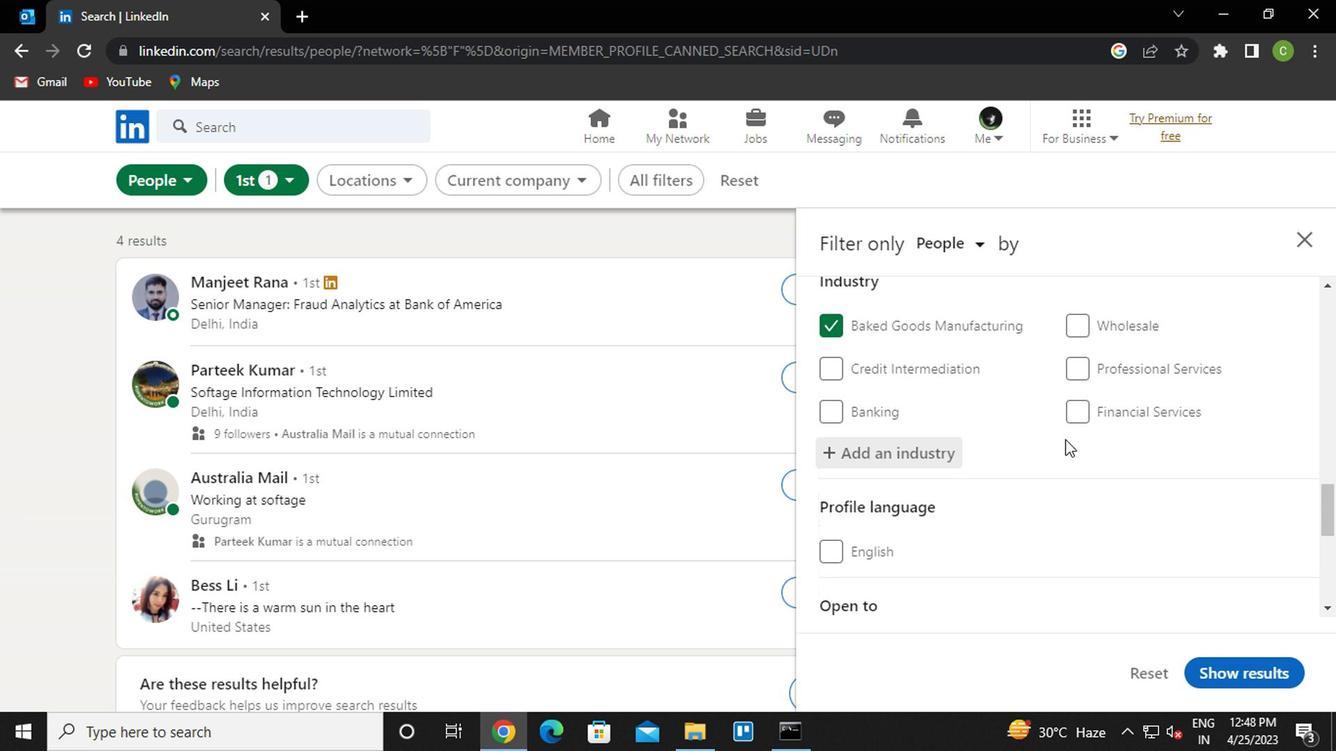 
Action: Mouse moved to (1034, 456)
Screenshot: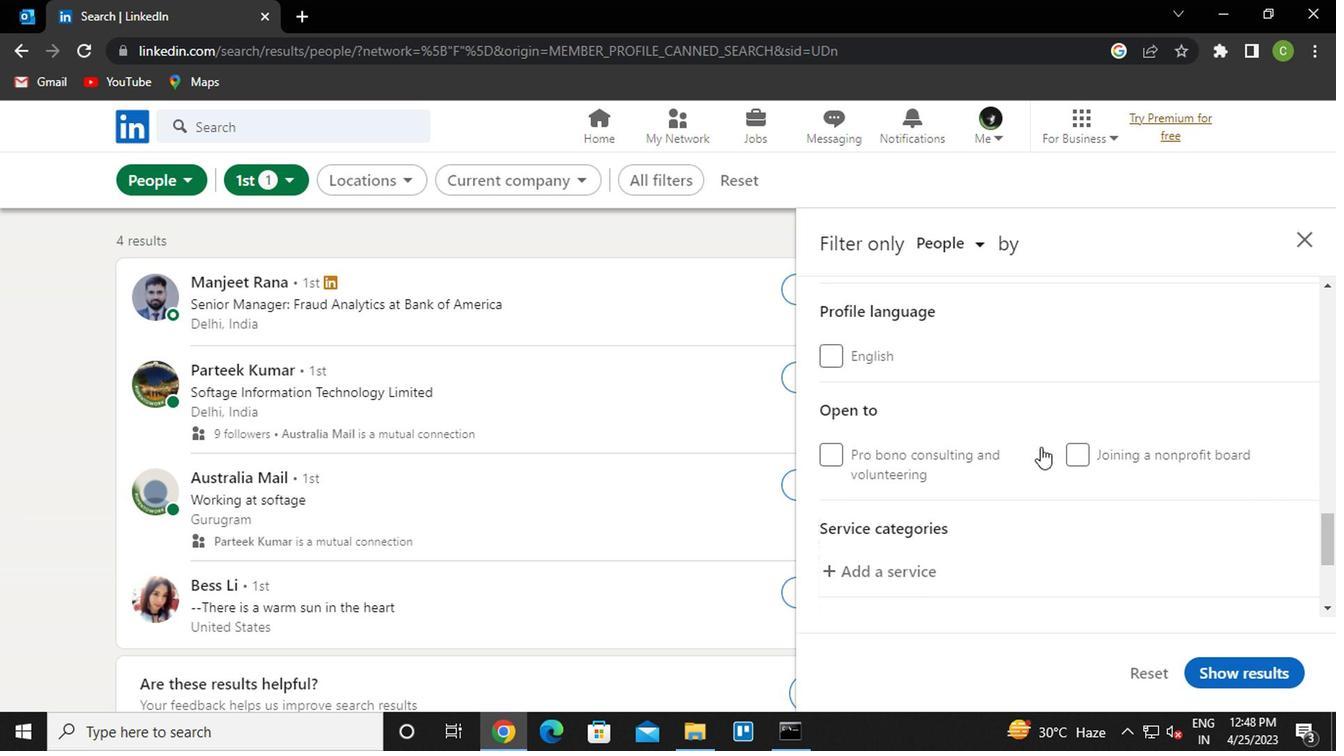 
Action: Mouse scrolled (1034, 454) with delta (0, -1)
Screenshot: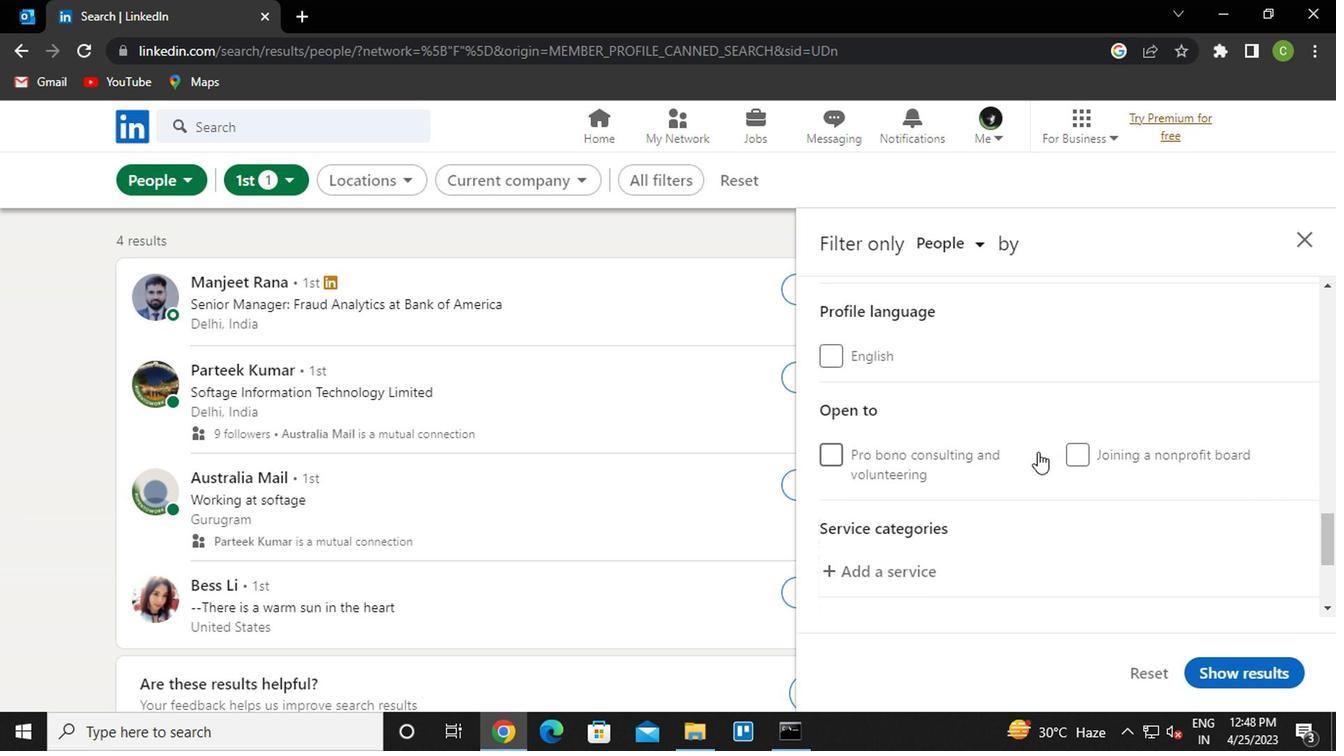 
Action: Mouse moved to (1034, 456)
Screenshot: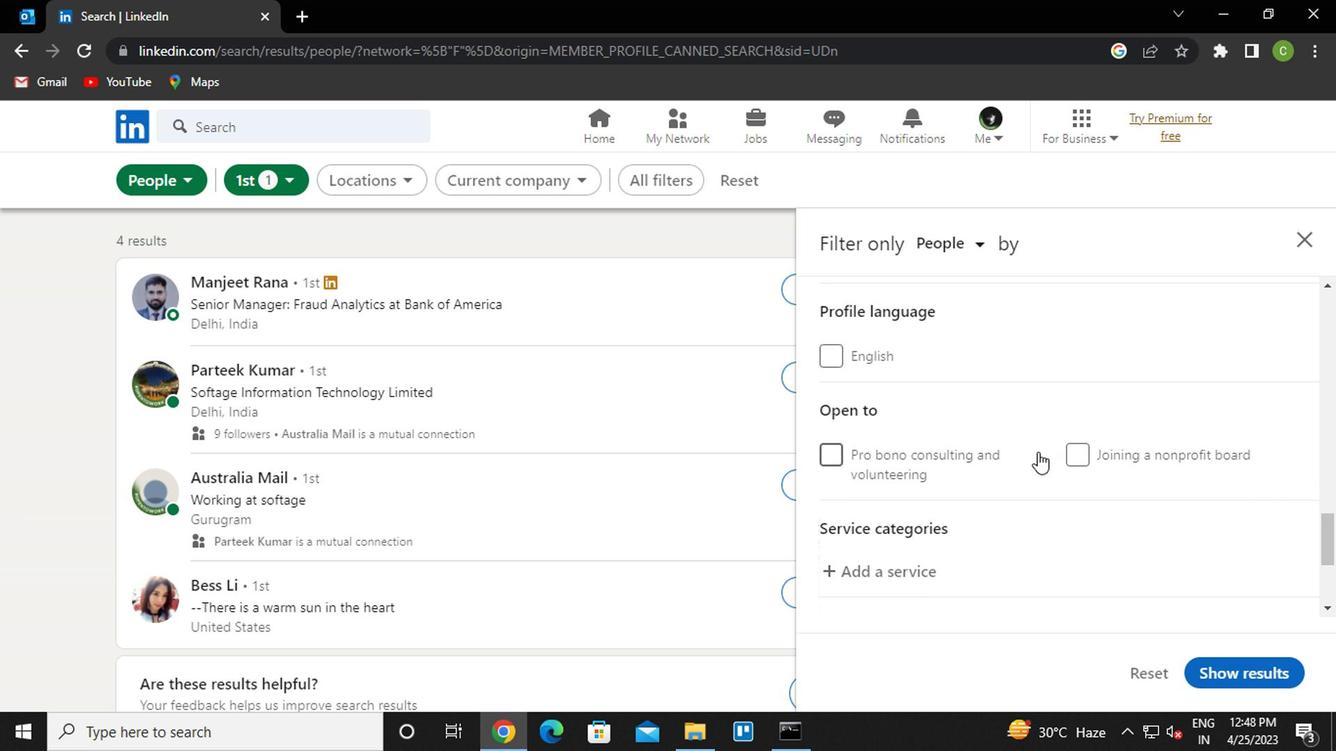 
Action: Mouse scrolled (1034, 456) with delta (0, 0)
Screenshot: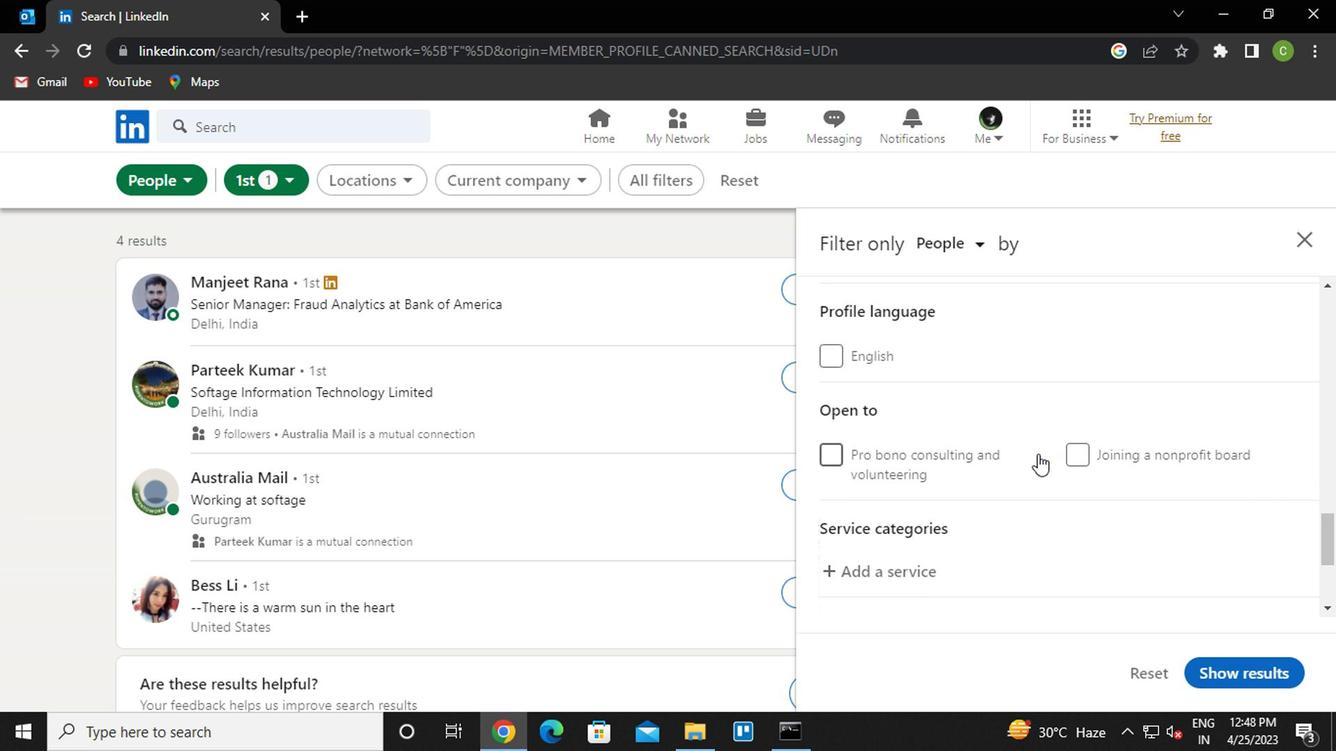 
Action: Mouse moved to (912, 381)
Screenshot: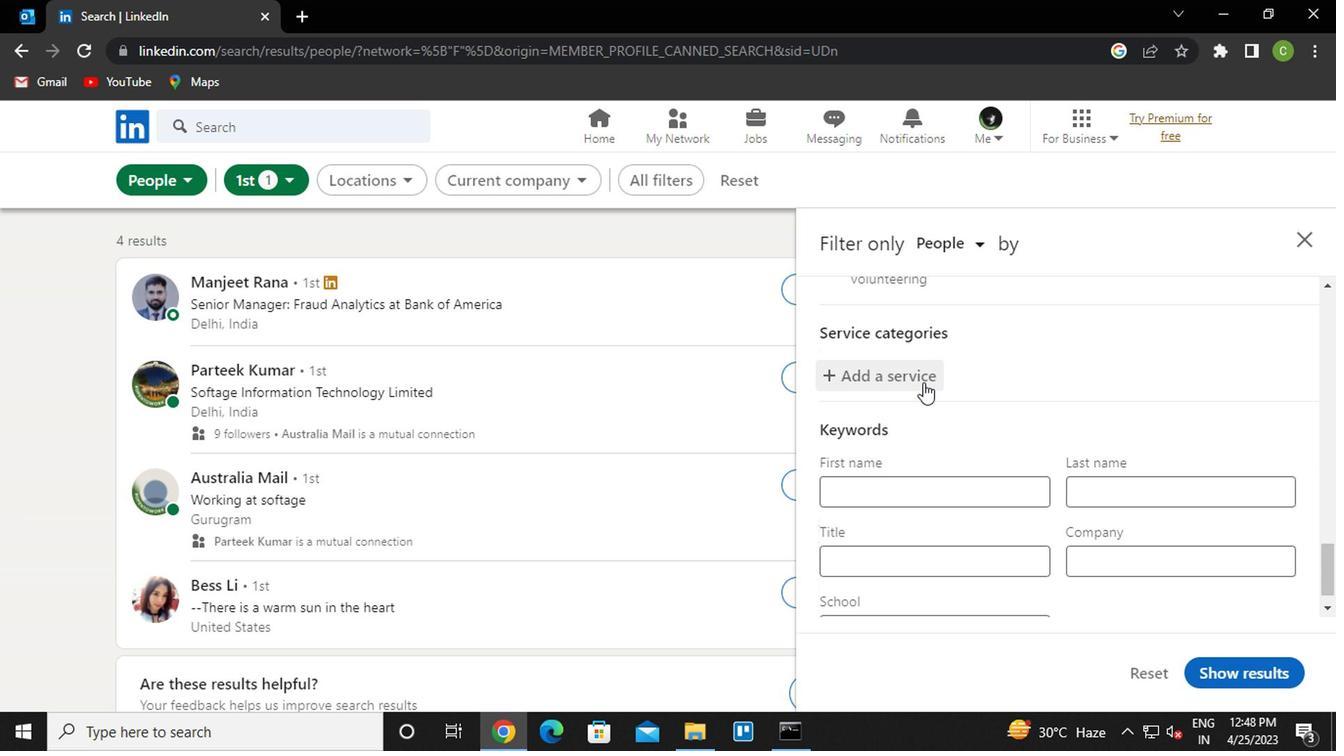 
Action: Mouse pressed left at (912, 381)
Screenshot: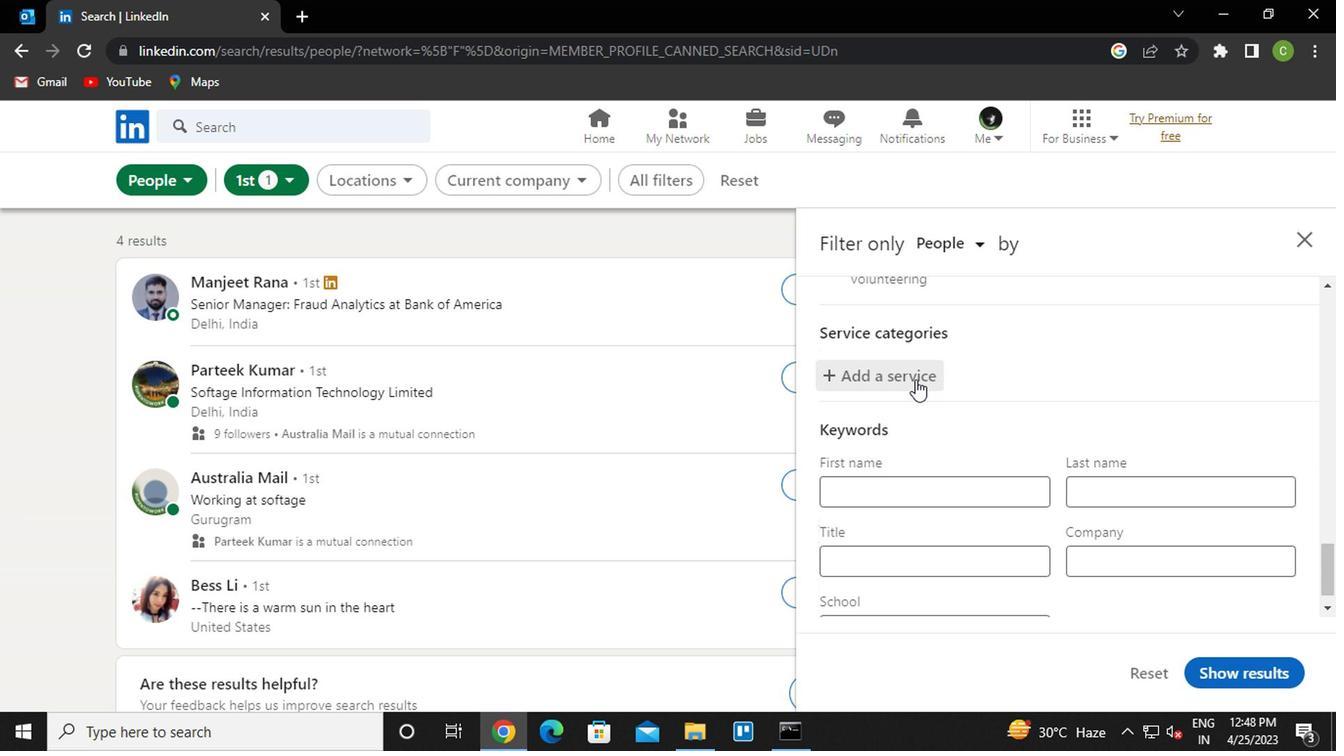 
Action: Mouse moved to (910, 381)
Screenshot: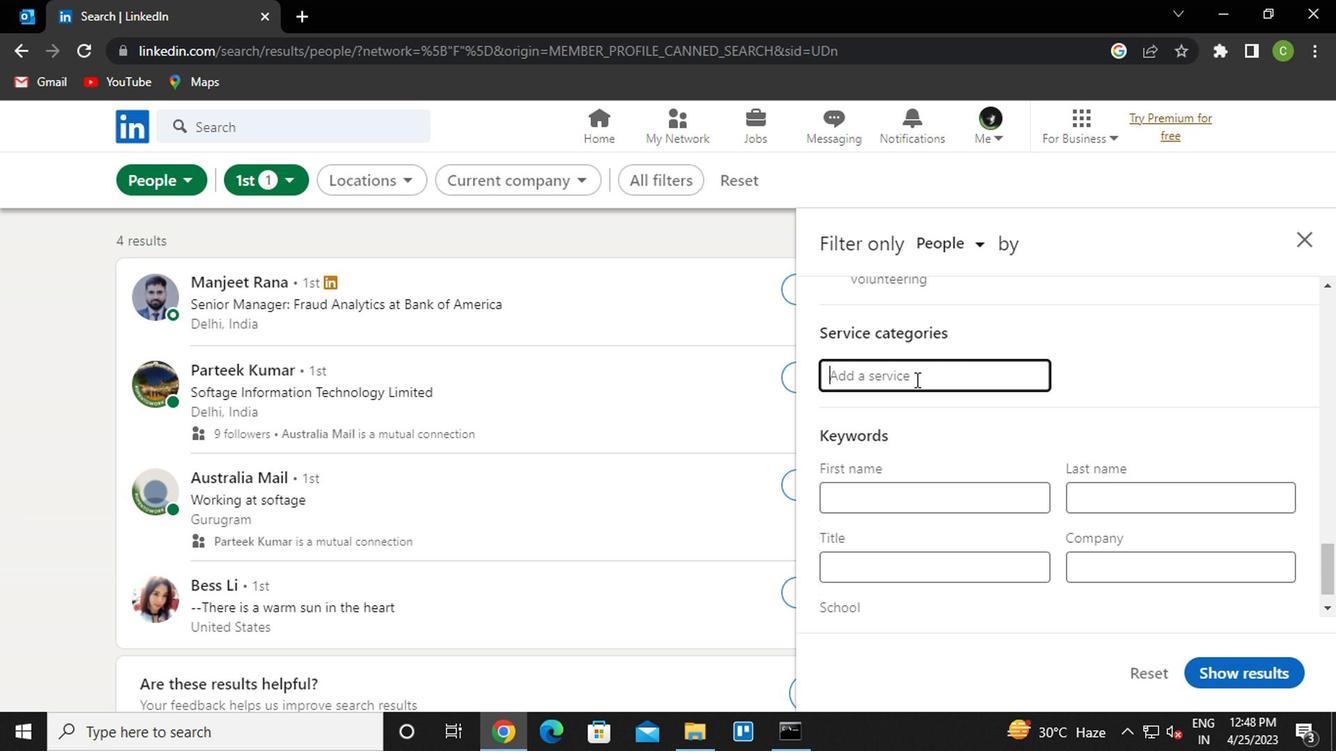 
Action: Key pressed <Key.caps_lock>m<Key.caps_lock>arket<Key.space>re
Screenshot: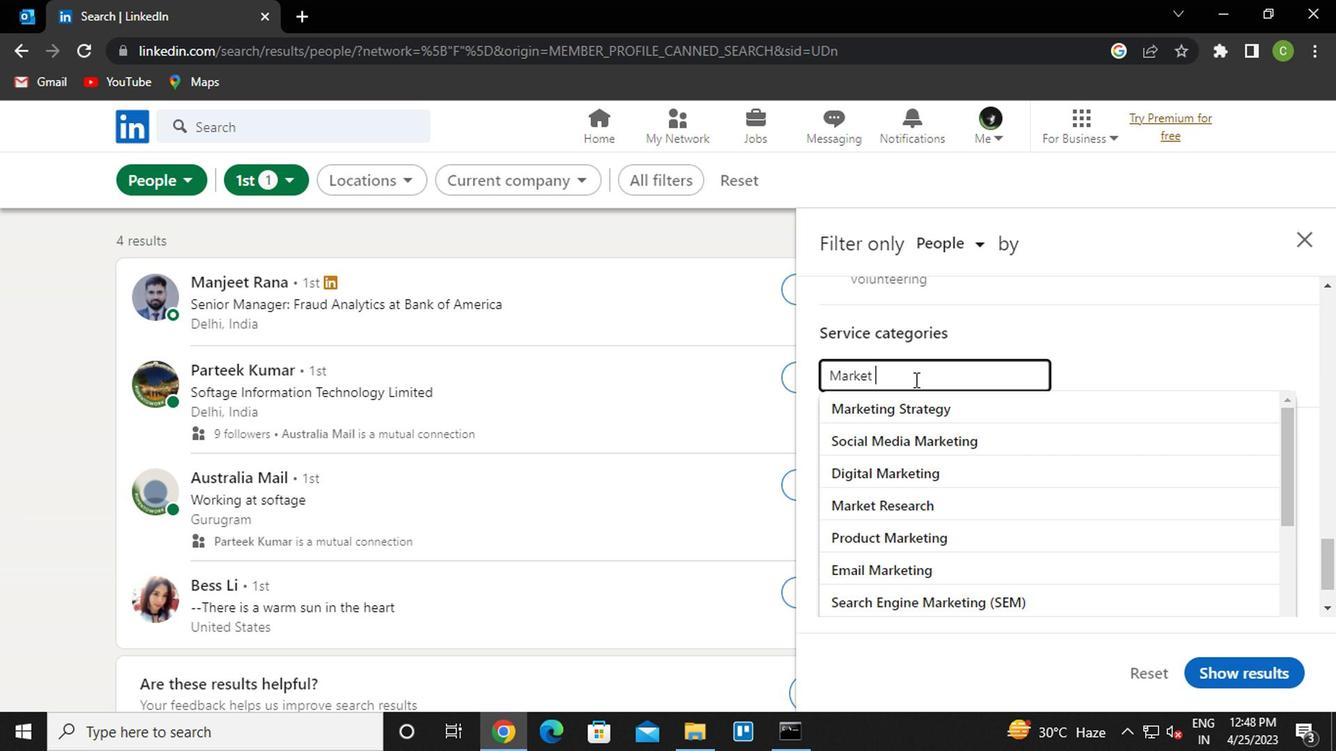 
Action: Mouse moved to (927, 421)
Screenshot: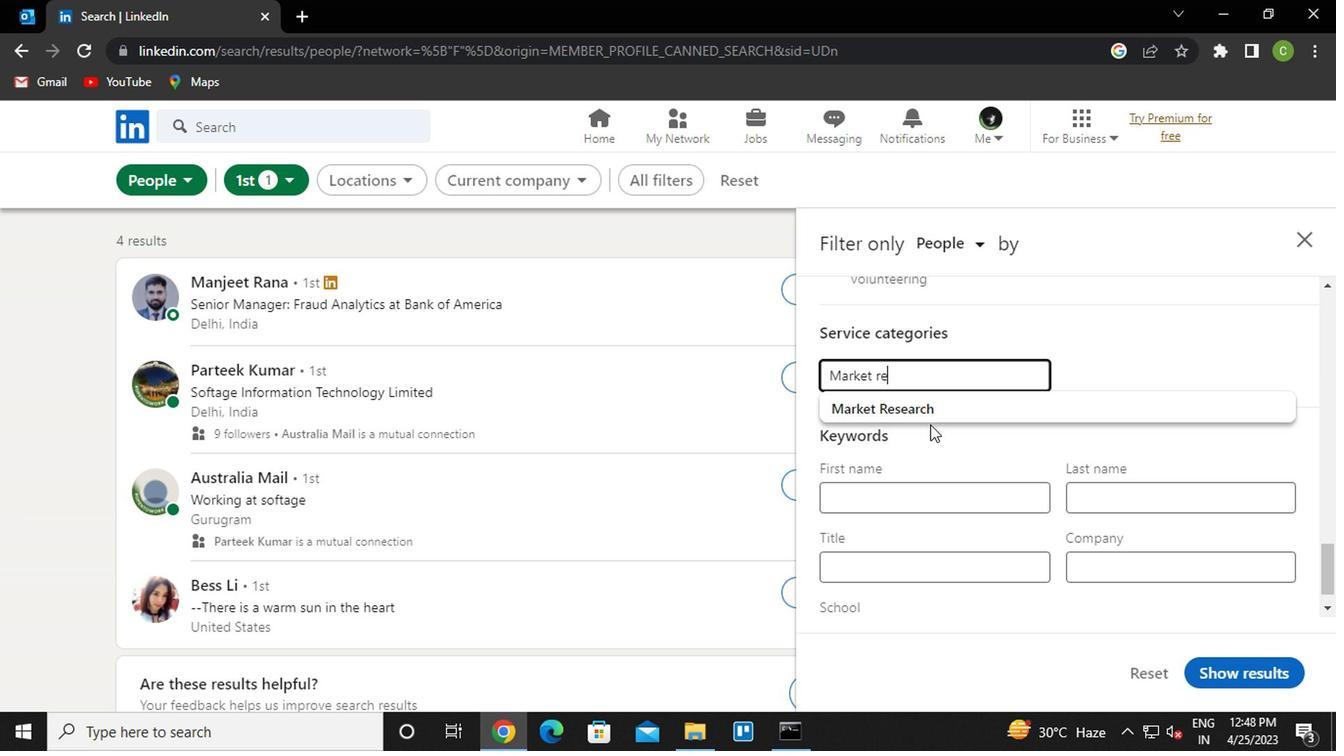 
Action: Mouse pressed left at (927, 421)
Screenshot: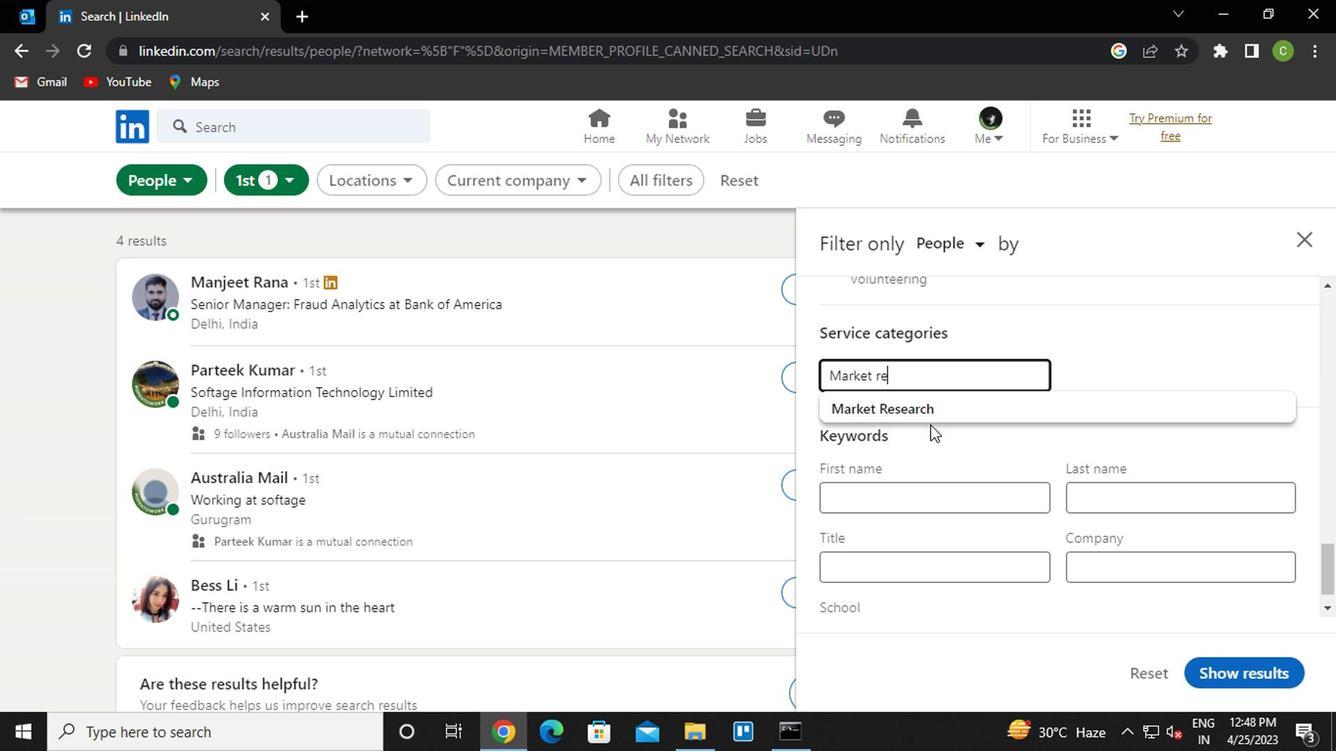 
Action: Mouse moved to (940, 410)
Screenshot: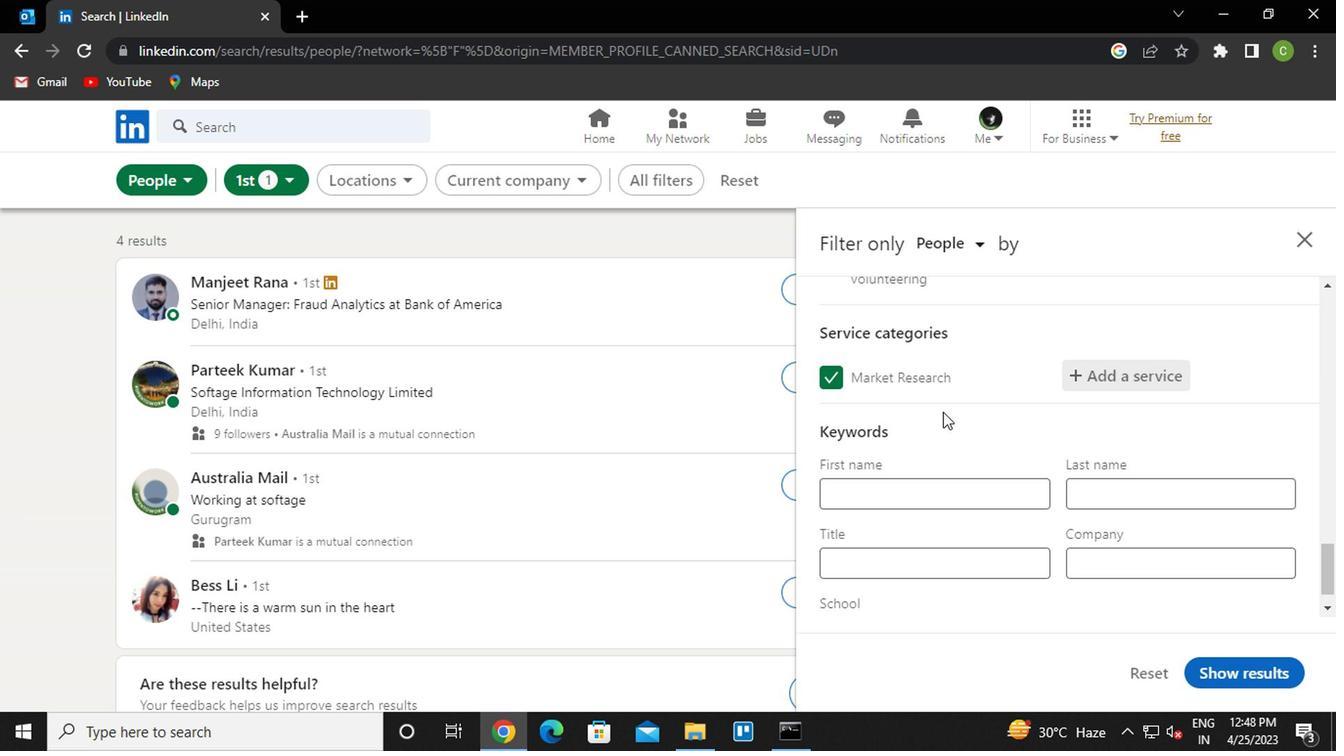 
Action: Mouse scrolled (940, 410) with delta (0, 0)
Screenshot: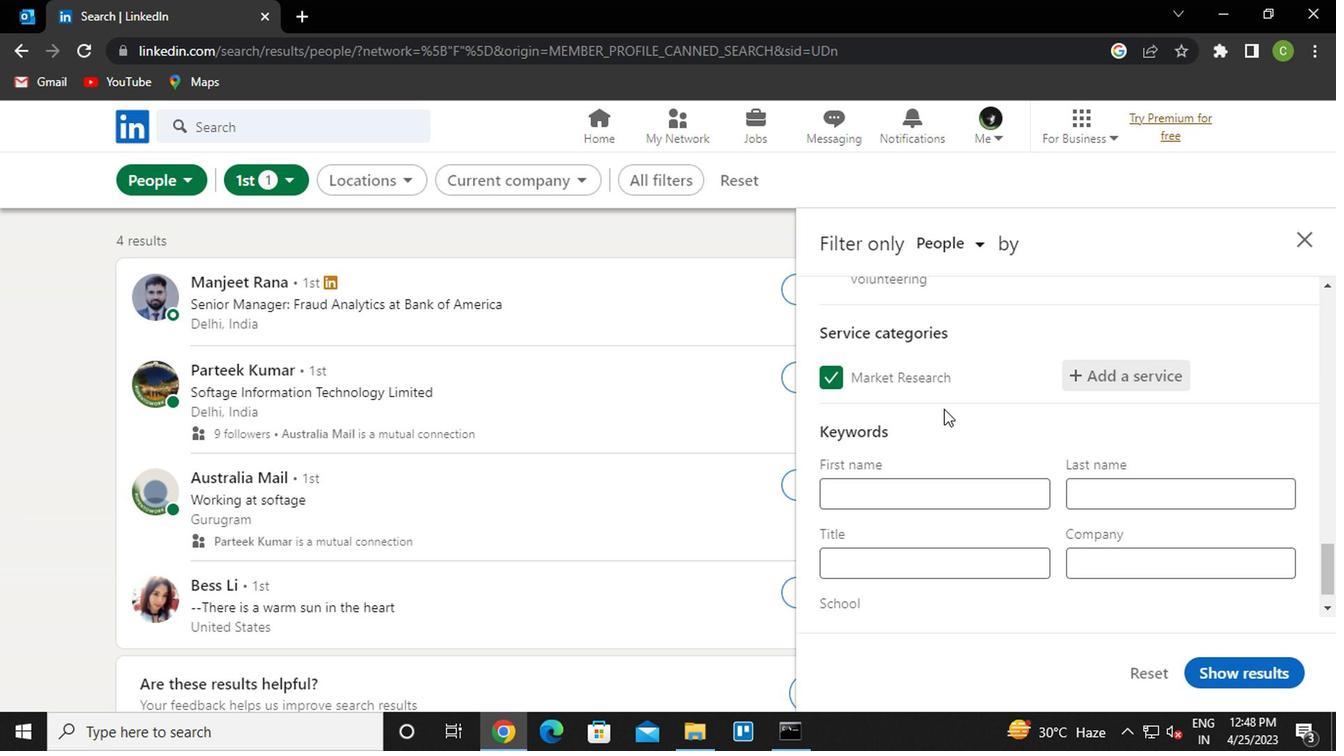 
Action: Mouse scrolled (940, 410) with delta (0, 0)
Screenshot: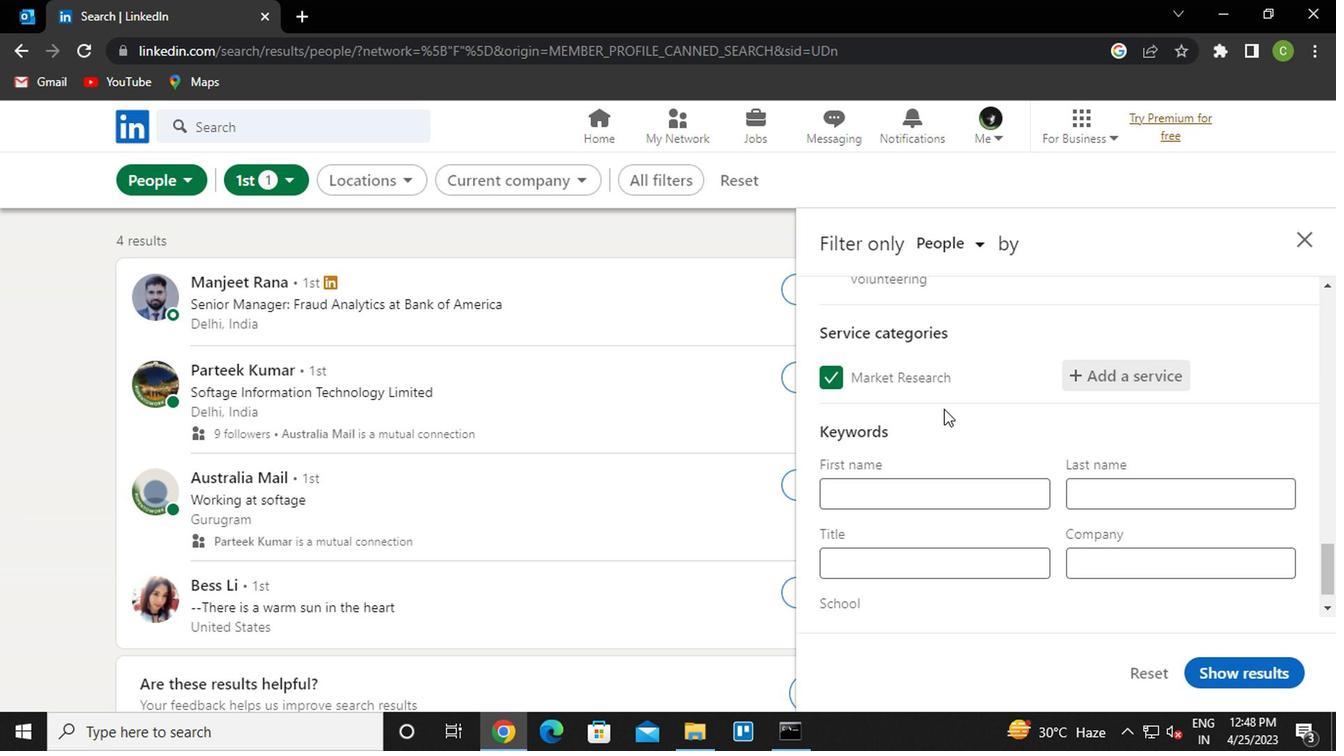 
Action: Mouse moved to (935, 521)
Screenshot: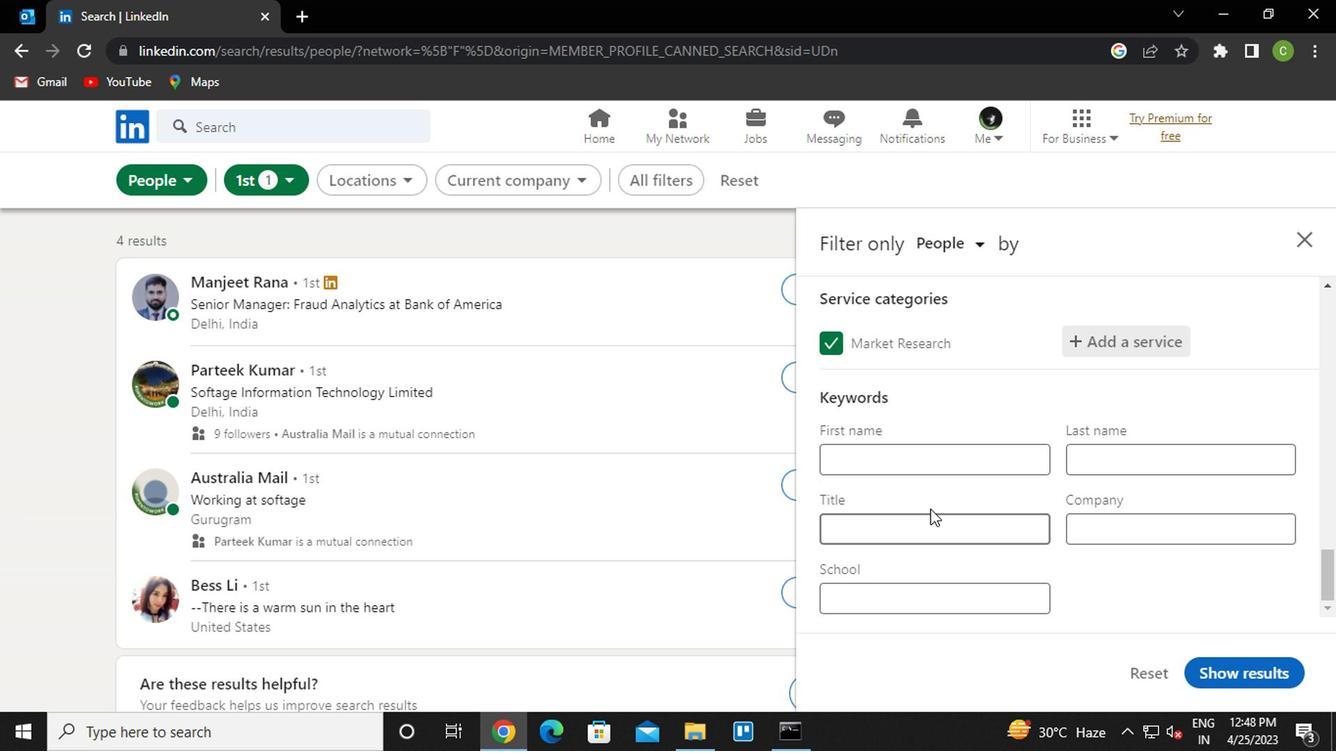 
Action: Mouse pressed left at (935, 521)
Screenshot: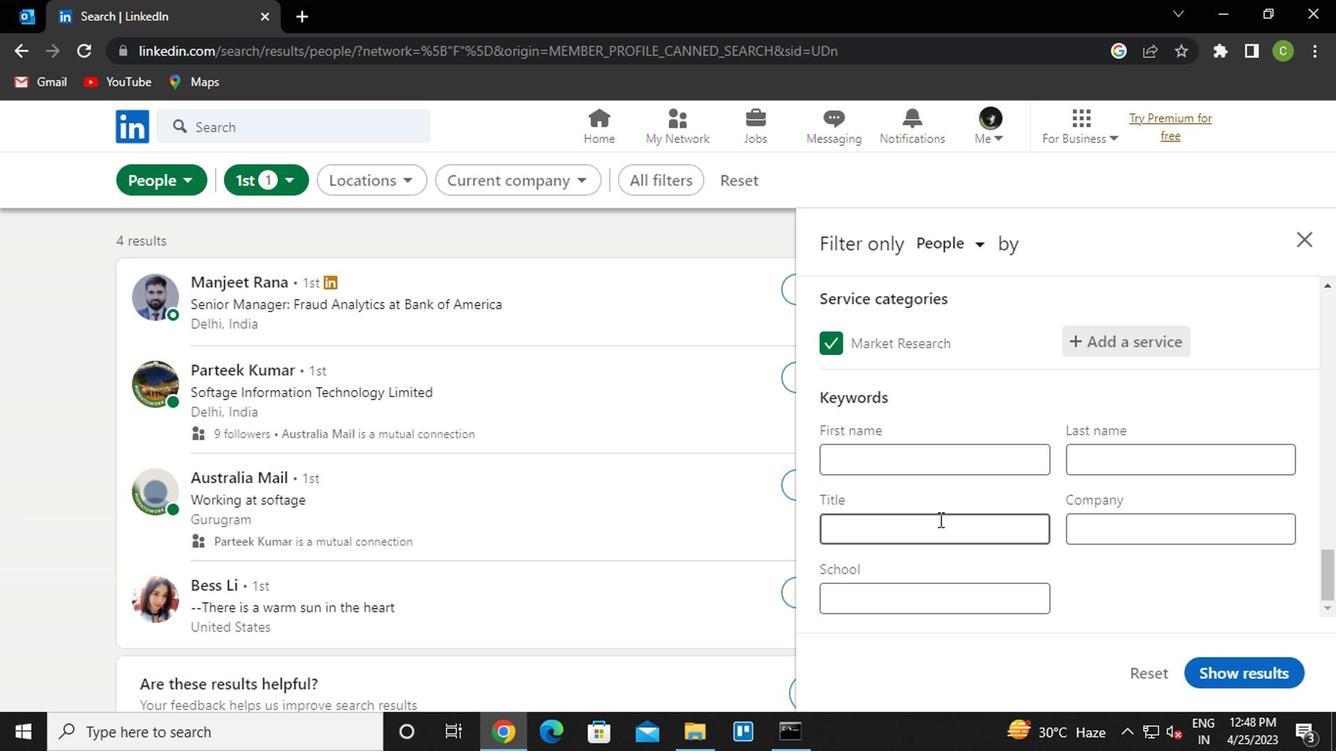 
Action: Mouse moved to (811, 609)
Screenshot: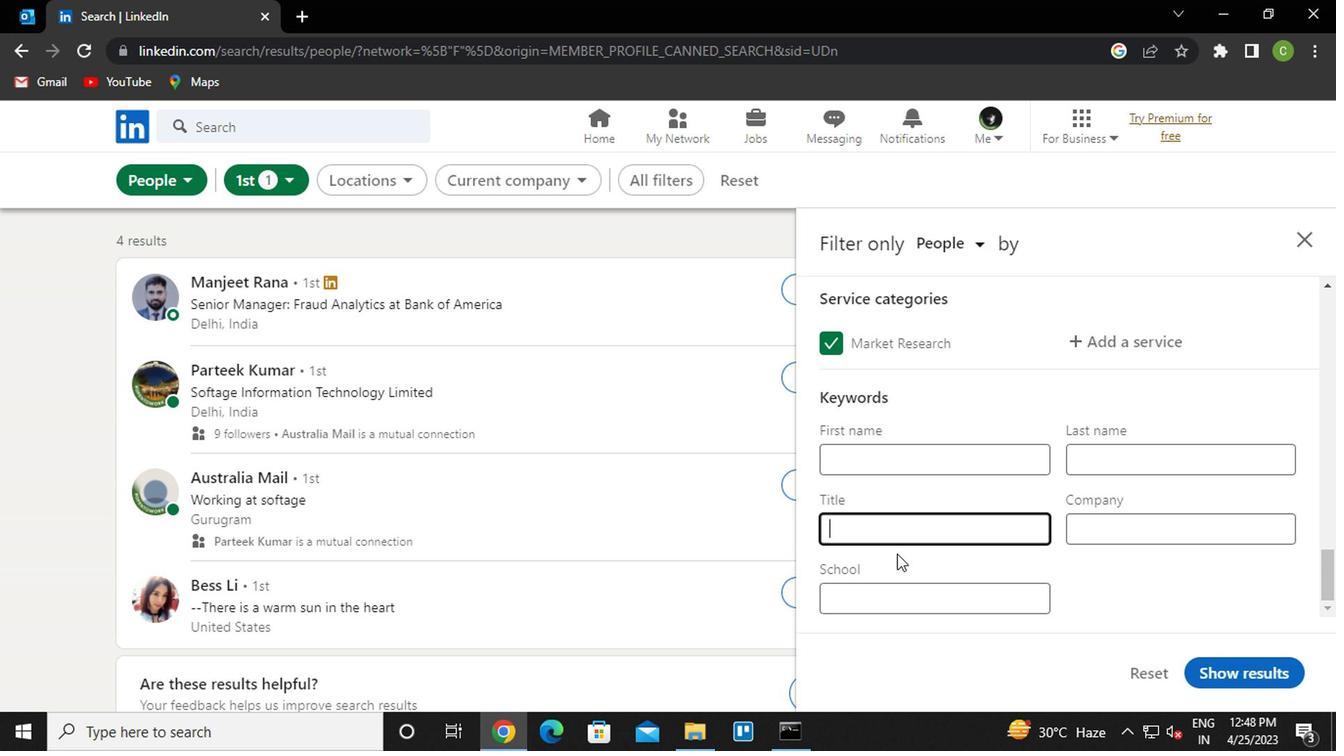 
Action: Key pressed <Key.caps_lock>p<Key.caps_lock>roduction
Screenshot: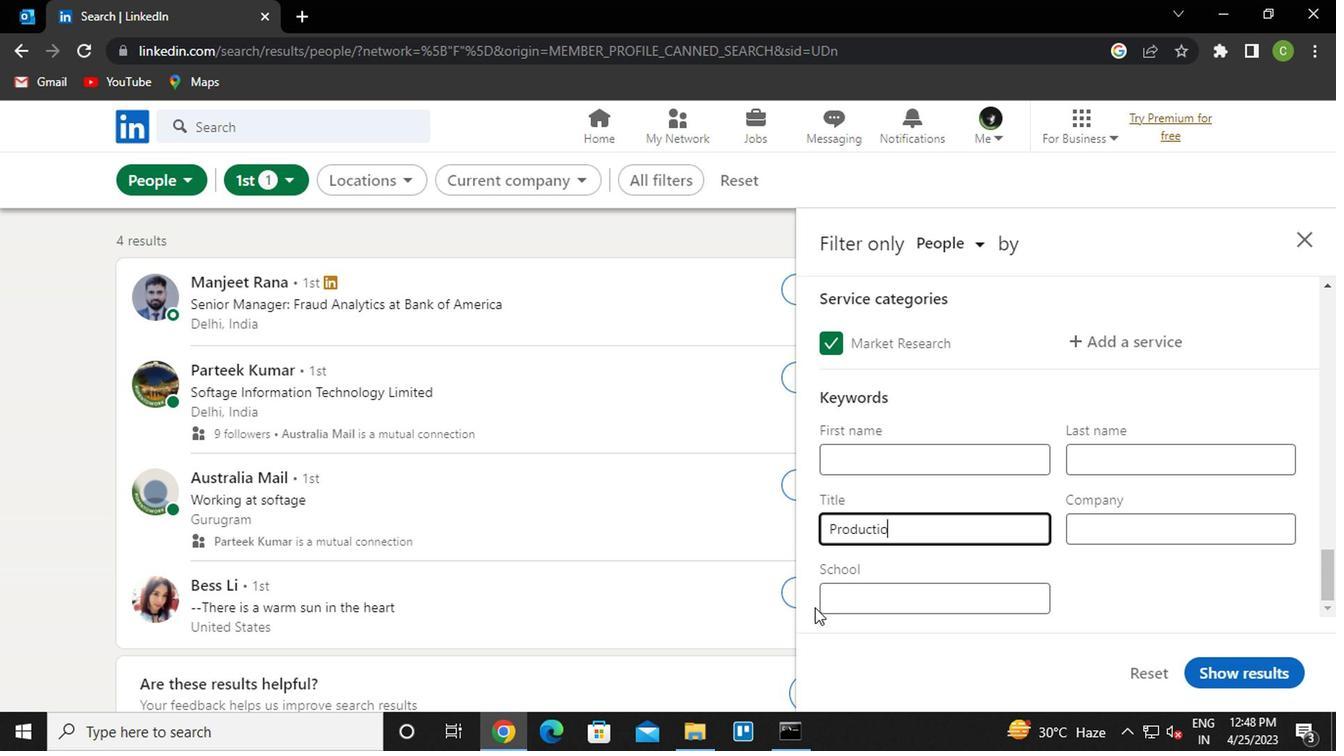 
Action: Mouse moved to (832, 617)
Screenshot: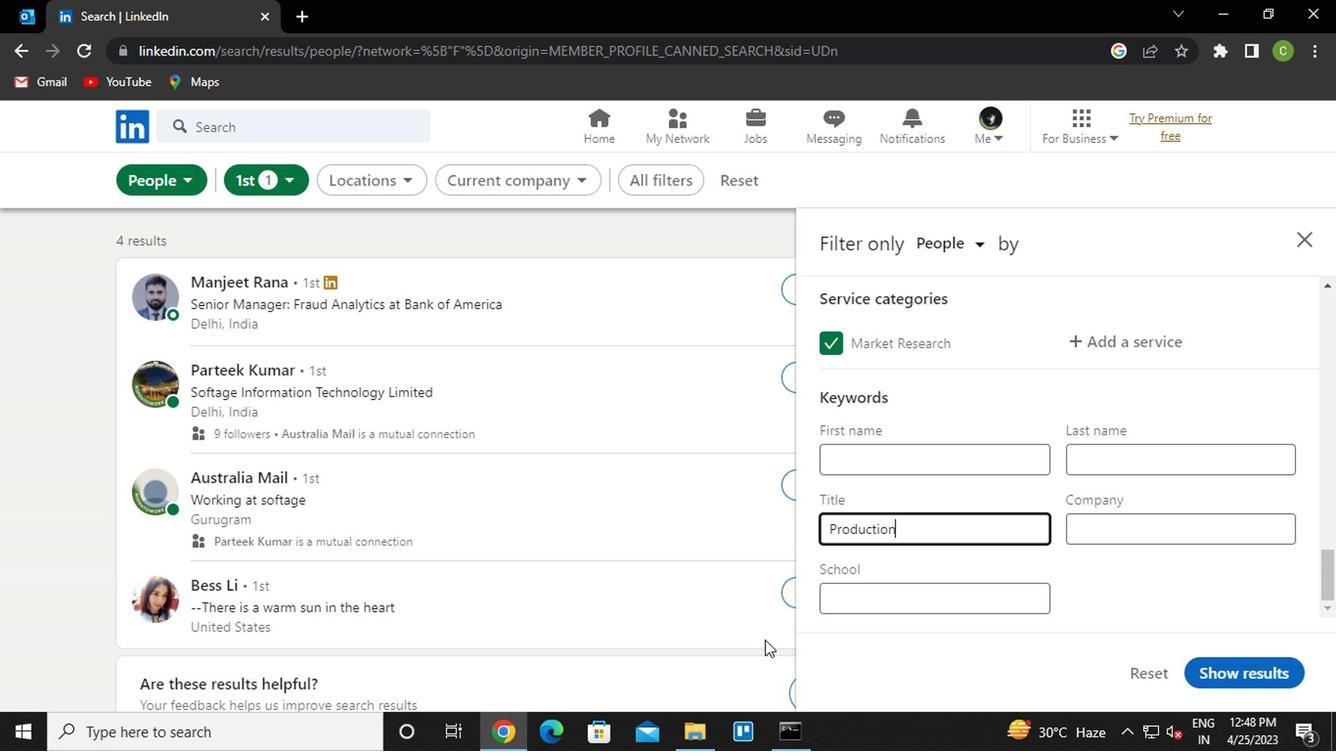
Action: Key pressed <Key.space>
Screenshot: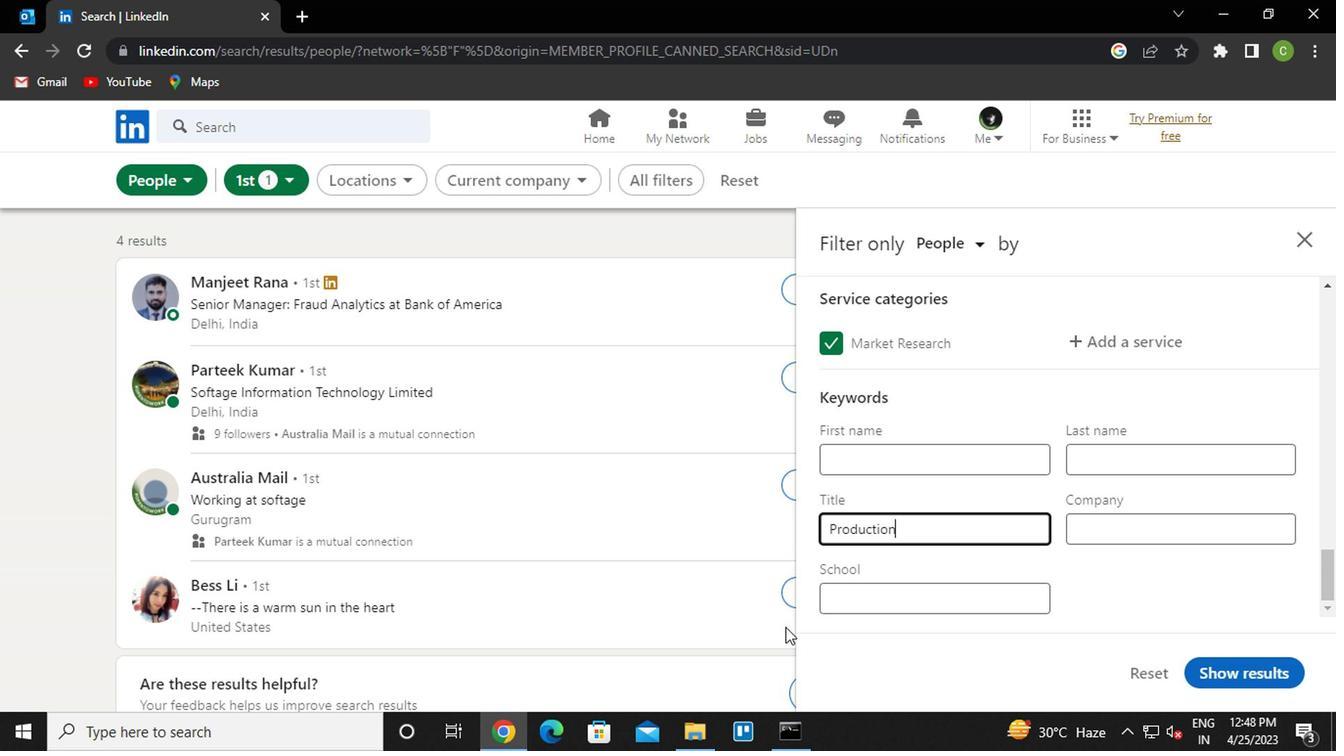 
Action: Mouse moved to (836, 613)
Screenshot: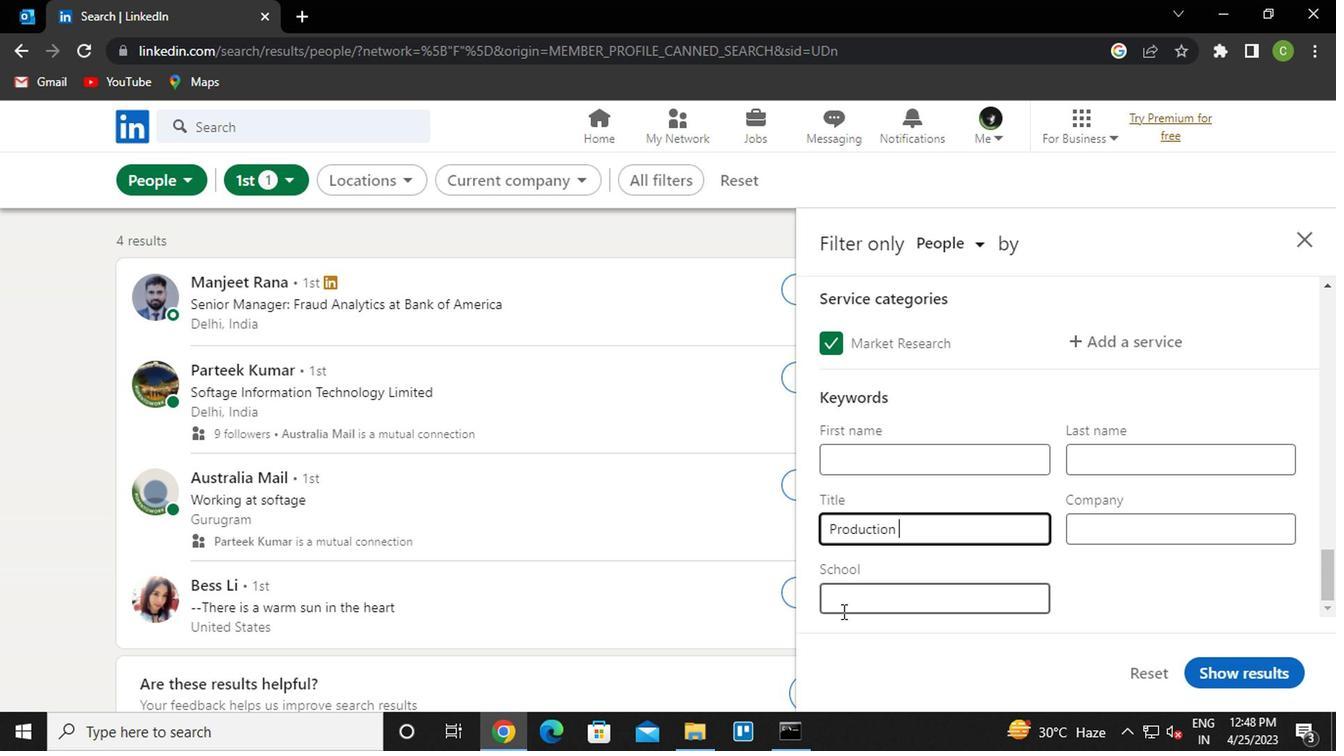 
Action: Key pressed <Key.caps_lock>e<Key.caps_lock>ngineer
Screenshot: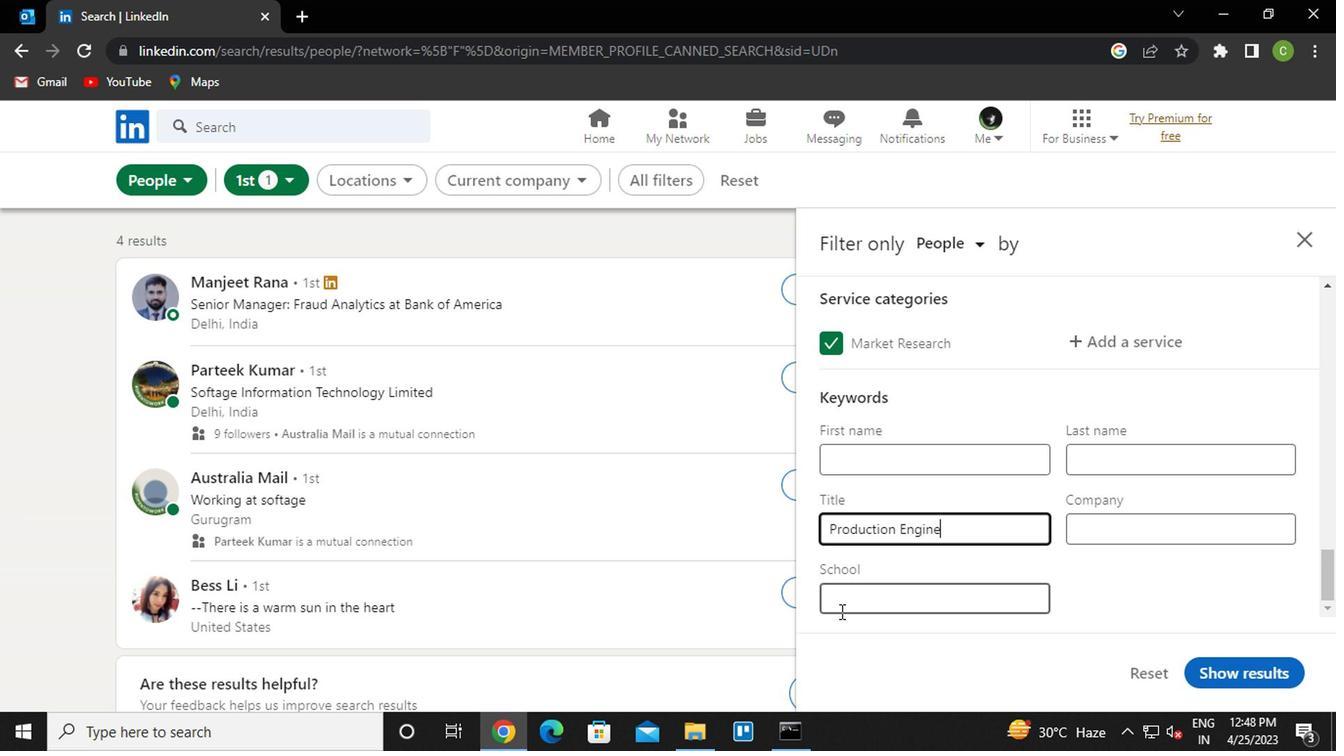 
Action: Mouse moved to (1249, 676)
Screenshot: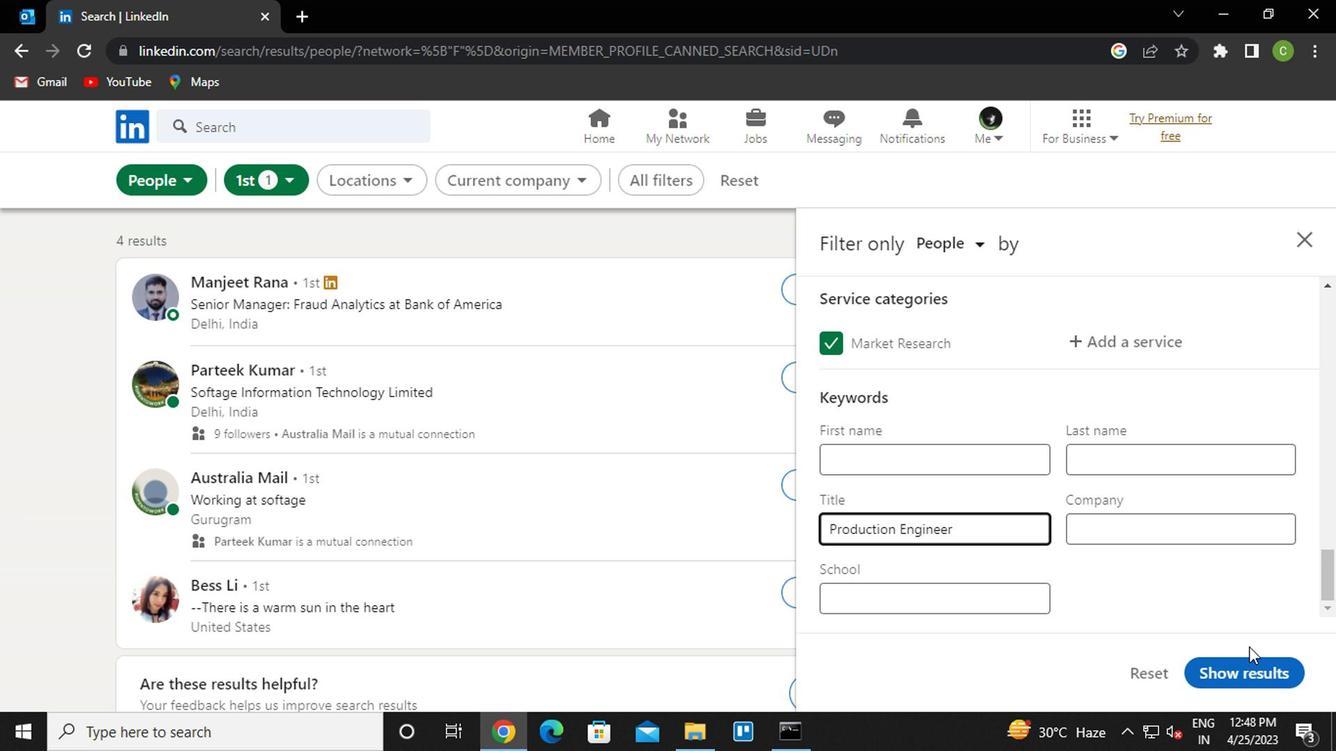 
Action: Mouse pressed left at (1249, 676)
Screenshot: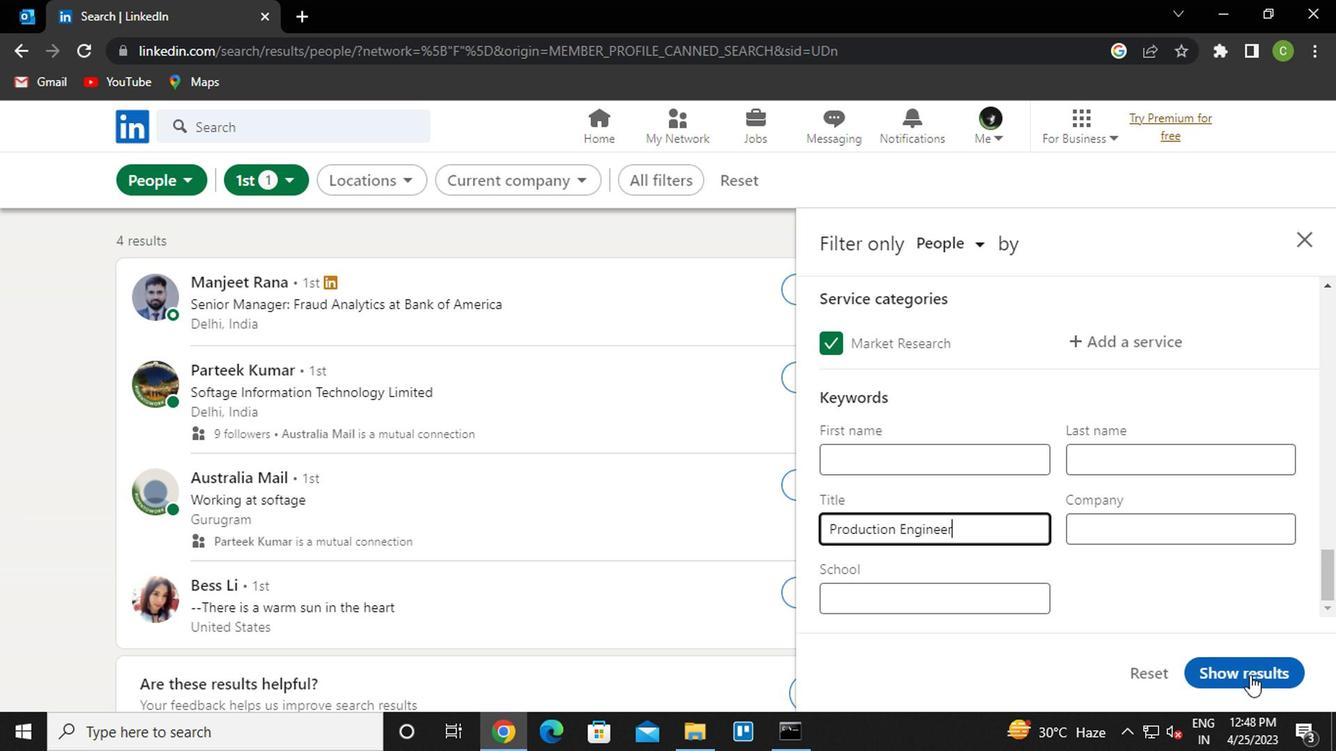 
Action: Mouse moved to (879, 694)
Screenshot: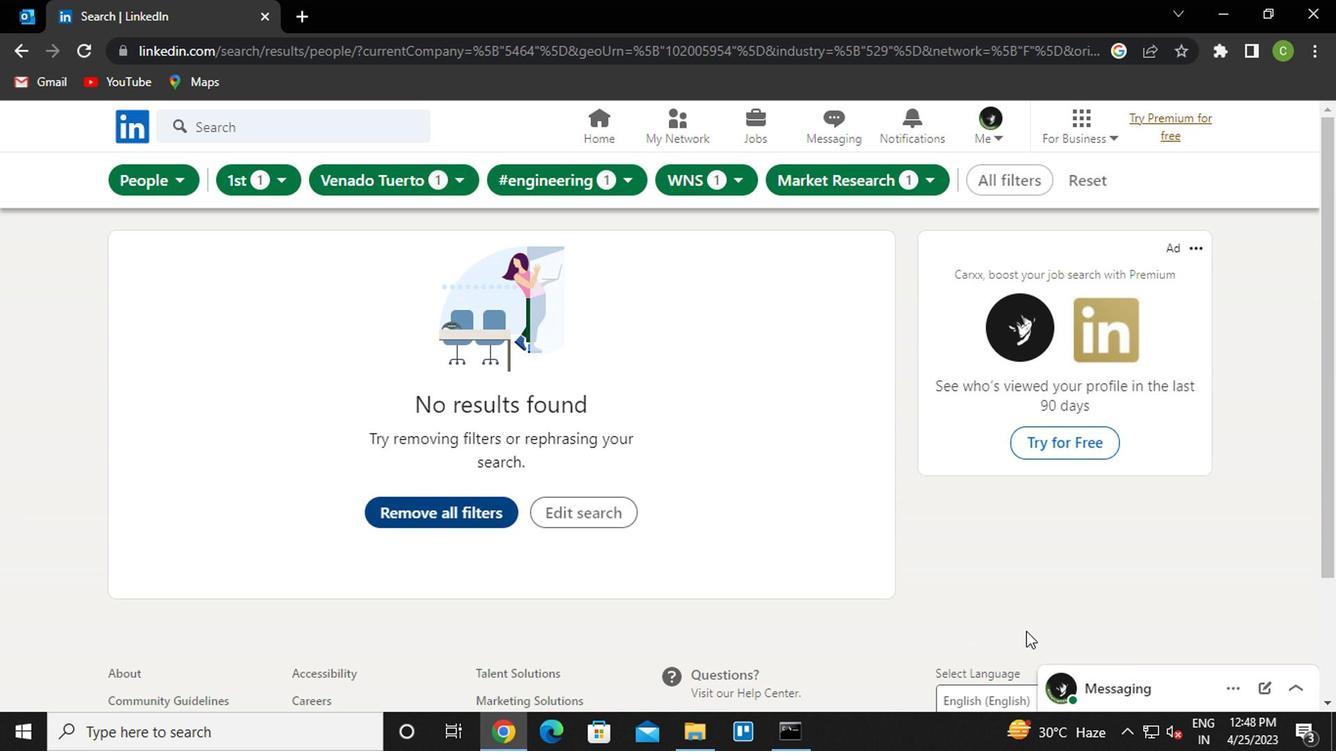 
